Task: Look for space in Cartagena, Chile from 12th August, 2023 to 16th August, 2023 for 8 adults in price range Rs.10000 to Rs.16000. Place can be private room with 8 bedrooms having 8 beds and 8 bathrooms. Property type can be house, flat, guest house, hotel. Amenities needed are: wifi, TV, free parkinig on premises, gym, breakfast. Booking option can be shelf check-in. Required host language is English.
Action: Mouse moved to (457, 89)
Screenshot: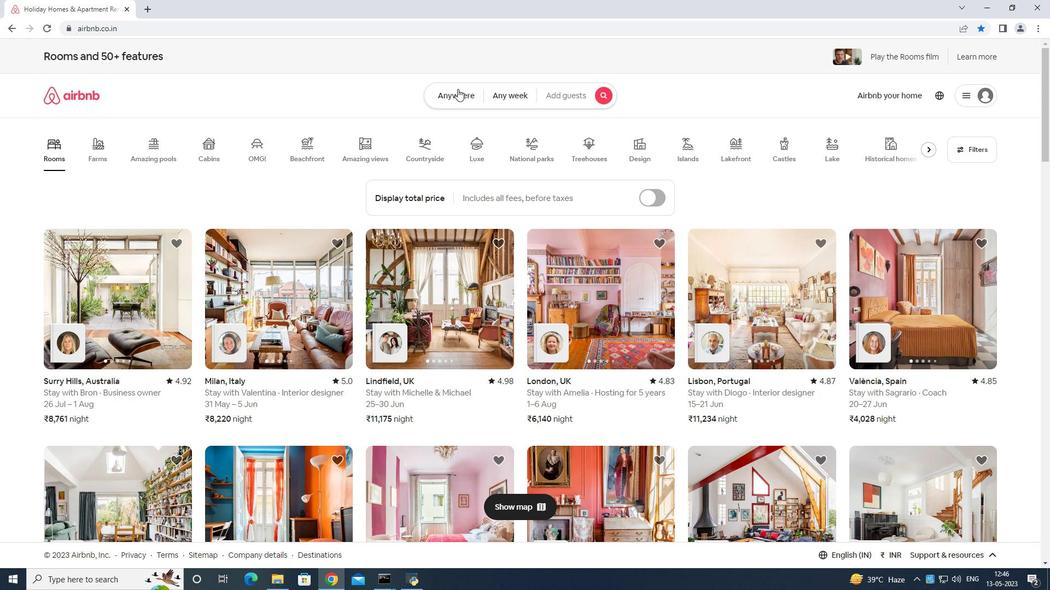 
Action: Mouse pressed left at (457, 89)
Screenshot: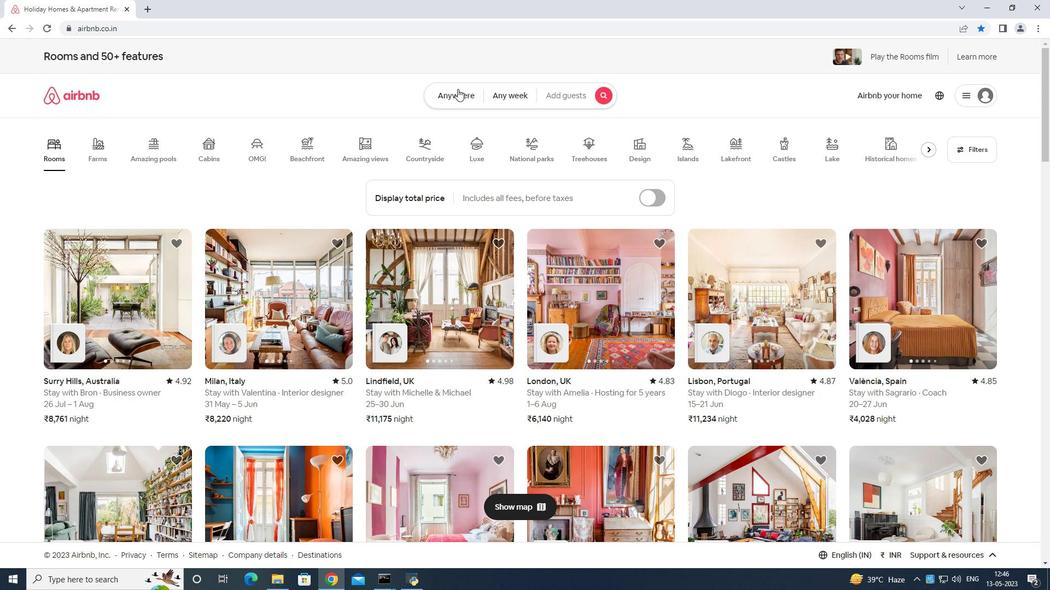 
Action: Mouse moved to (431, 131)
Screenshot: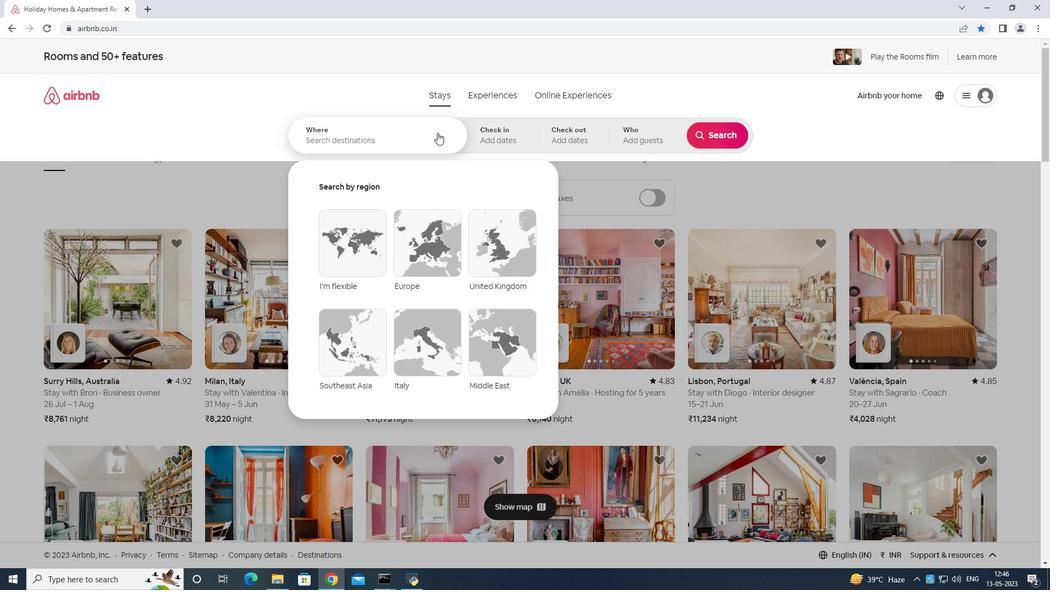 
Action: Mouse pressed left at (431, 131)
Screenshot: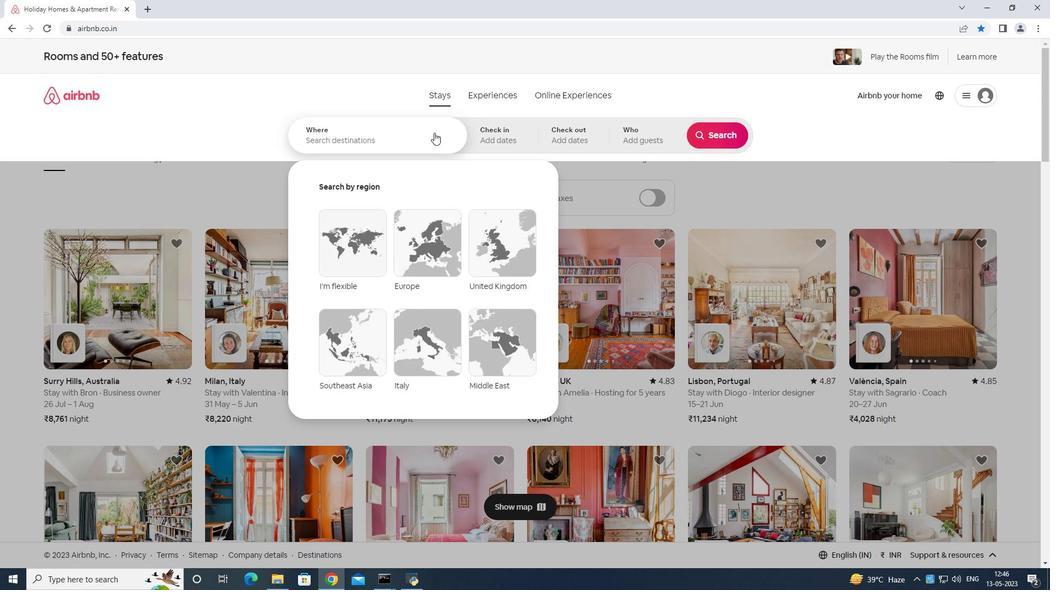 
Action: Mouse moved to (1049, 0)
Screenshot: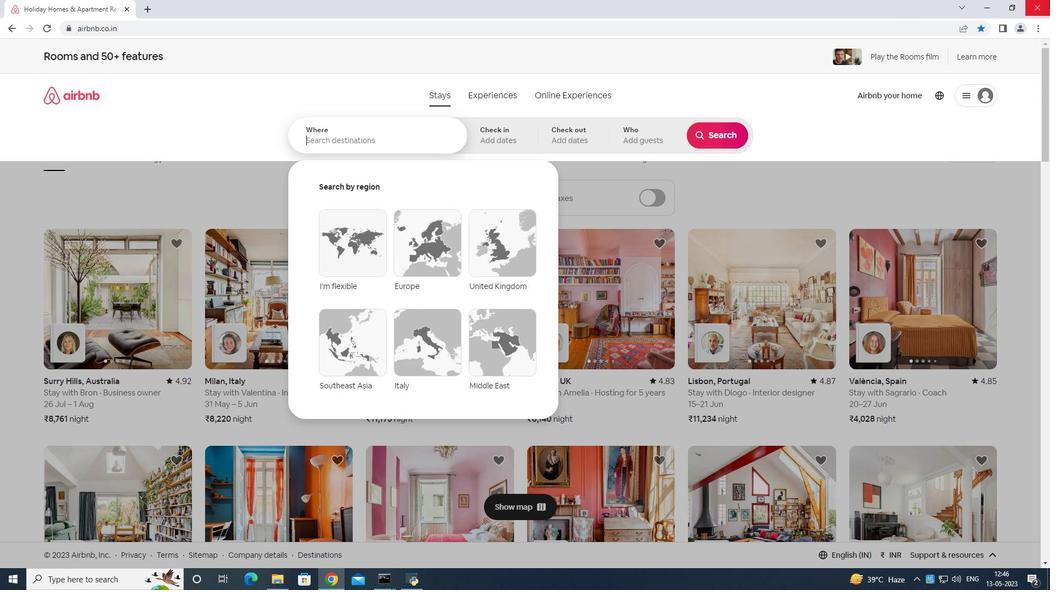 
Action: Key pressed <Key.shift>Cartega<Key.backspace>ena<Key.space>cj<Key.backspace>hile<Key.enter>
Screenshot: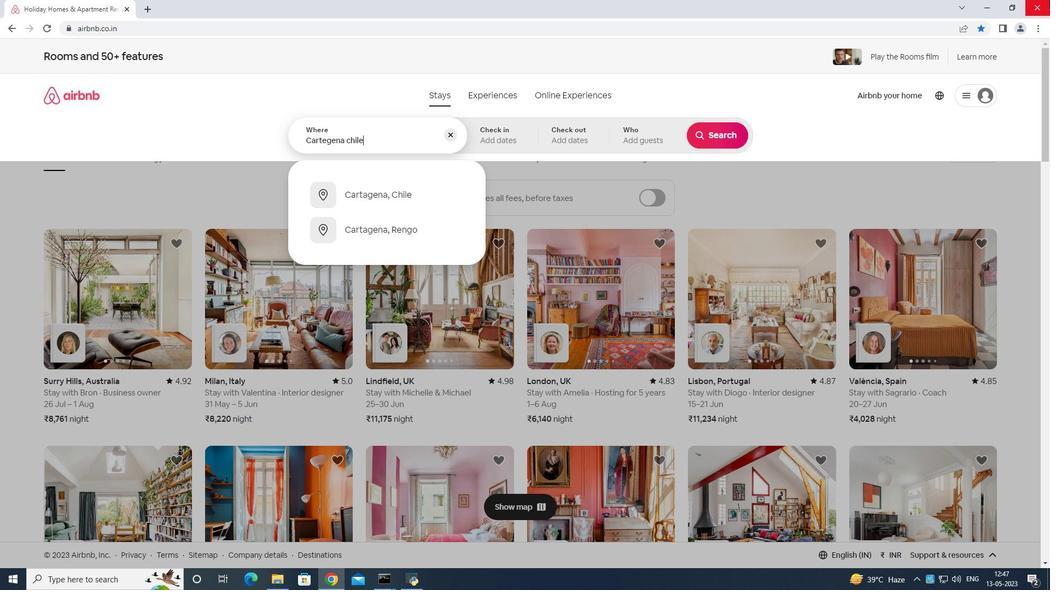 
Action: Mouse moved to (717, 225)
Screenshot: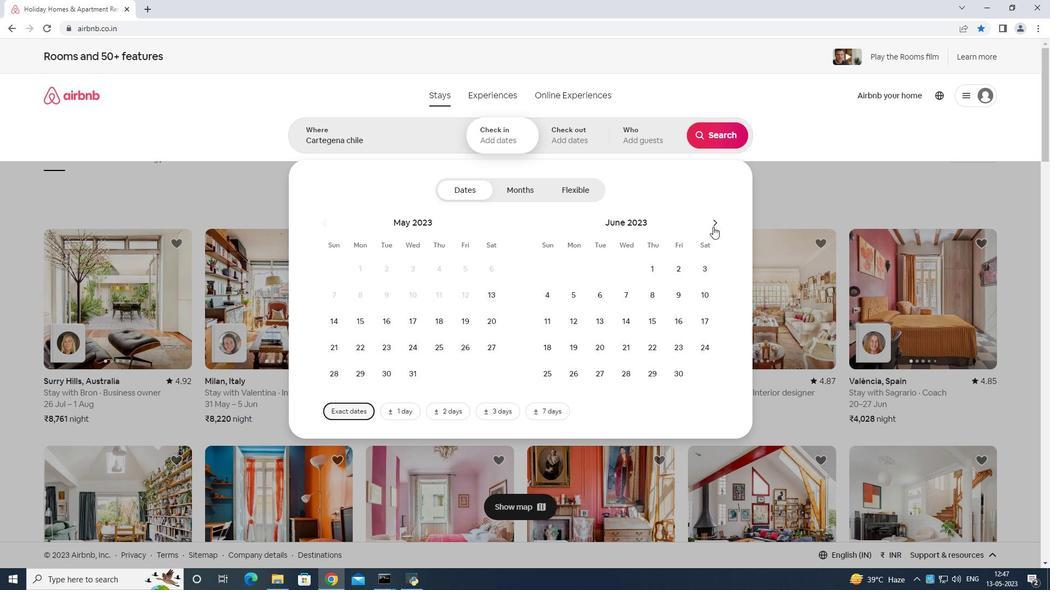 
Action: Mouse pressed left at (717, 225)
Screenshot: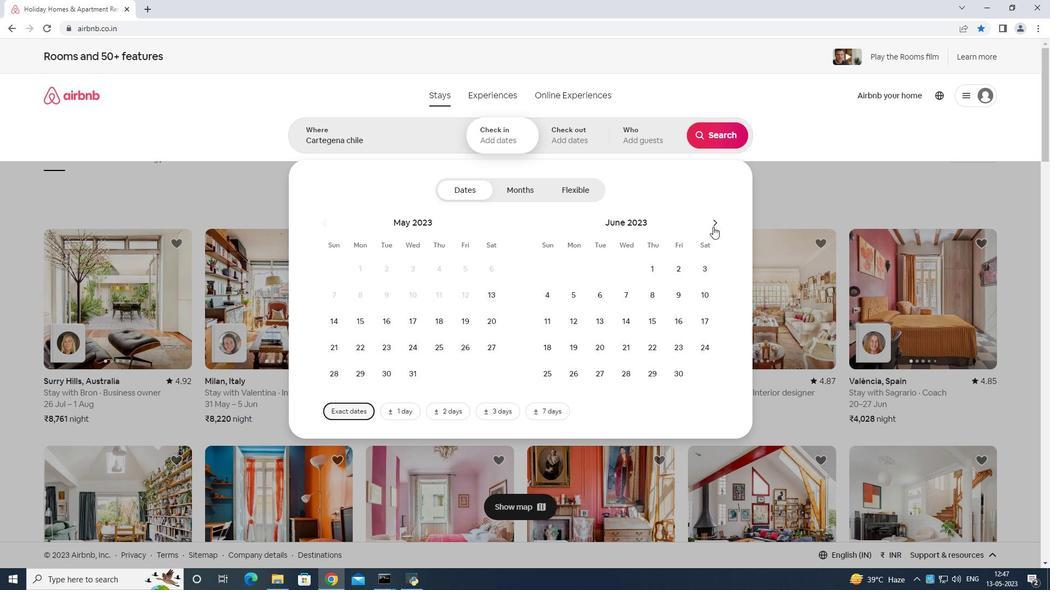 
Action: Mouse moved to (719, 222)
Screenshot: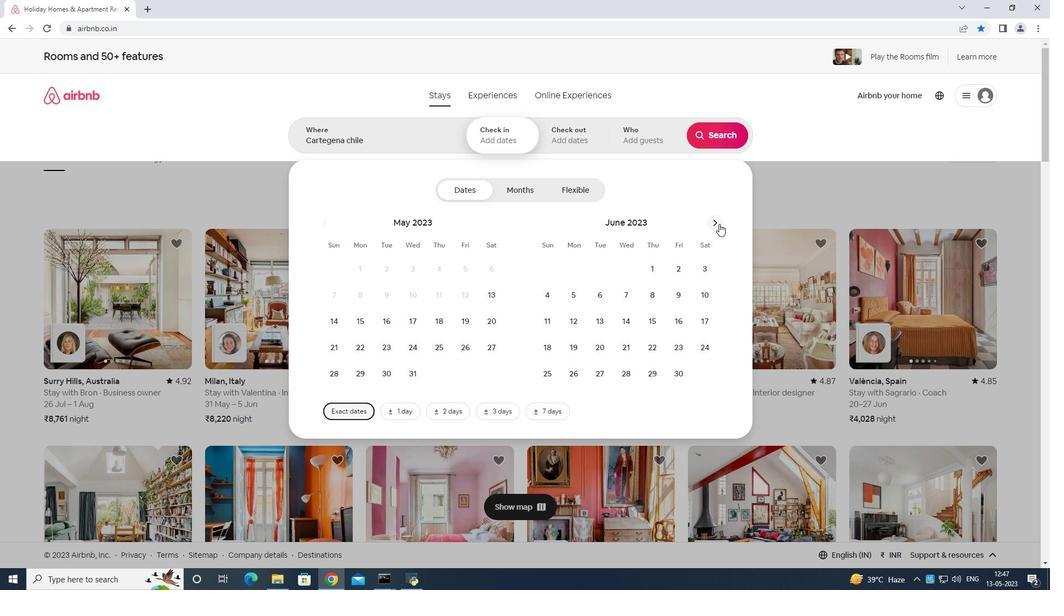 
Action: Mouse pressed left at (719, 222)
Screenshot: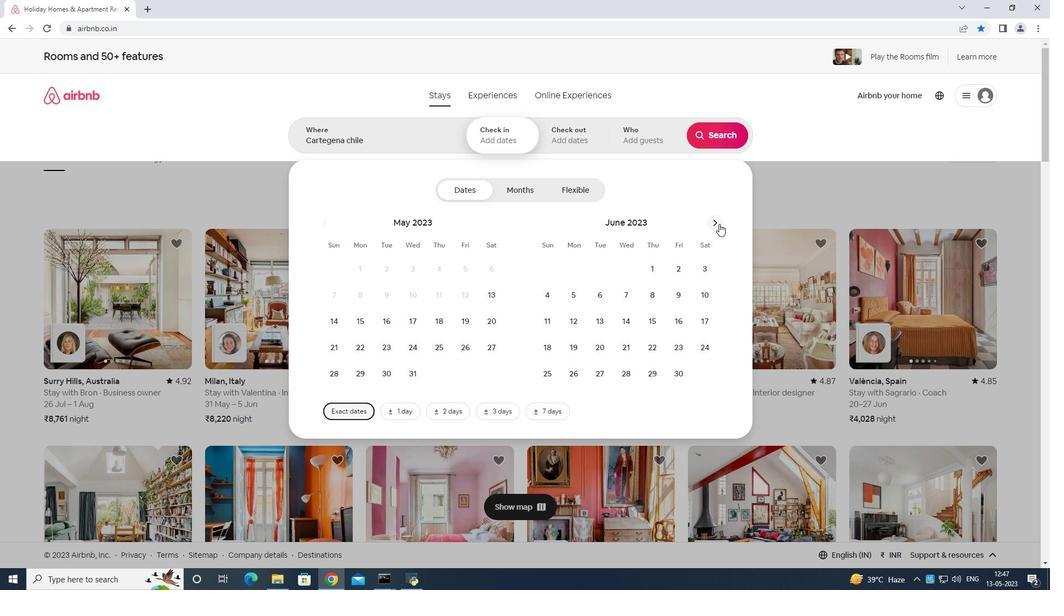 
Action: Mouse moved to (705, 287)
Screenshot: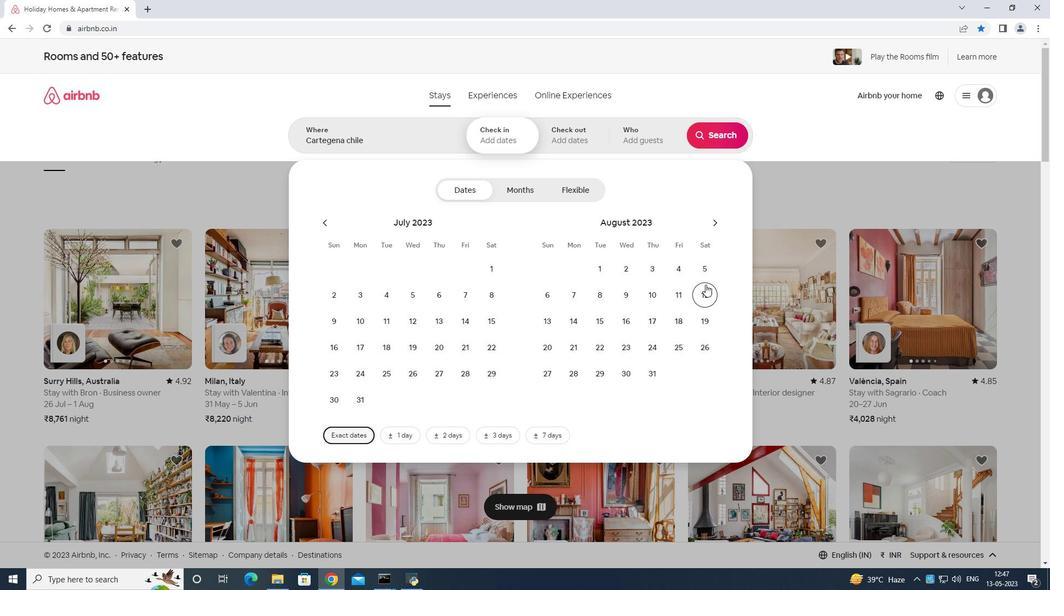 
Action: Mouse pressed left at (705, 287)
Screenshot: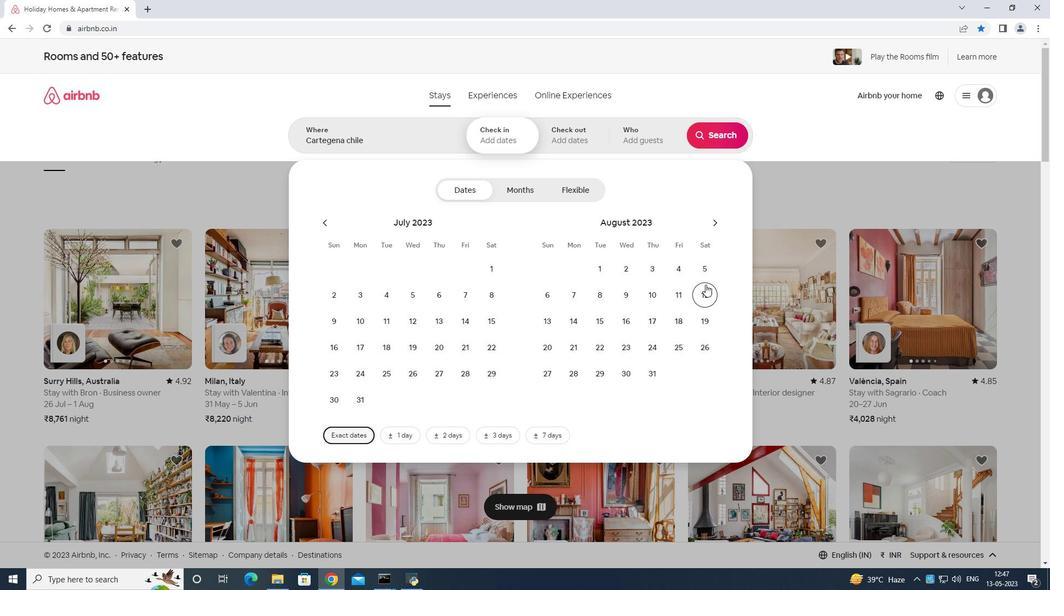 
Action: Mouse moved to (637, 316)
Screenshot: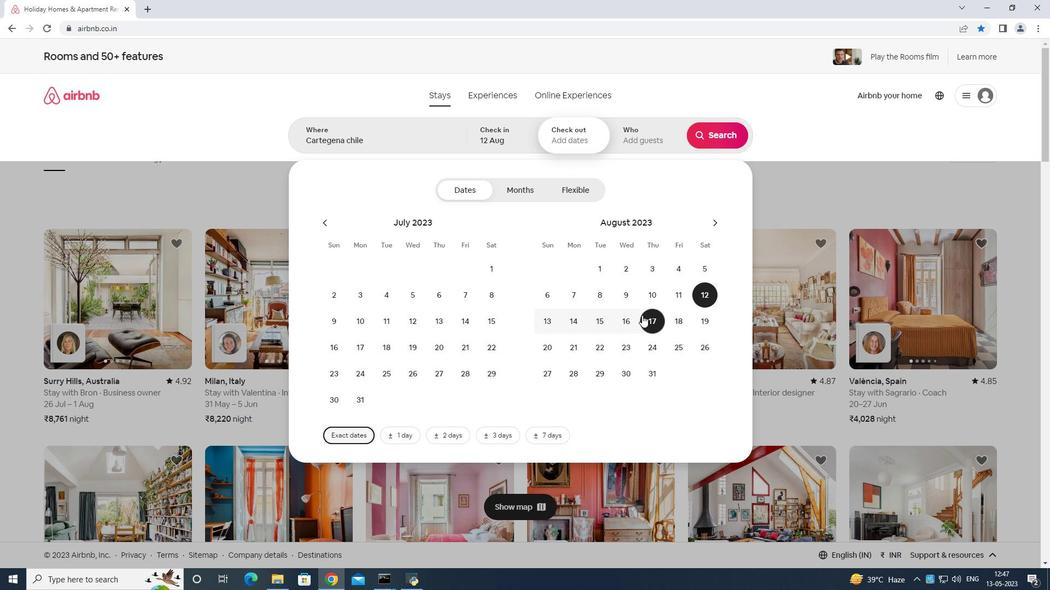 
Action: Mouse pressed left at (637, 316)
Screenshot: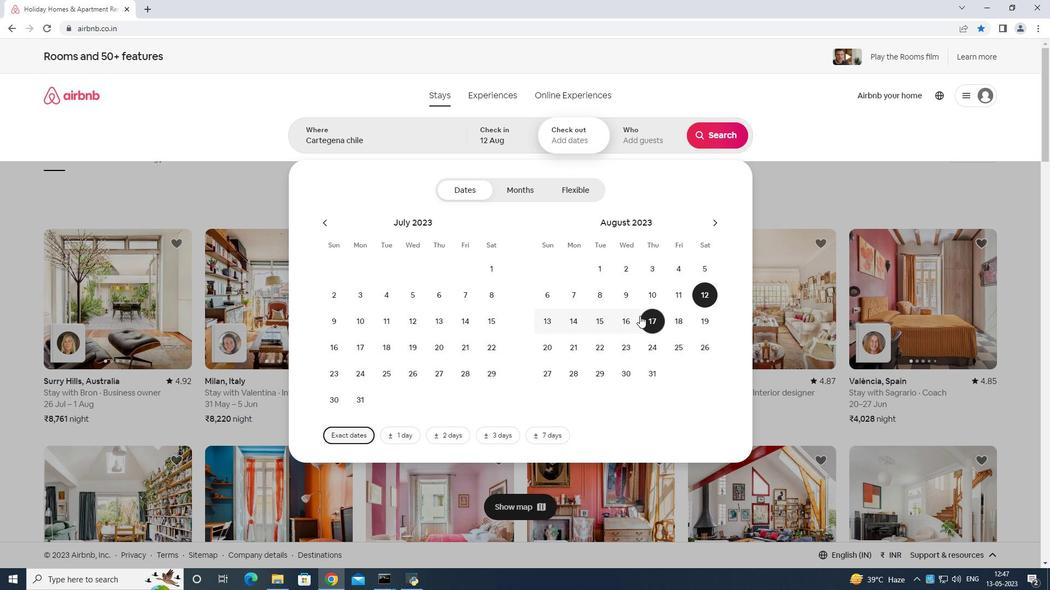 
Action: Mouse moved to (669, 133)
Screenshot: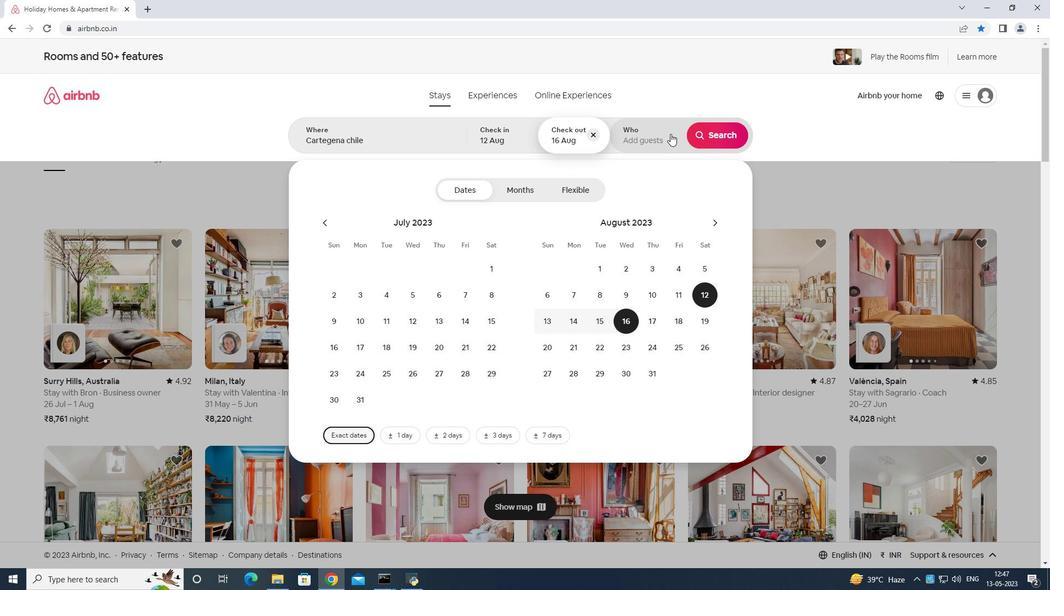 
Action: Mouse pressed left at (669, 133)
Screenshot: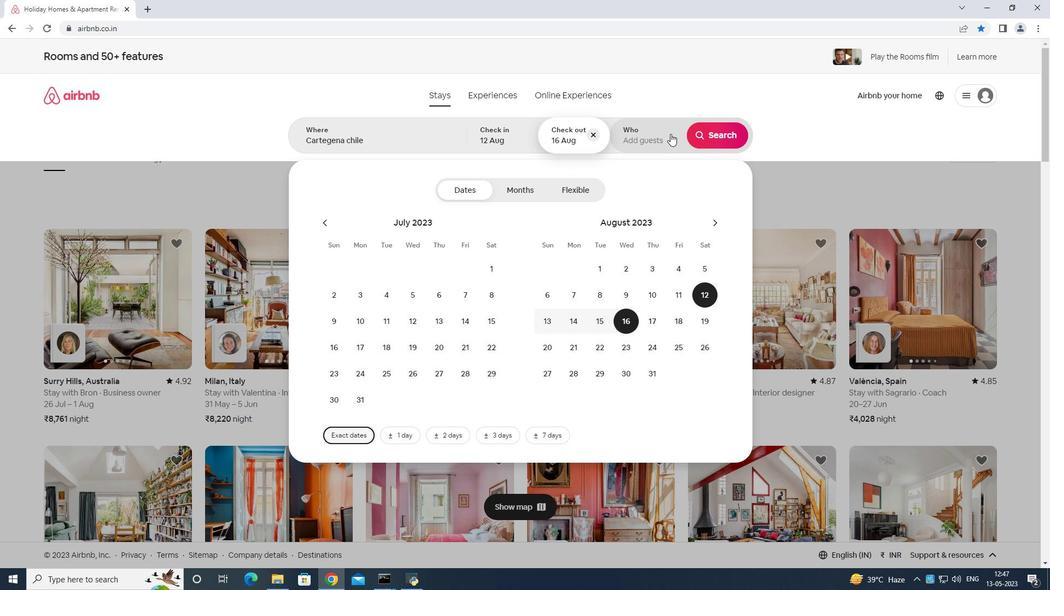 
Action: Mouse moved to (719, 189)
Screenshot: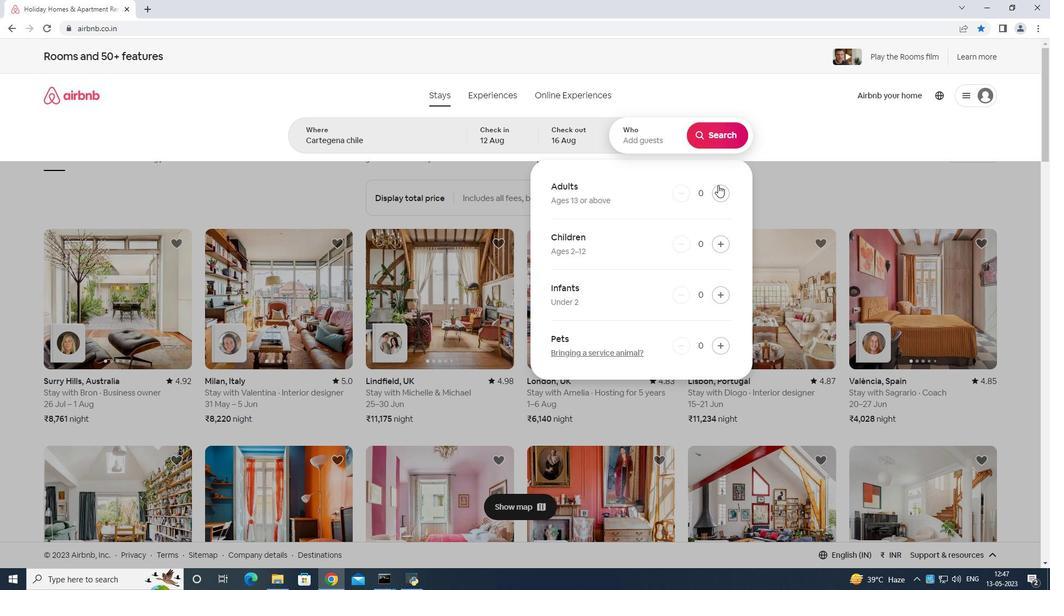
Action: Mouse pressed left at (719, 189)
Screenshot: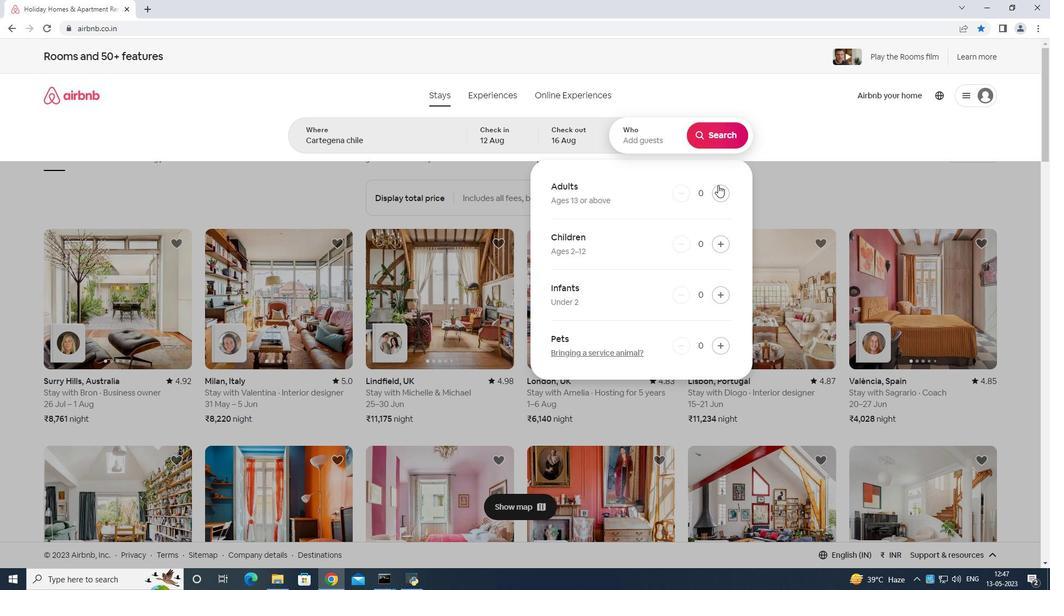 
Action: Mouse moved to (720, 189)
Screenshot: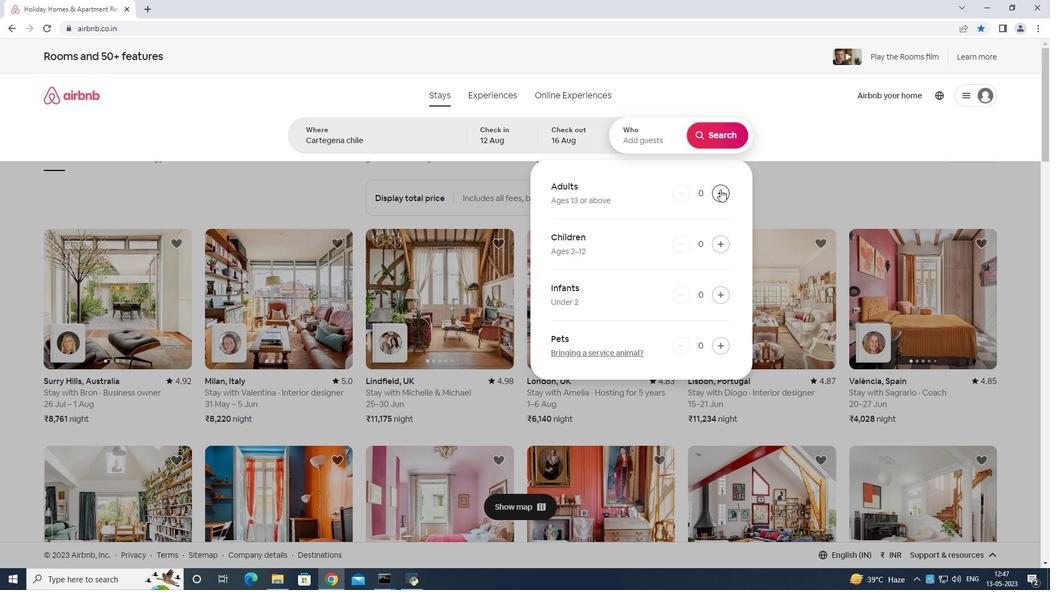 
Action: Mouse pressed left at (720, 189)
Screenshot: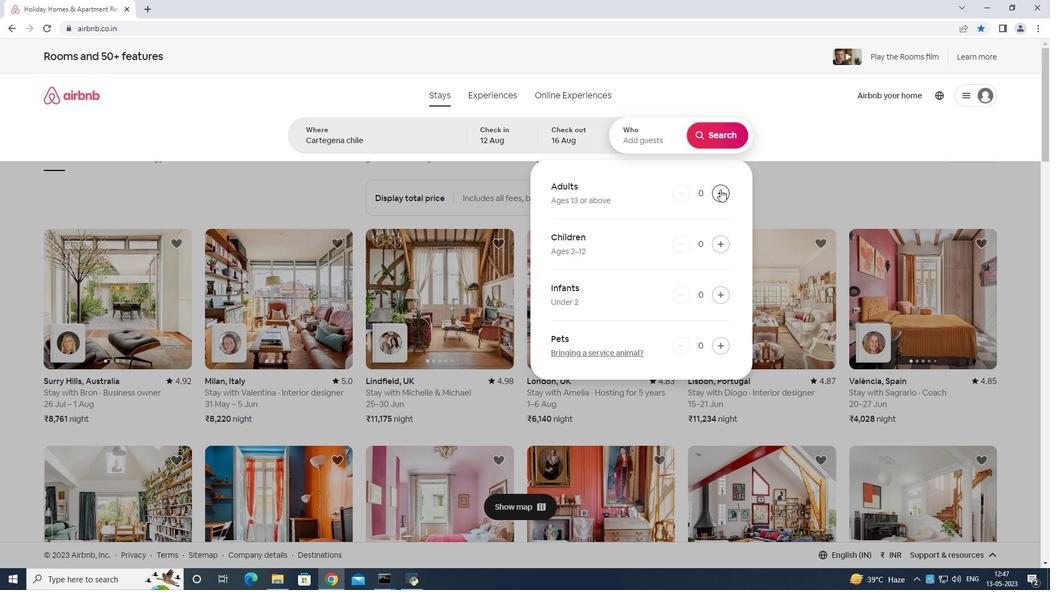 
Action: Mouse moved to (722, 191)
Screenshot: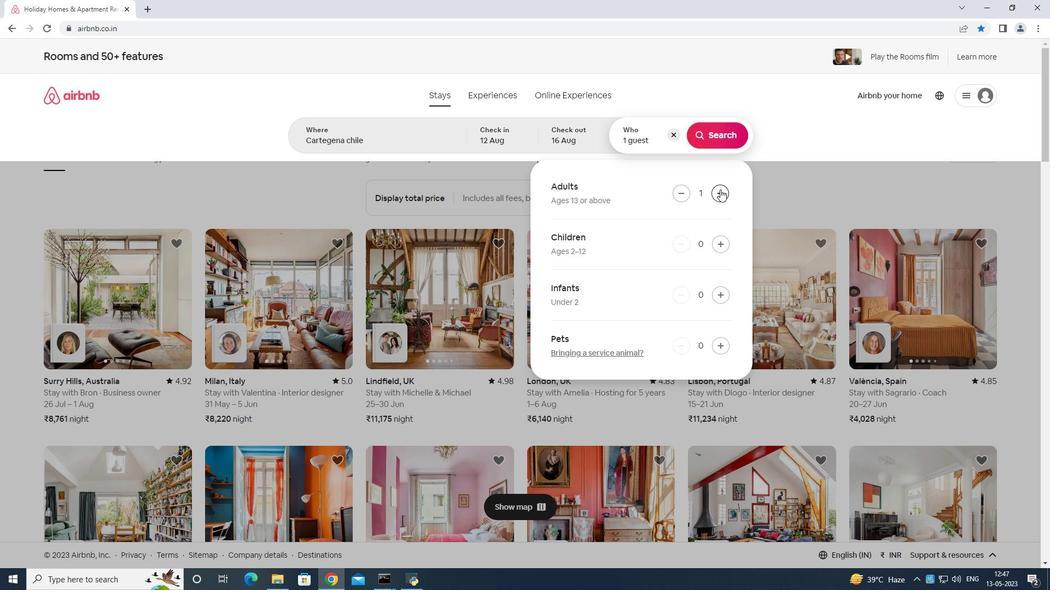
Action: Mouse pressed left at (722, 191)
Screenshot: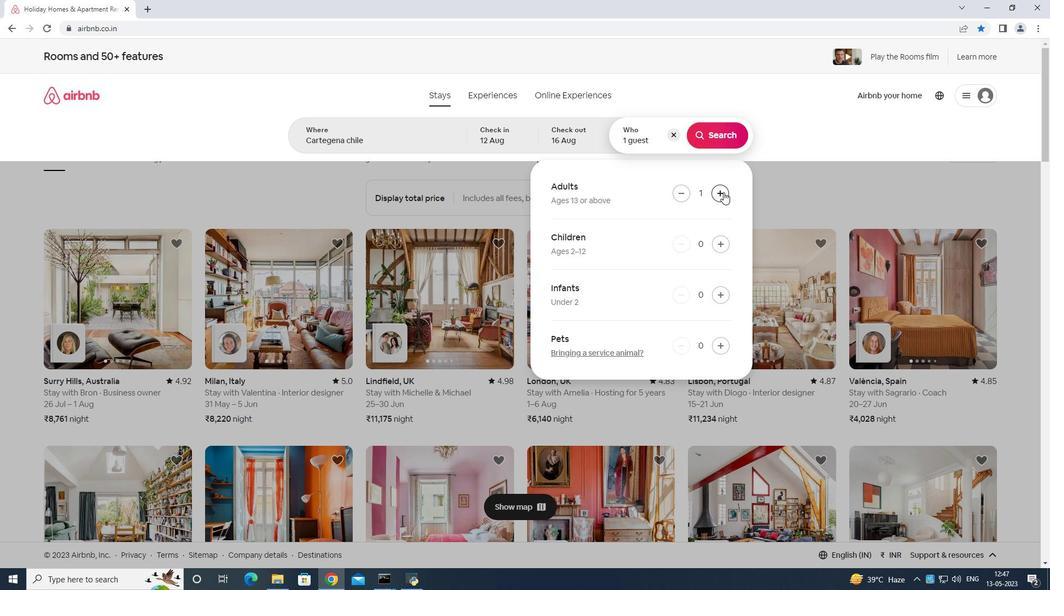 
Action: Mouse moved to (721, 190)
Screenshot: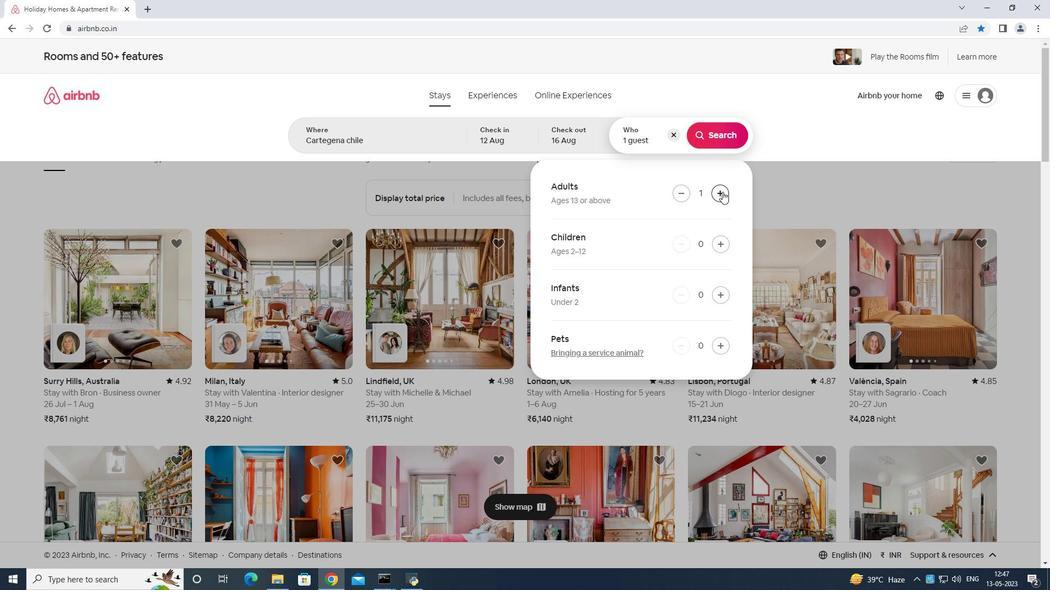 
Action: Mouse pressed left at (721, 190)
Screenshot: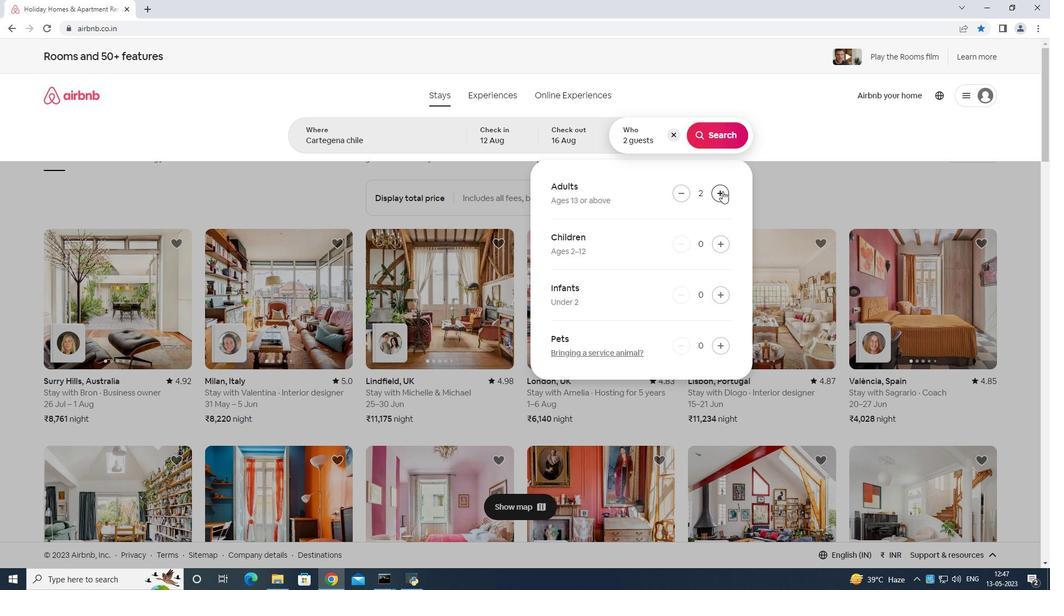
Action: Mouse pressed left at (721, 190)
Screenshot: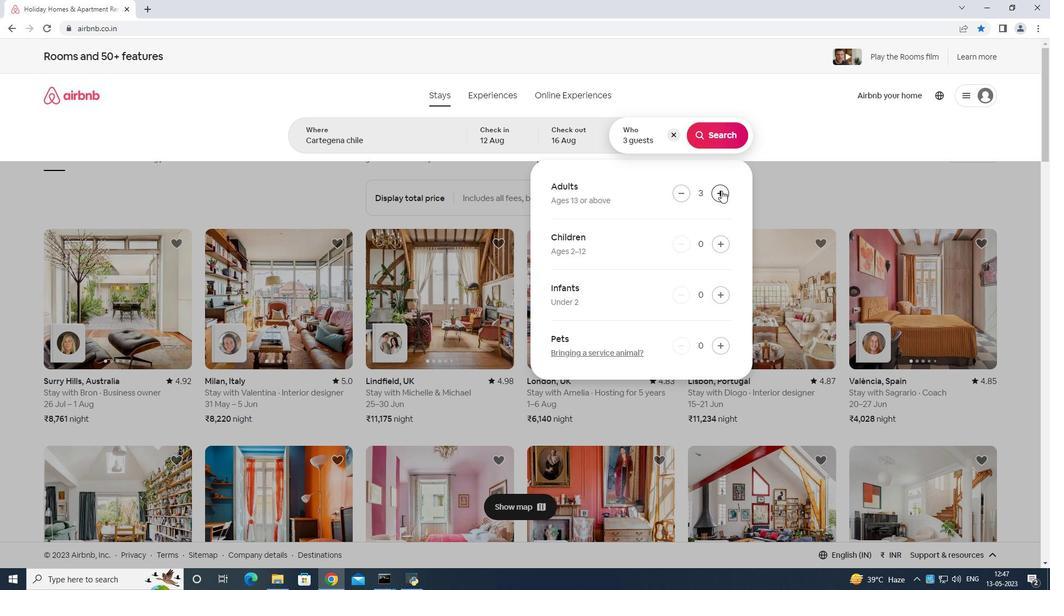 
Action: Mouse pressed left at (721, 190)
Screenshot: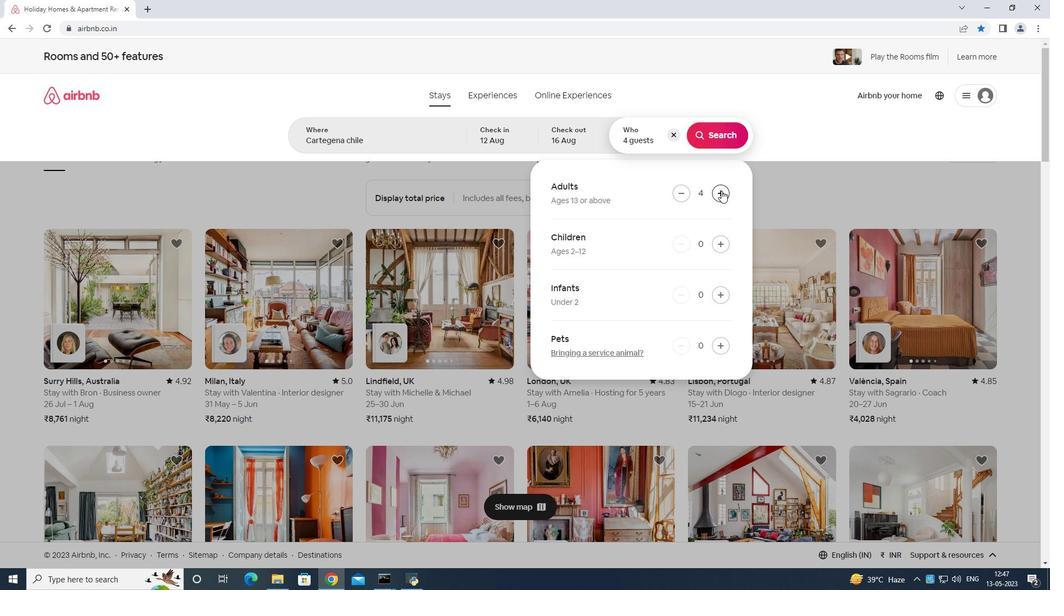 
Action: Mouse moved to (721, 190)
Screenshot: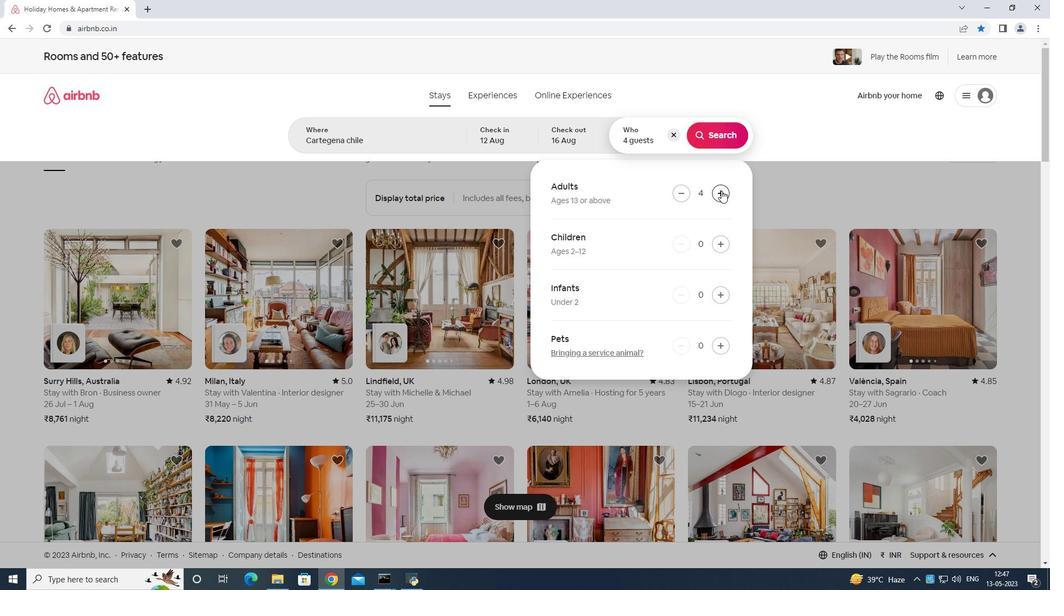 
Action: Mouse pressed left at (721, 190)
Screenshot: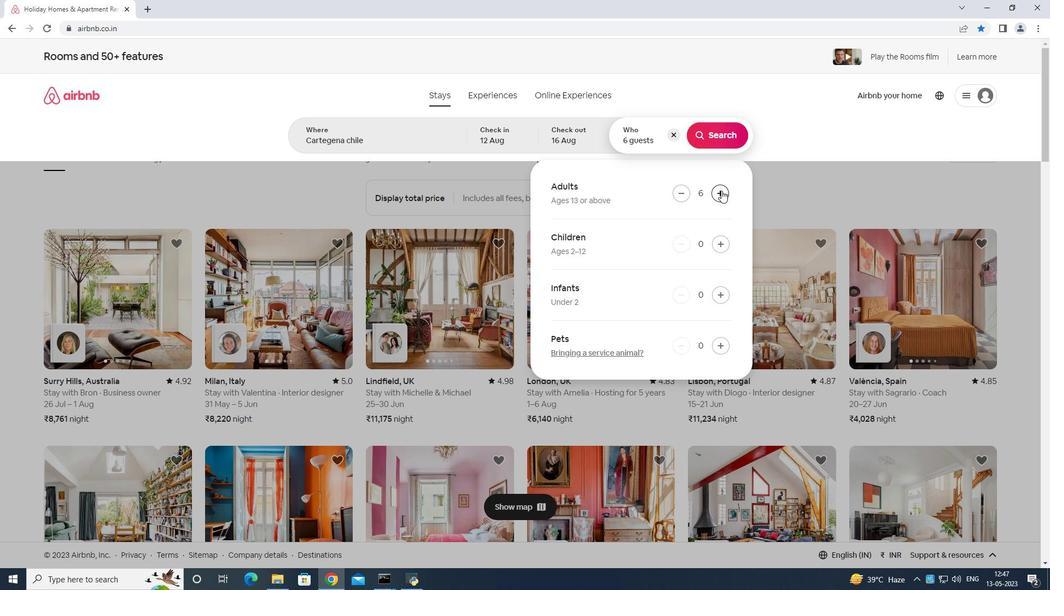 
Action: Mouse moved to (722, 184)
Screenshot: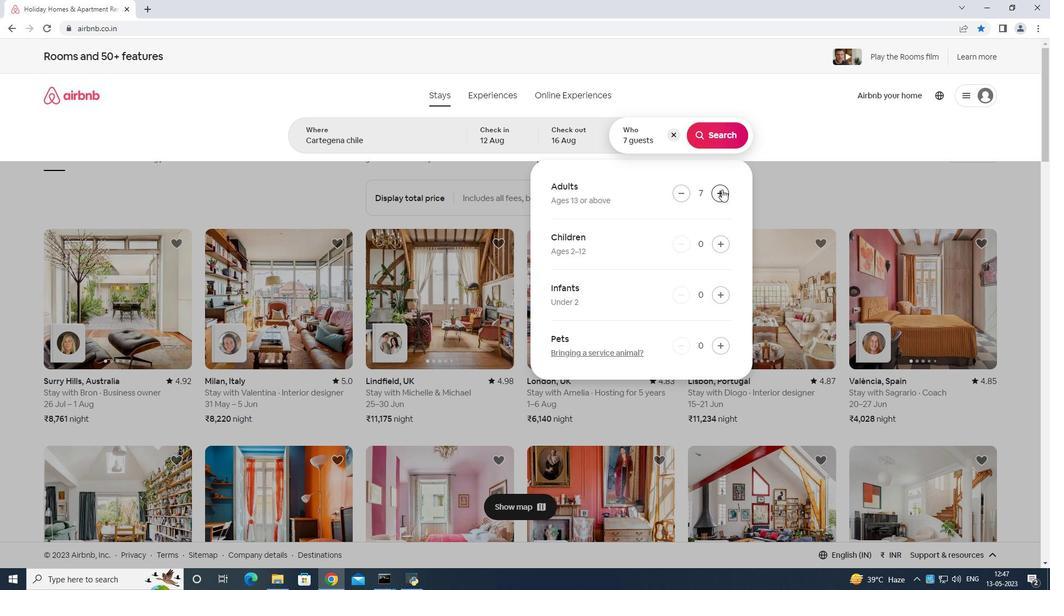 
Action: Mouse pressed left at (722, 184)
Screenshot: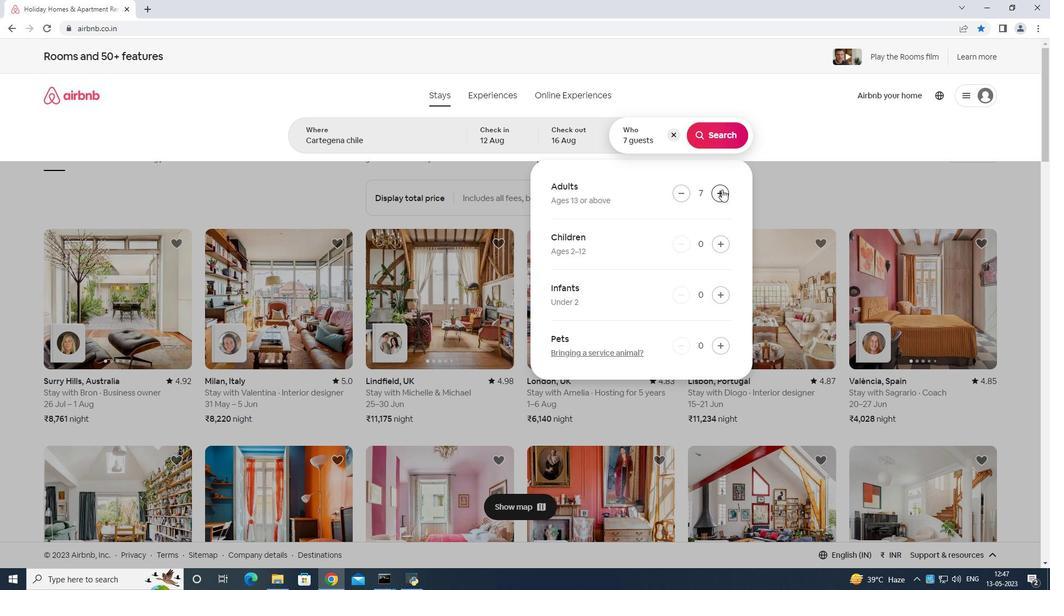 
Action: Mouse moved to (714, 130)
Screenshot: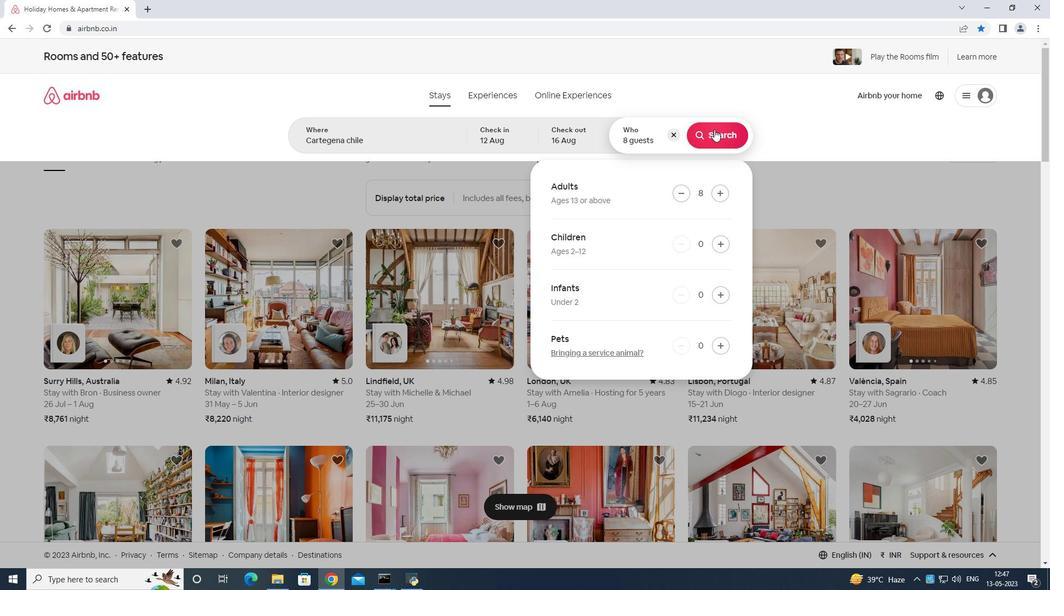 
Action: Mouse pressed left at (714, 130)
Screenshot: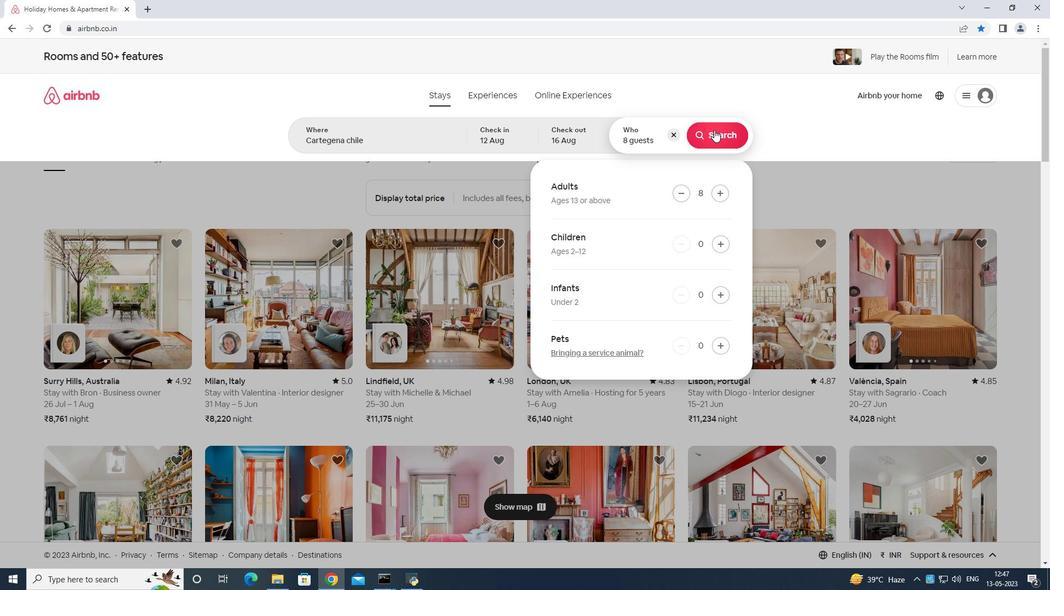 
Action: Mouse moved to (1004, 111)
Screenshot: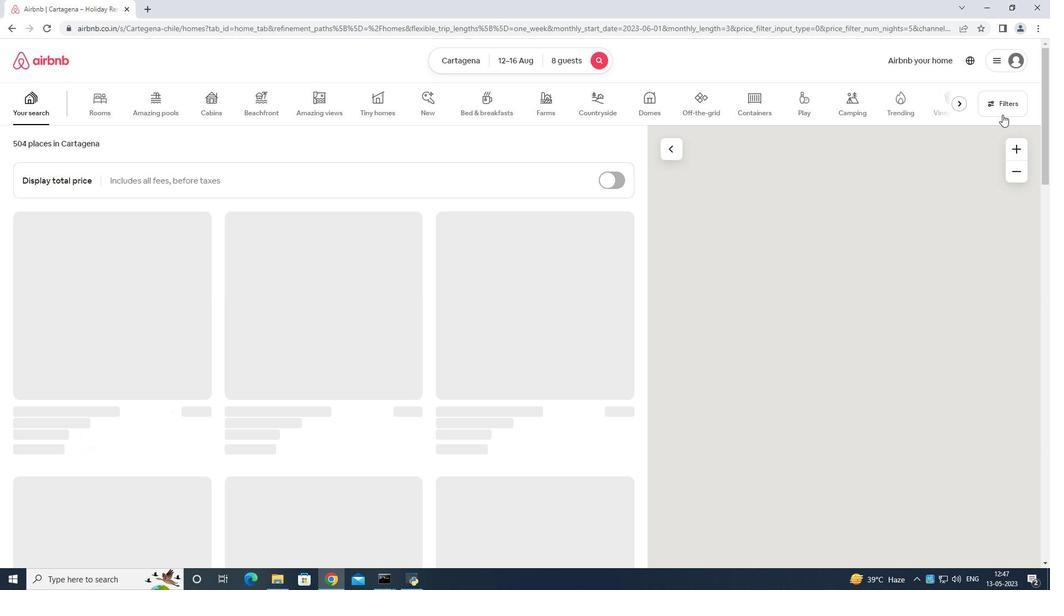 
Action: Mouse pressed left at (1004, 111)
Screenshot: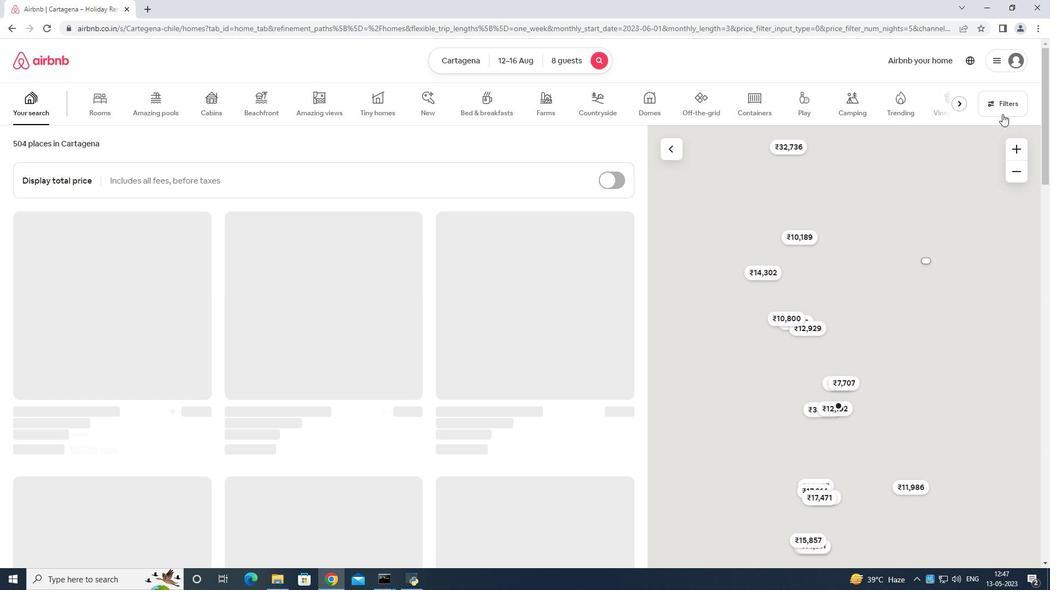 
Action: Mouse moved to (479, 364)
Screenshot: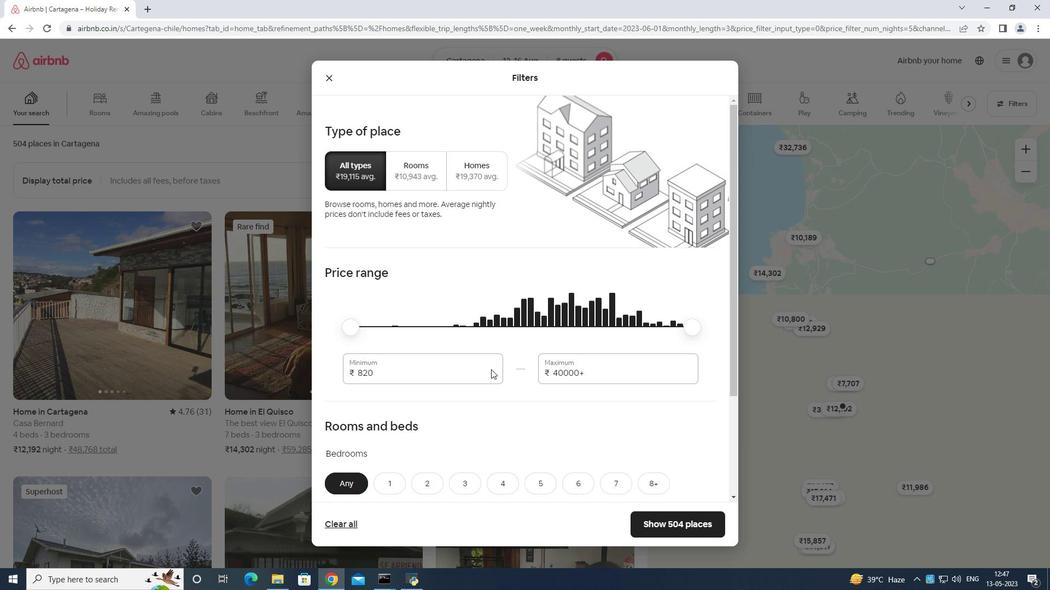 
Action: Mouse pressed left at (479, 364)
Screenshot: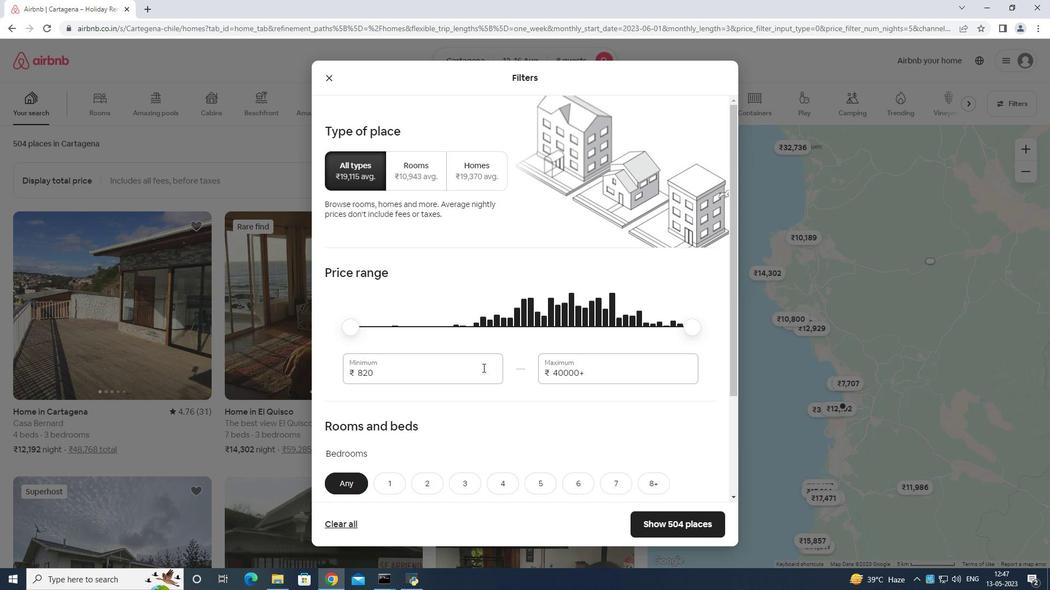 
Action: Mouse moved to (478, 363)
Screenshot: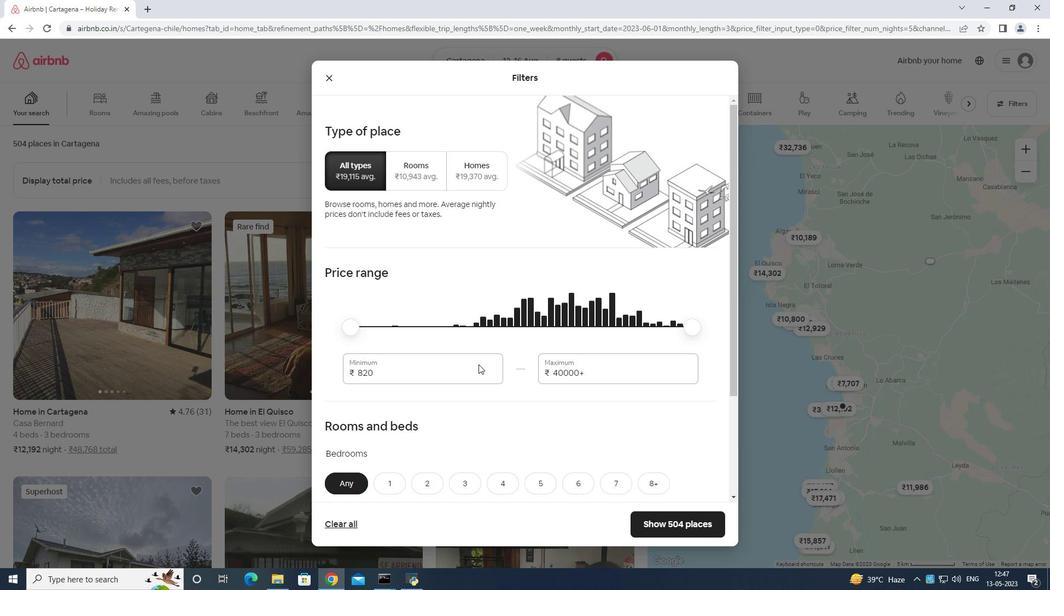 
Action: Key pressed <Key.backspace>
Screenshot: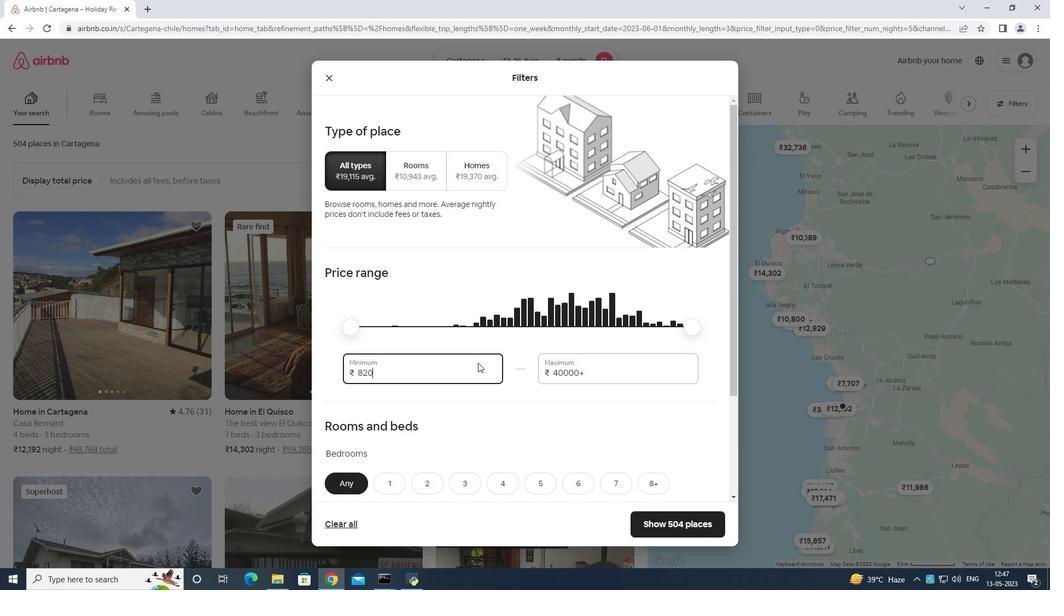 
Action: Mouse moved to (480, 358)
Screenshot: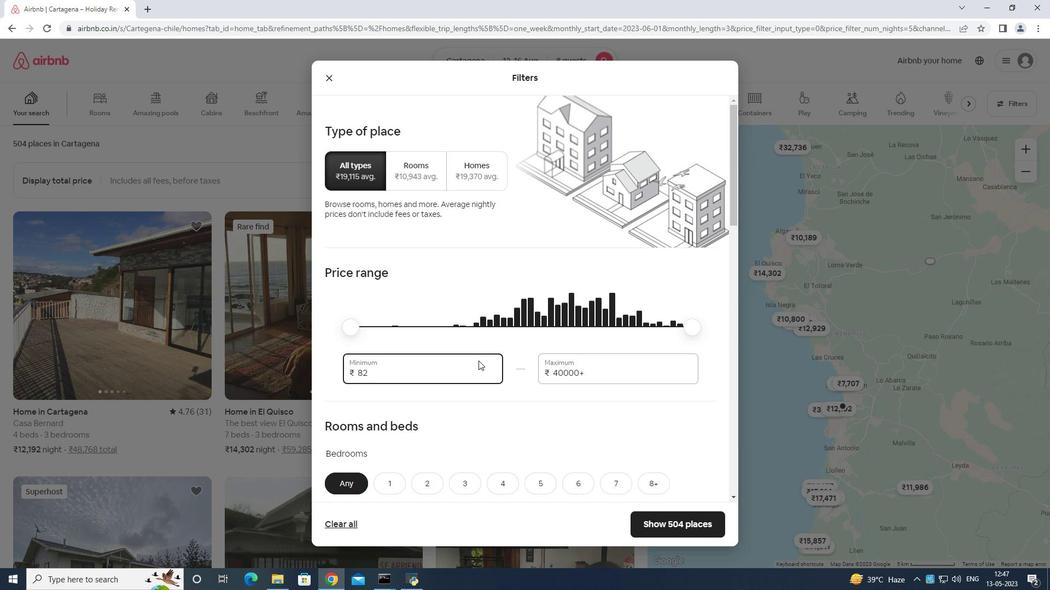 
Action: Key pressed <Key.backspace><Key.backspace>
Screenshot: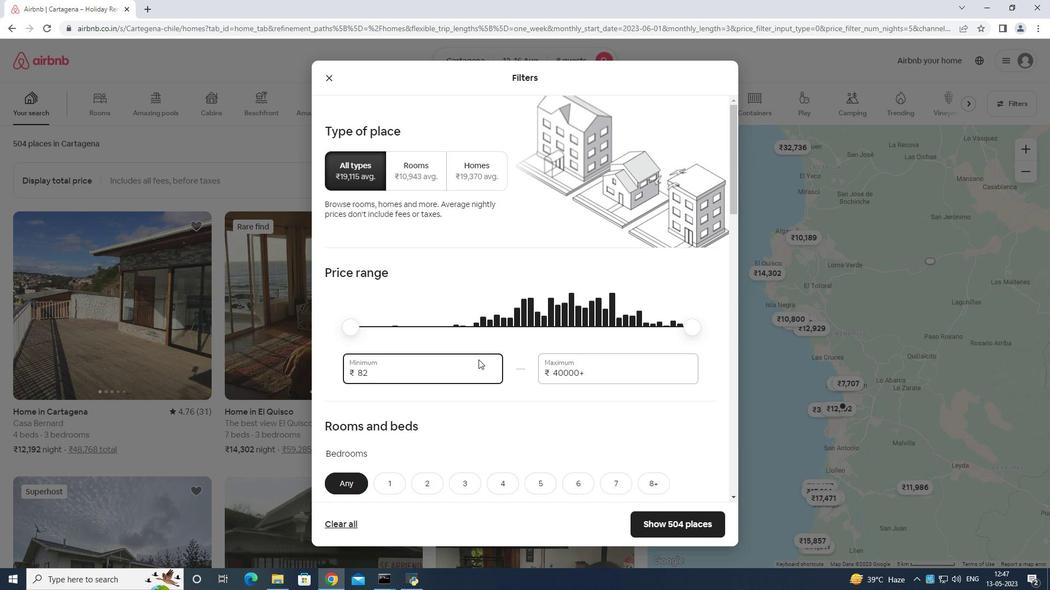 
Action: Mouse moved to (480, 358)
Screenshot: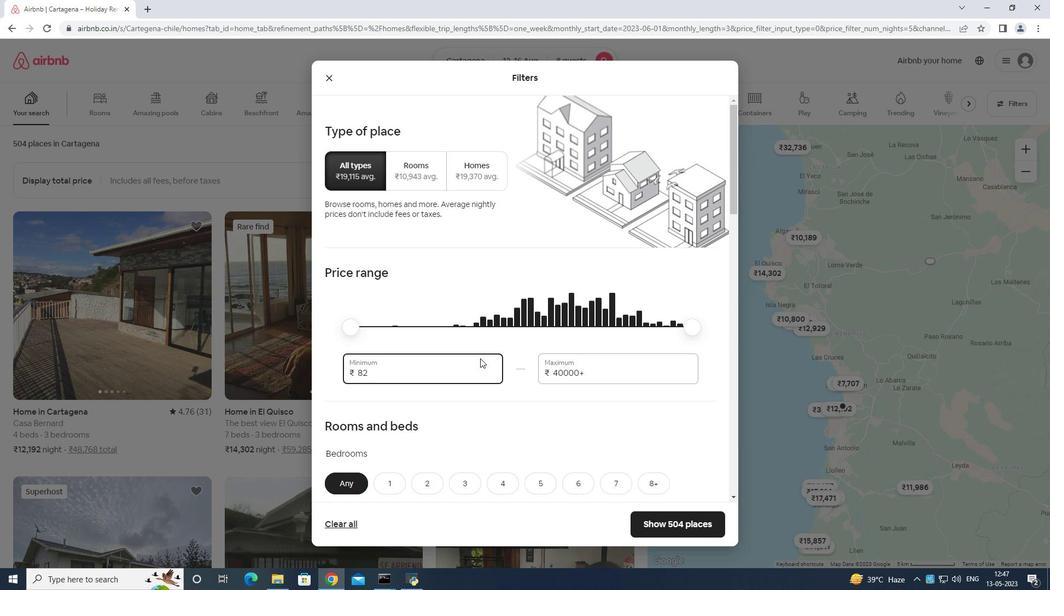 
Action: Key pressed <Key.backspace>
Screenshot: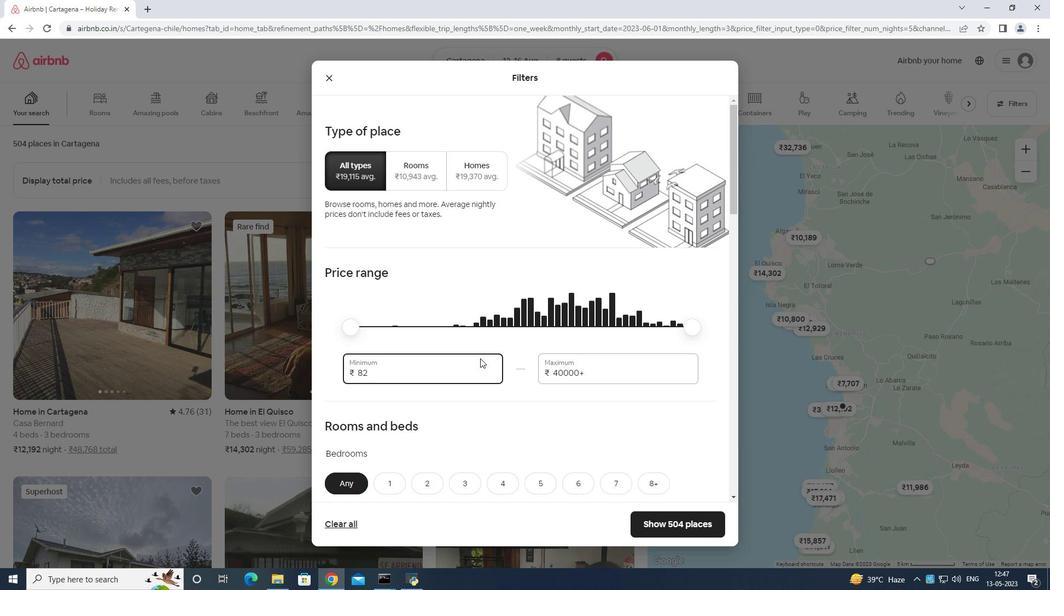 
Action: Mouse moved to (480, 358)
Screenshot: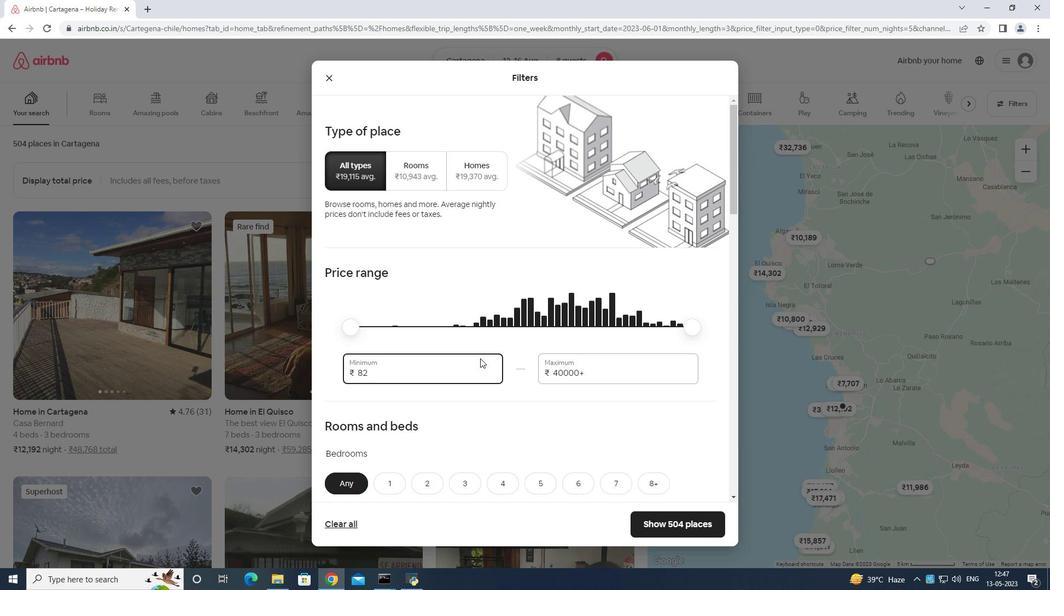 
Action: Key pressed <Key.backspace>
Screenshot: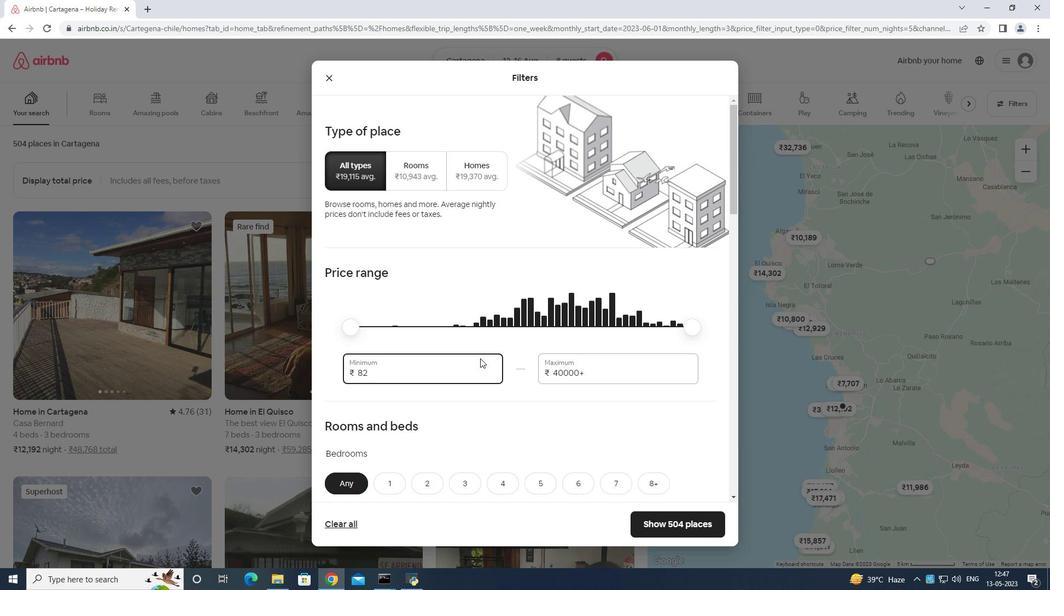 
Action: Mouse moved to (481, 358)
Screenshot: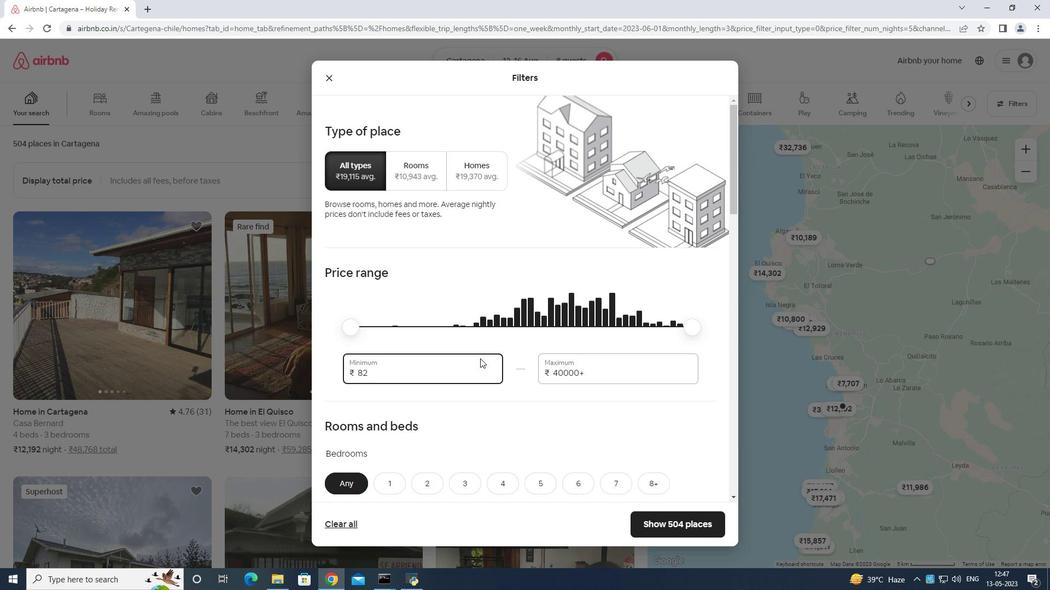 
Action: Key pressed <Key.backspace>
Screenshot: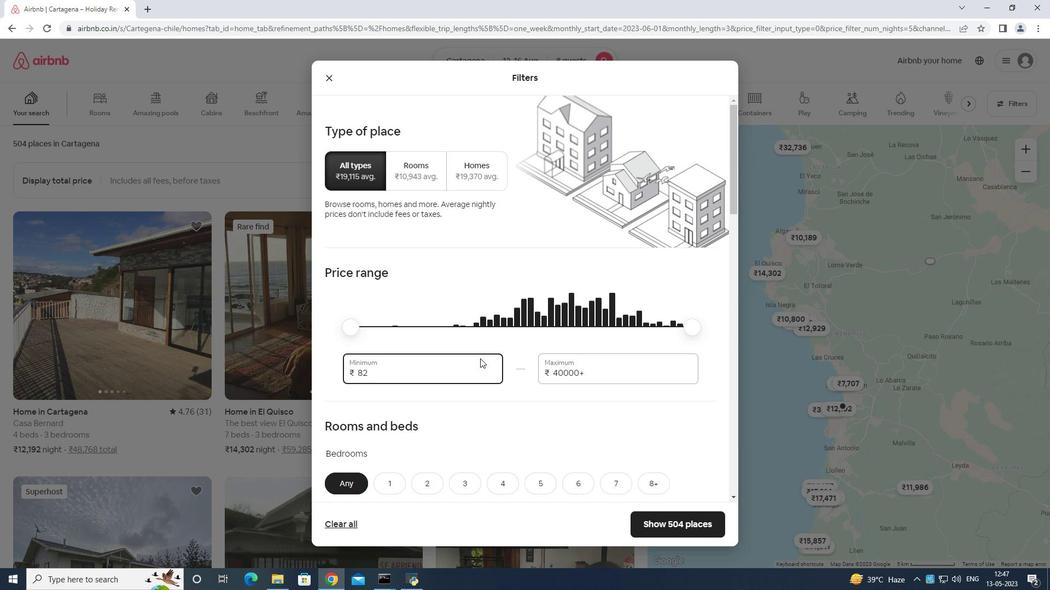 
Action: Mouse moved to (489, 358)
Screenshot: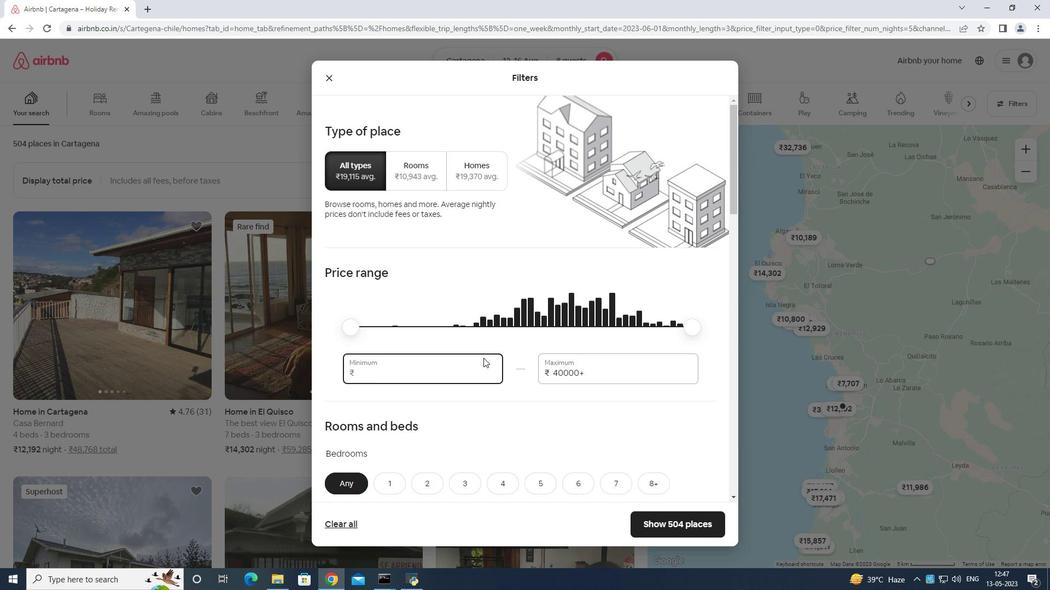 
Action: Key pressed 1
Screenshot: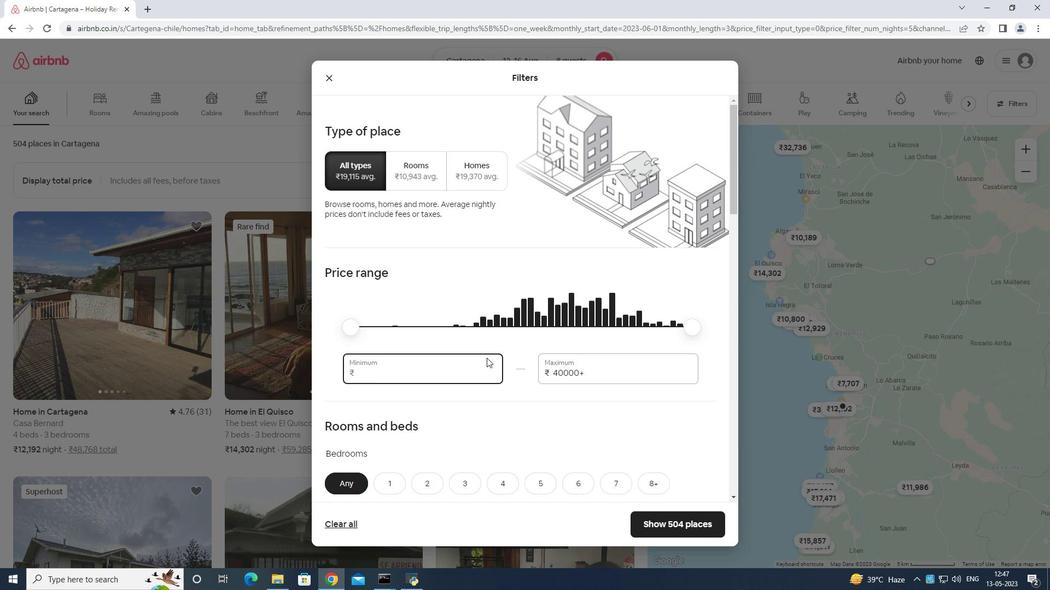 
Action: Mouse moved to (492, 359)
Screenshot: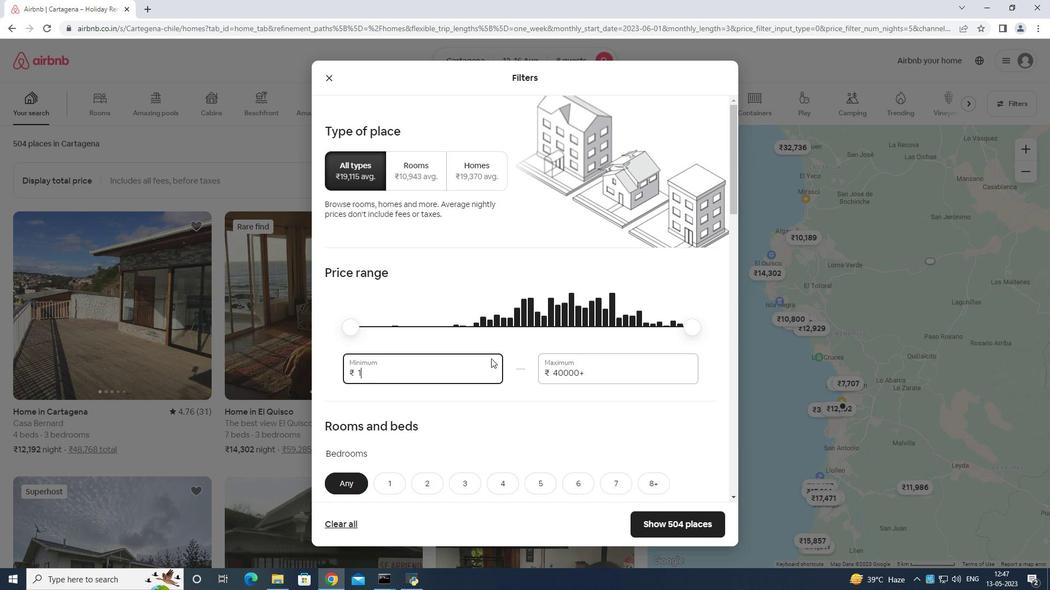 
Action: Key pressed 0
Screenshot: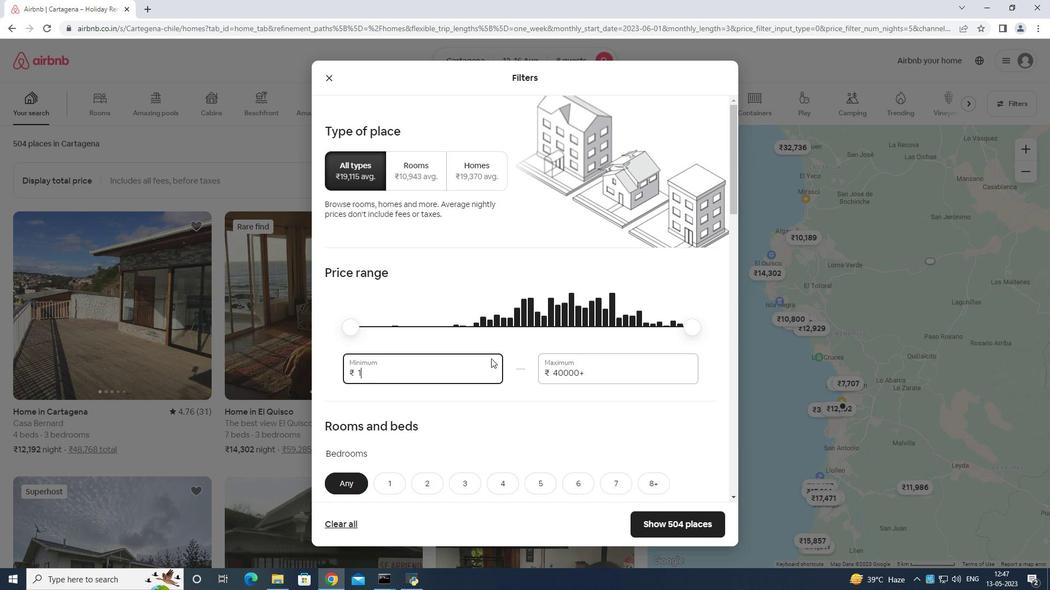
Action: Mouse moved to (493, 359)
Screenshot: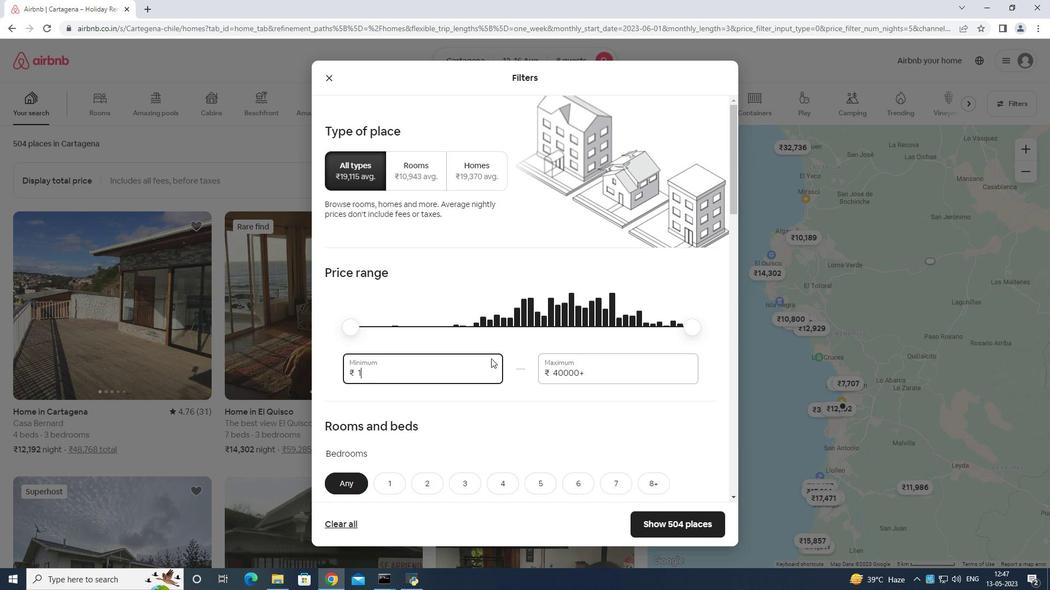 
Action: Key pressed 00
Screenshot: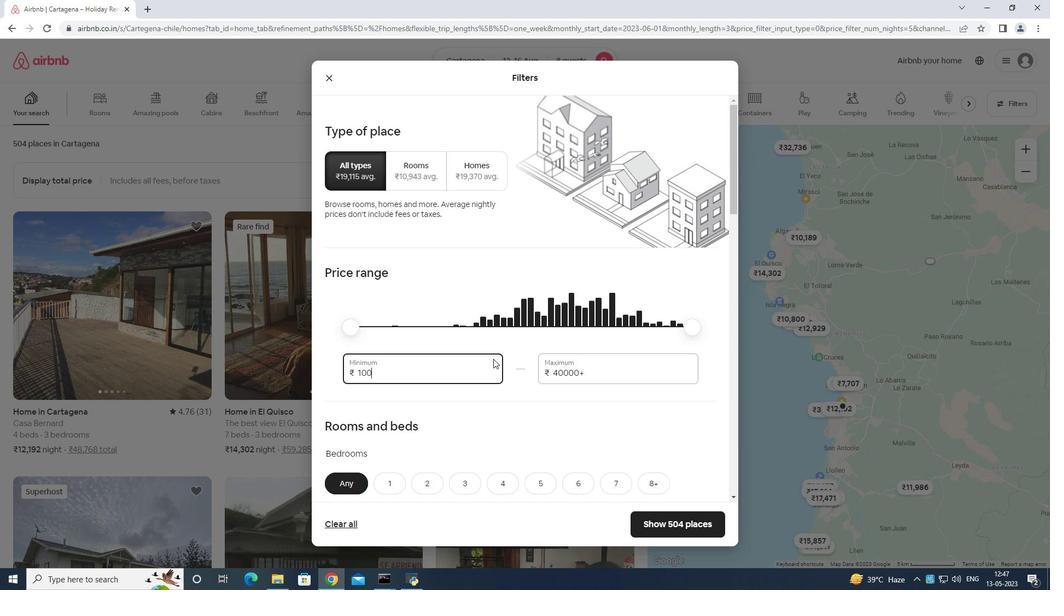 
Action: Mouse moved to (497, 359)
Screenshot: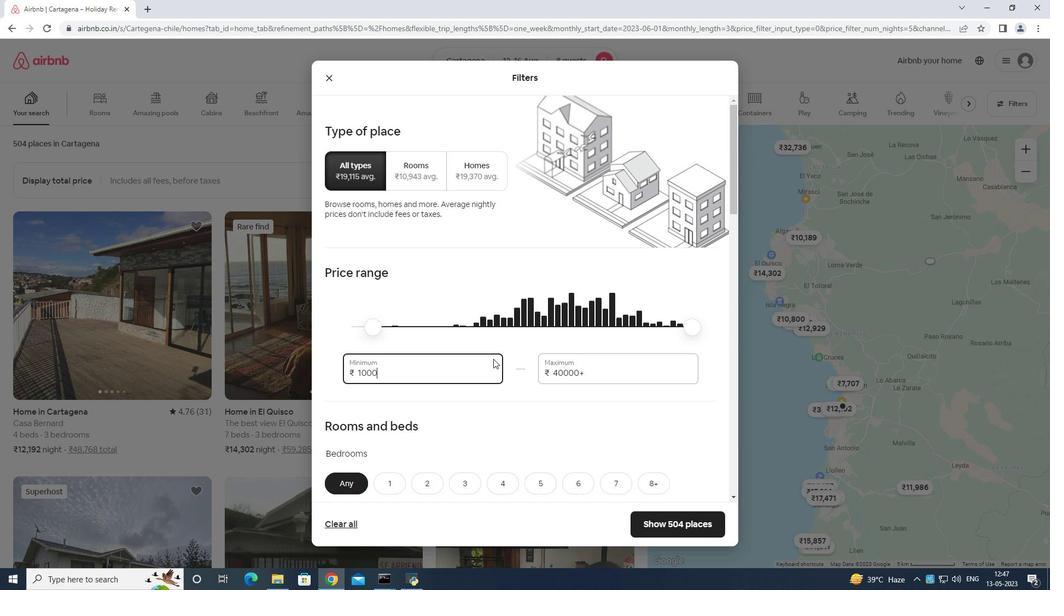 
Action: Key pressed 0
Screenshot: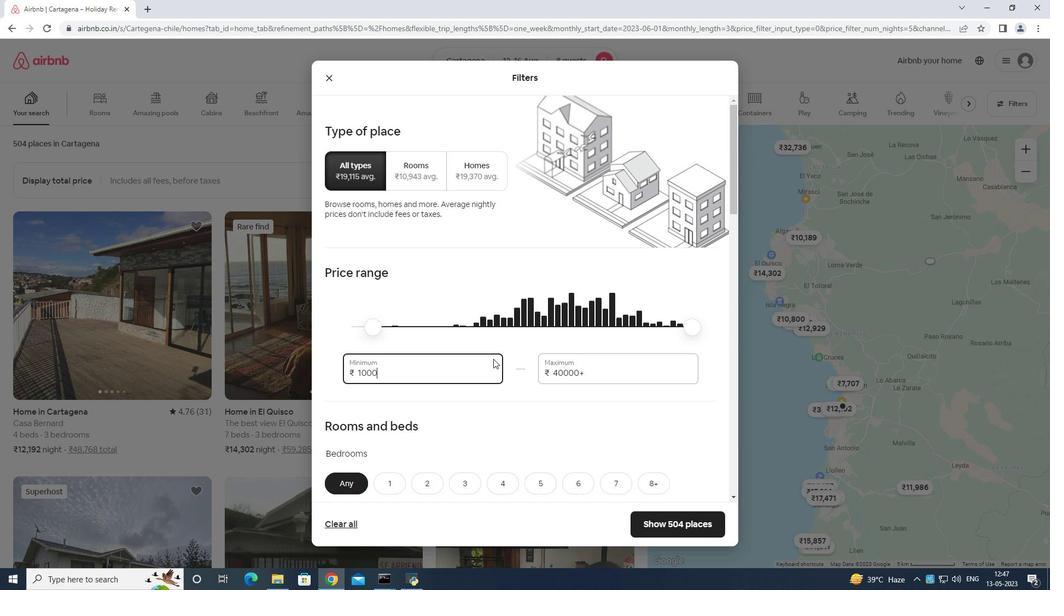 
Action: Mouse moved to (618, 368)
Screenshot: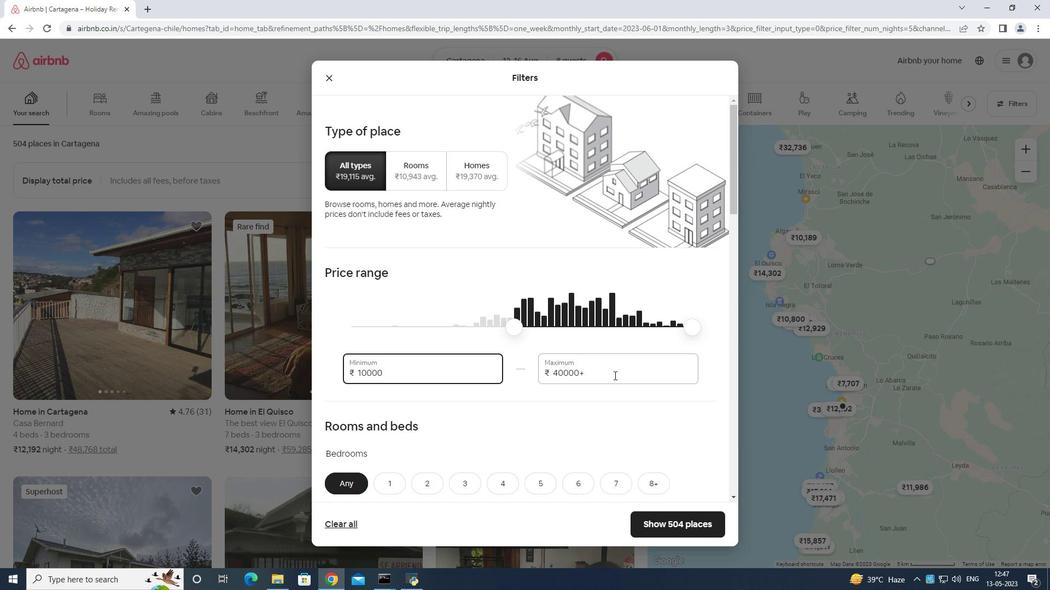 
Action: Mouse pressed left at (618, 368)
Screenshot: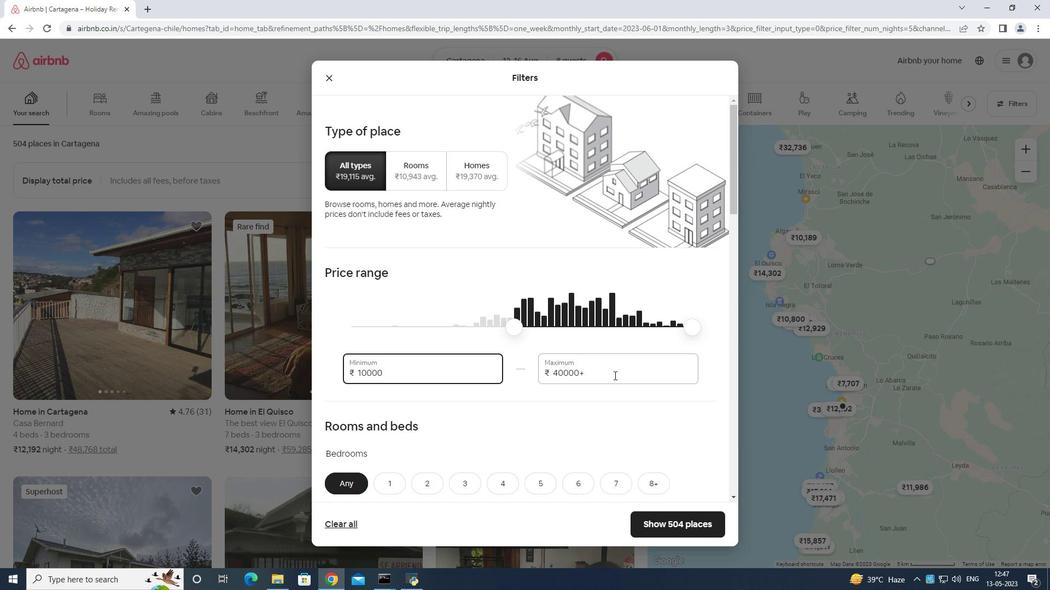 
Action: Mouse moved to (618, 365)
Screenshot: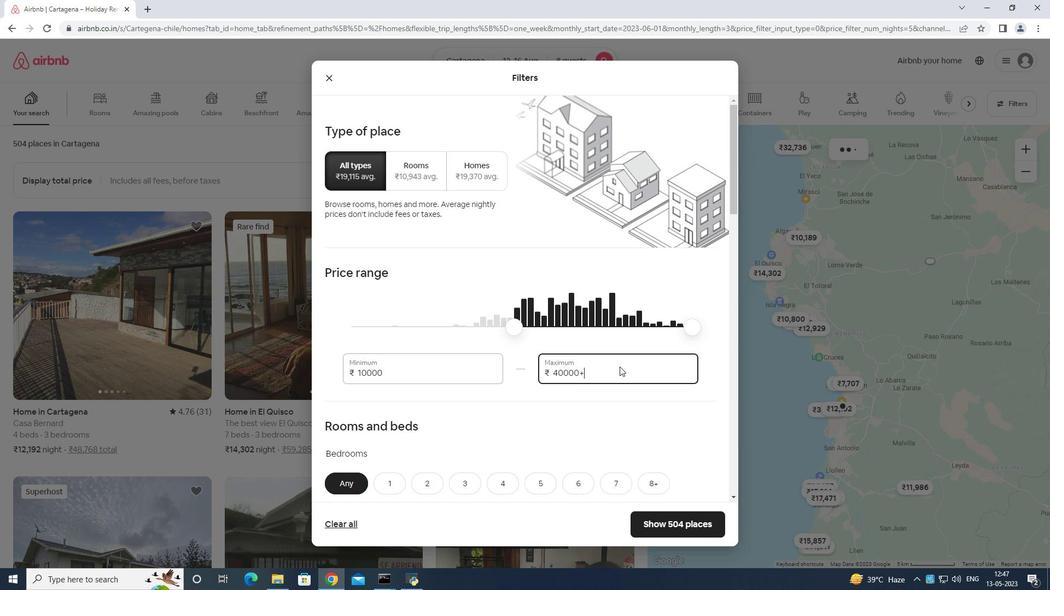 
Action: Key pressed <Key.backspace>
Screenshot: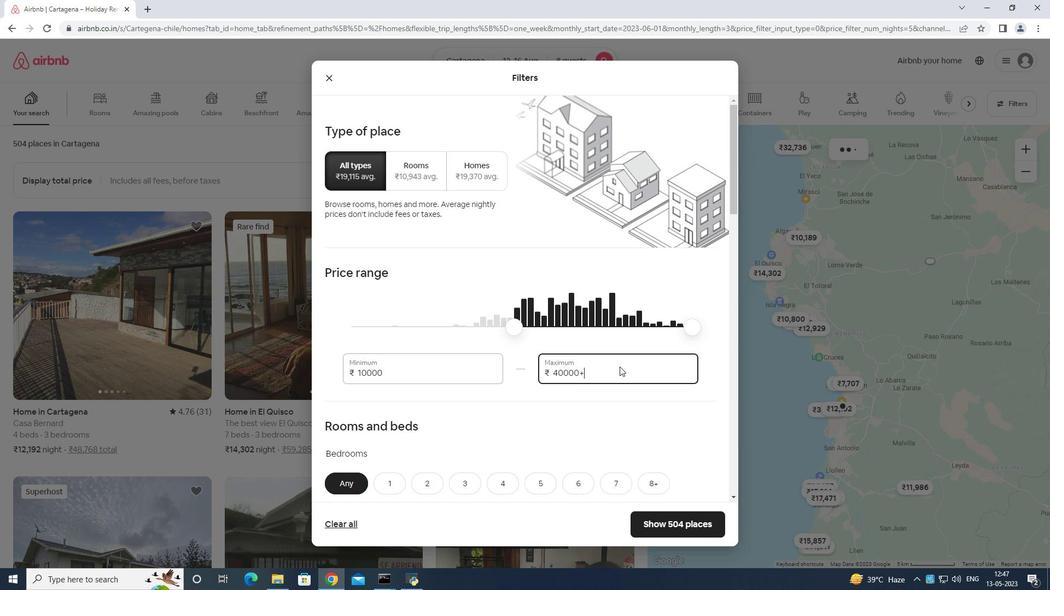 
Action: Mouse moved to (610, 364)
Screenshot: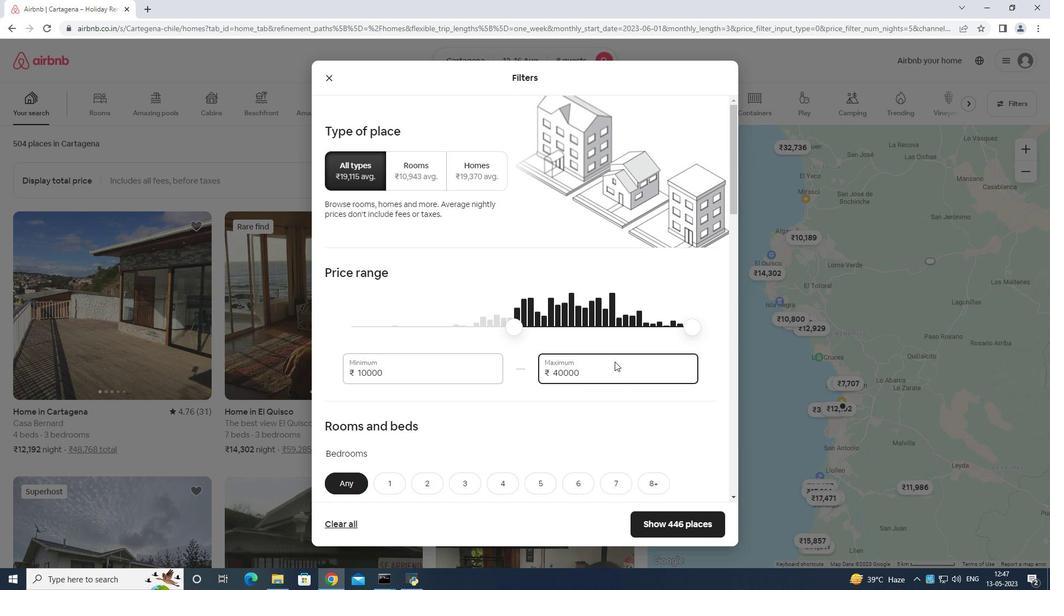 
Action: Key pressed <Key.backspace>
Screenshot: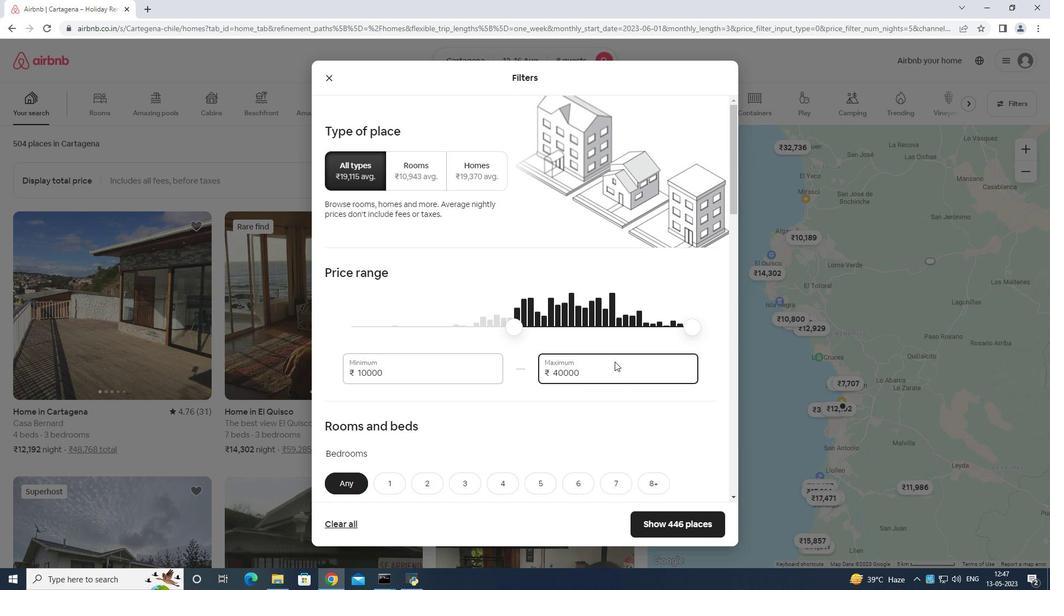 
Action: Mouse moved to (610, 364)
Screenshot: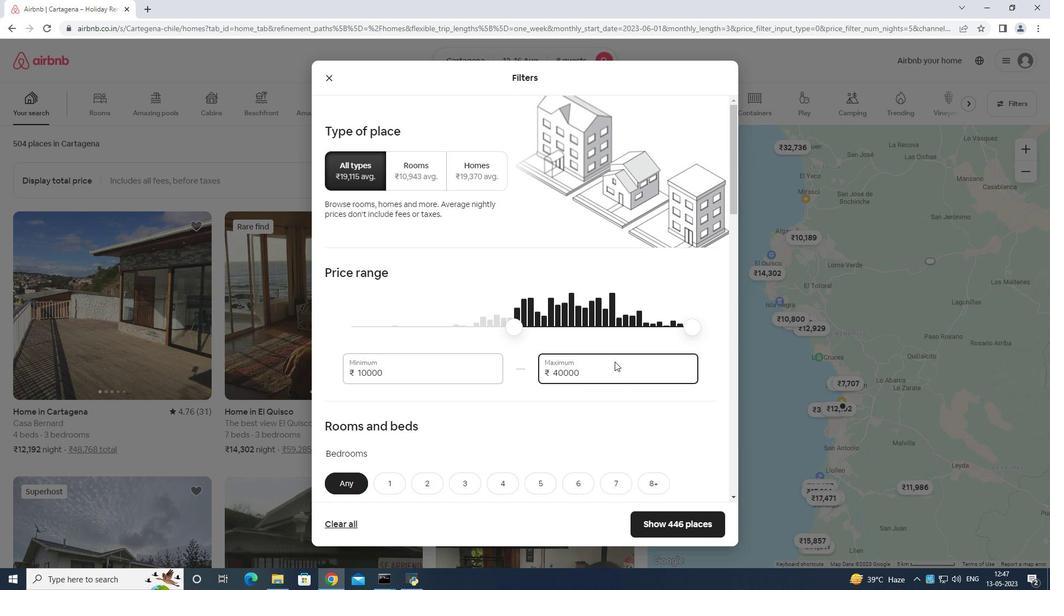 
Action: Key pressed <Key.backspace><Key.backspace>
Screenshot: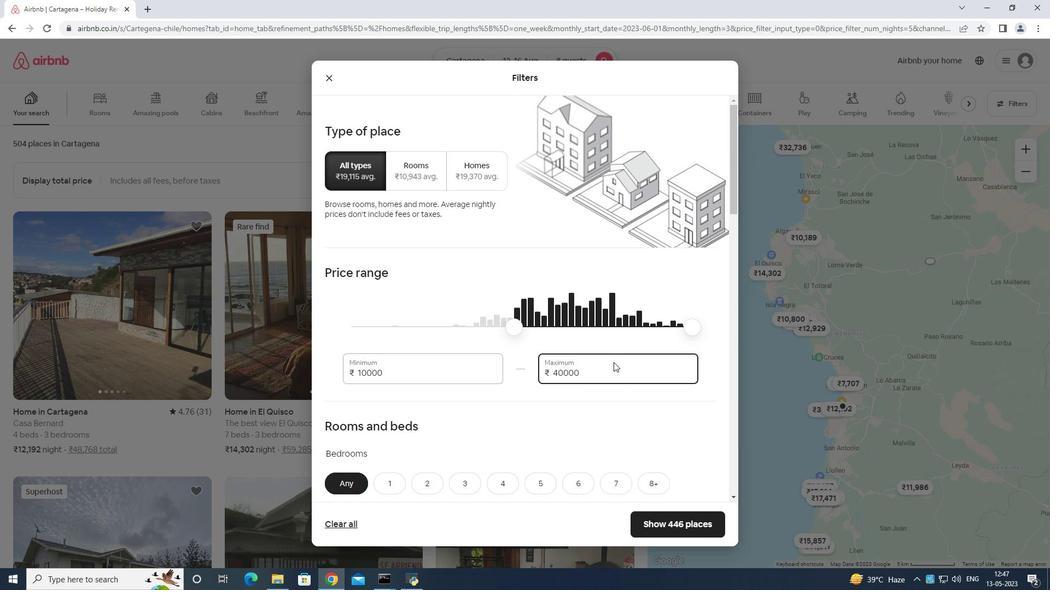 
Action: Mouse moved to (609, 364)
Screenshot: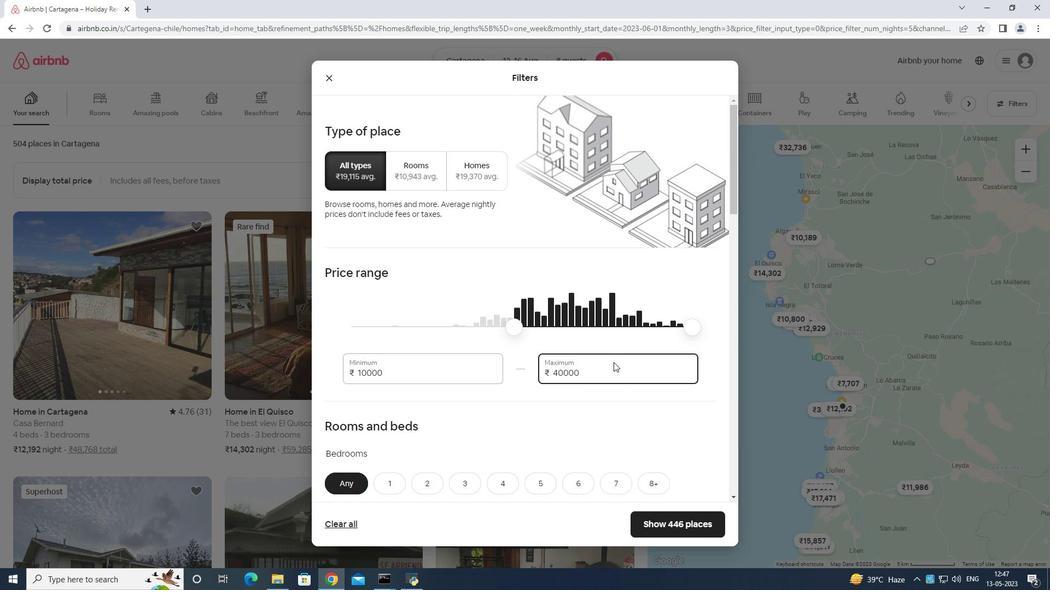 
Action: Key pressed <Key.backspace>
Screenshot: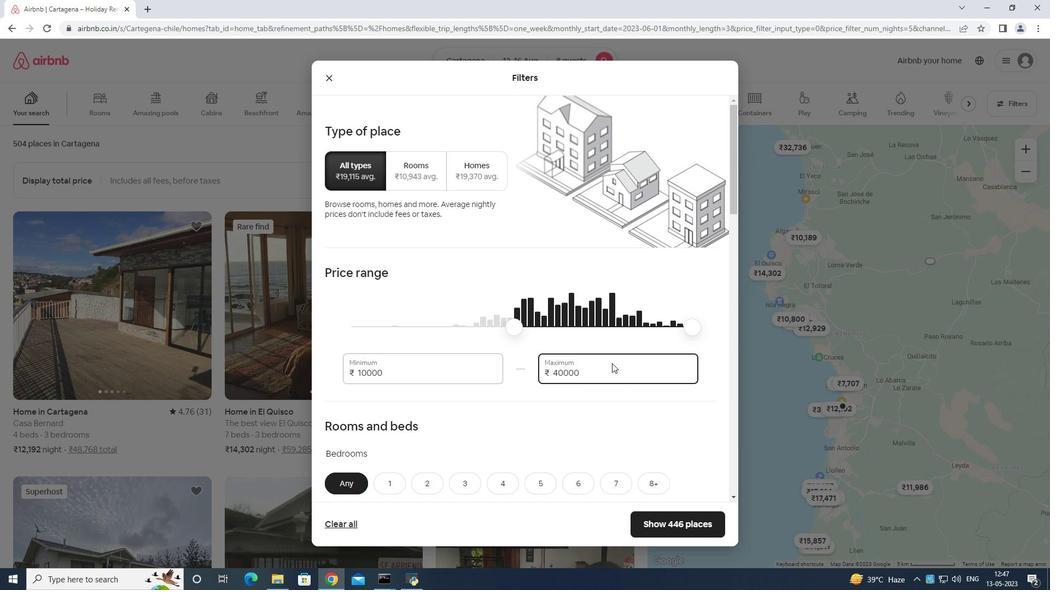 
Action: Mouse moved to (609, 364)
Screenshot: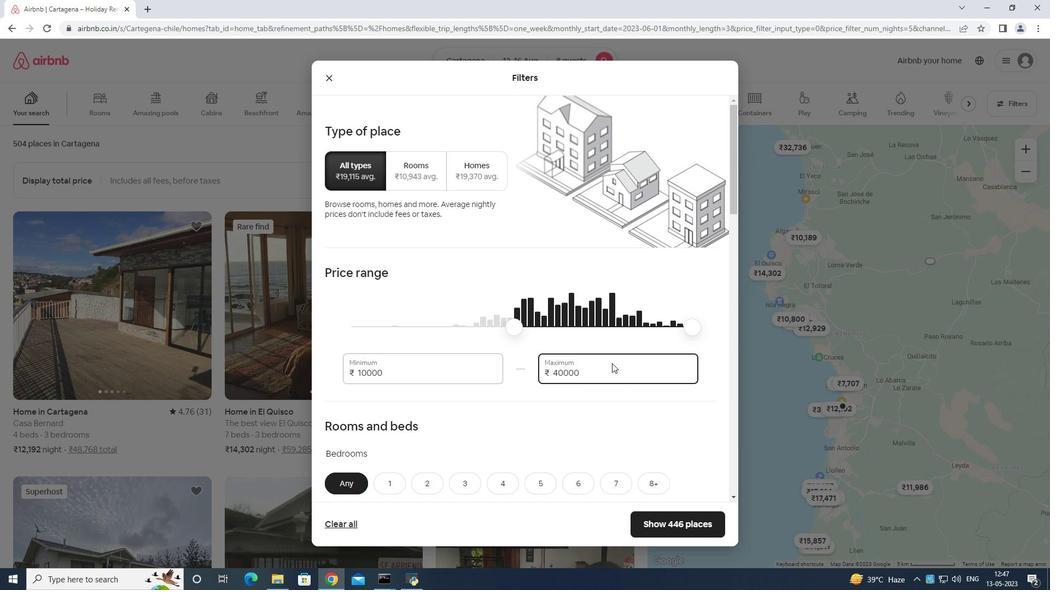 
Action: Key pressed <Key.backspace>
Screenshot: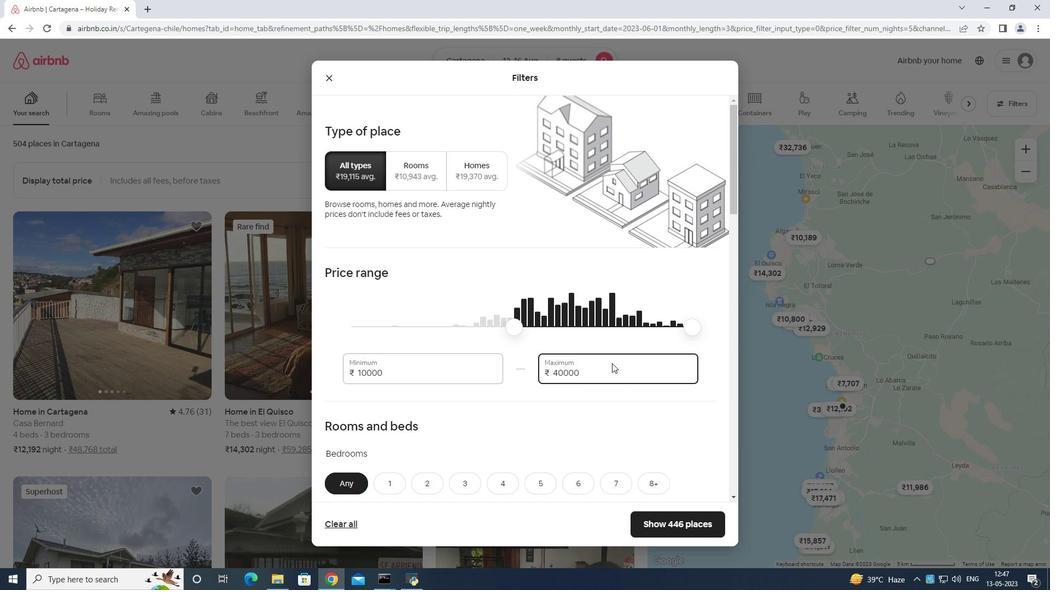 
Action: Mouse moved to (609, 363)
Screenshot: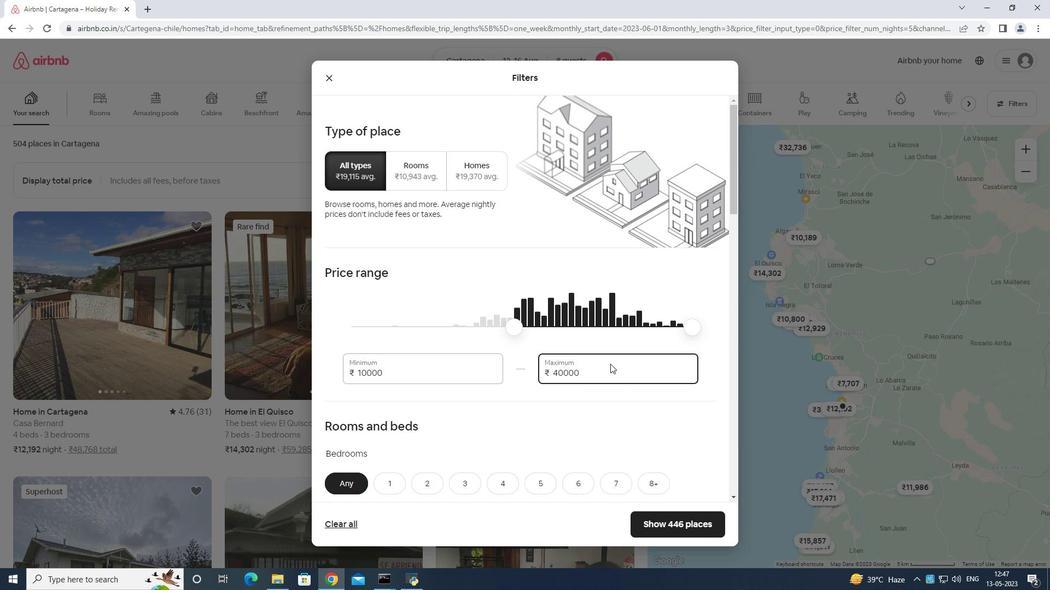 
Action: Key pressed <Key.backspace>
Screenshot: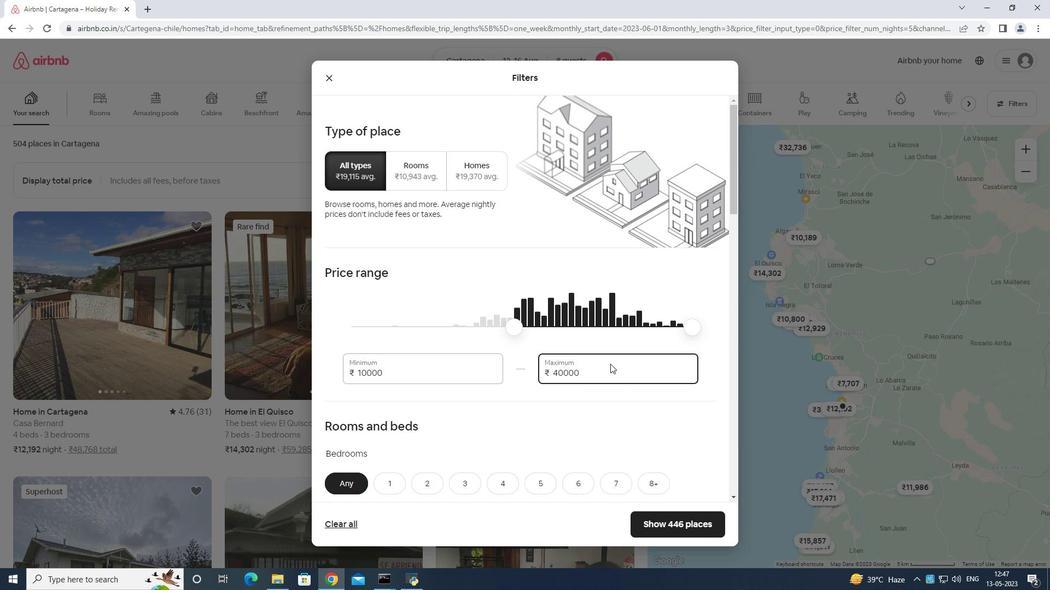 
Action: Mouse moved to (608, 363)
Screenshot: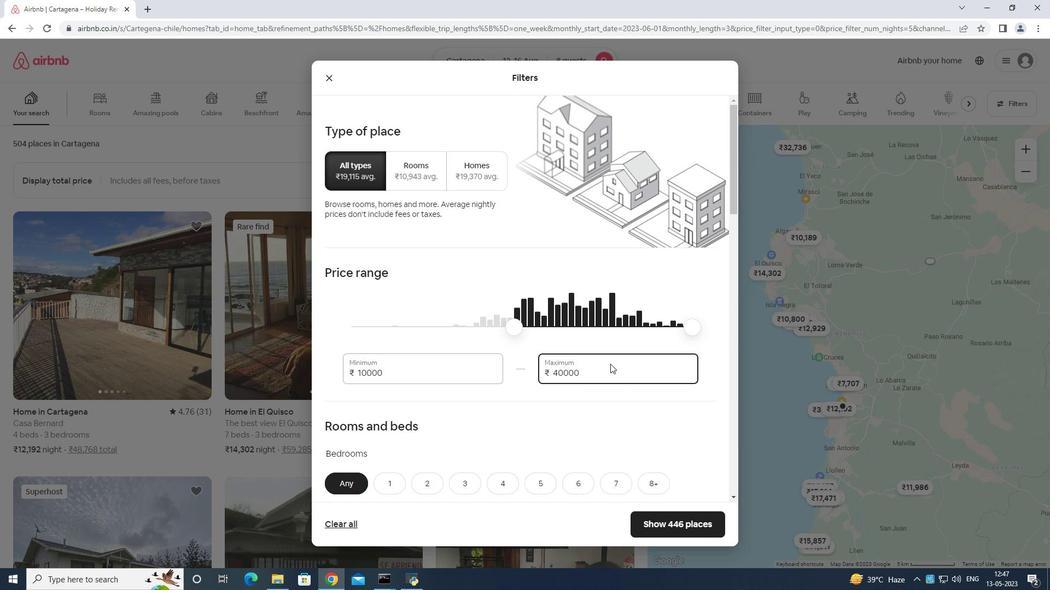 
Action: Key pressed <Key.backspace><Key.backspace>
Screenshot: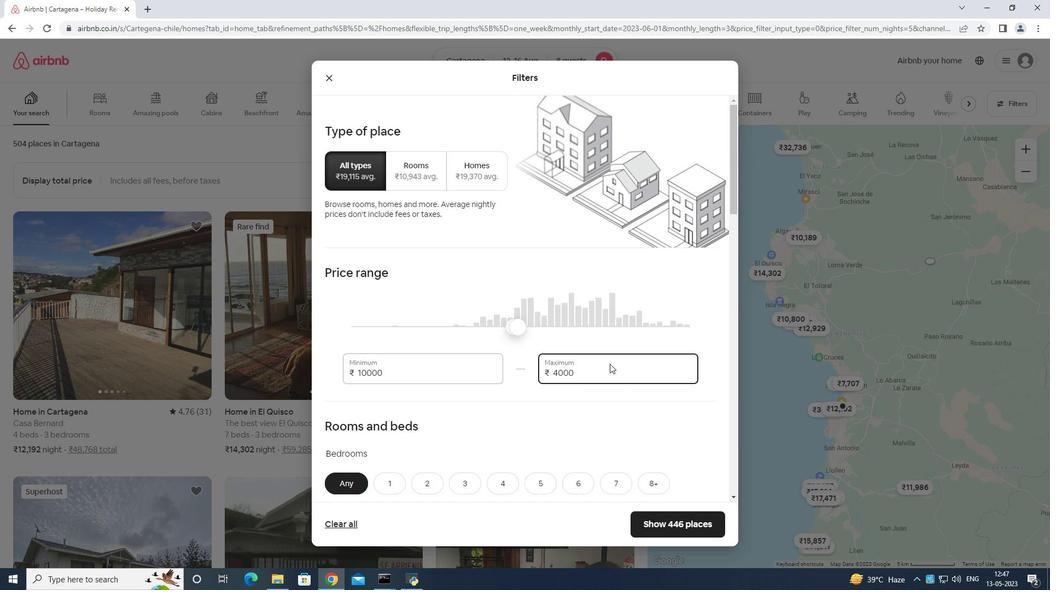 
Action: Mouse moved to (607, 363)
Screenshot: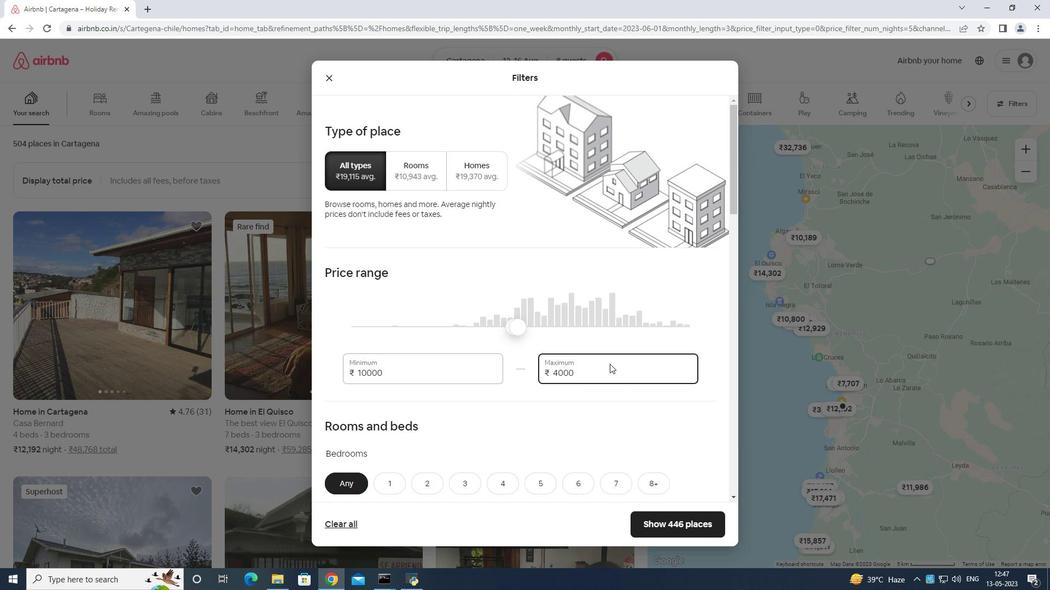 
Action: Key pressed <Key.backspace>
Screenshot: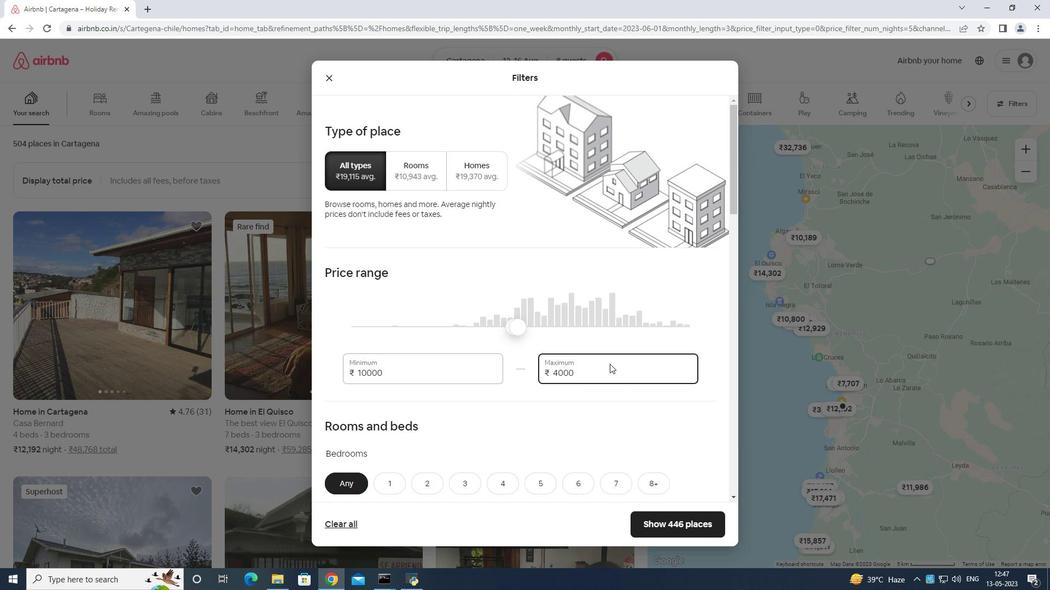 
Action: Mouse moved to (607, 363)
Screenshot: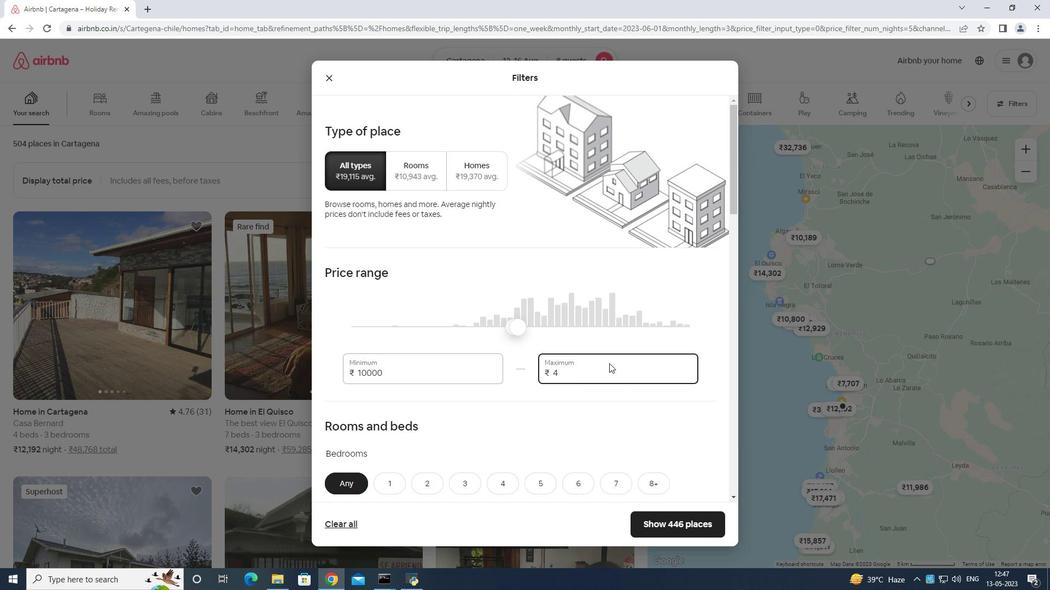
Action: Key pressed <Key.backspace><Key.backspace><Key.backspace><Key.backspace>
Screenshot: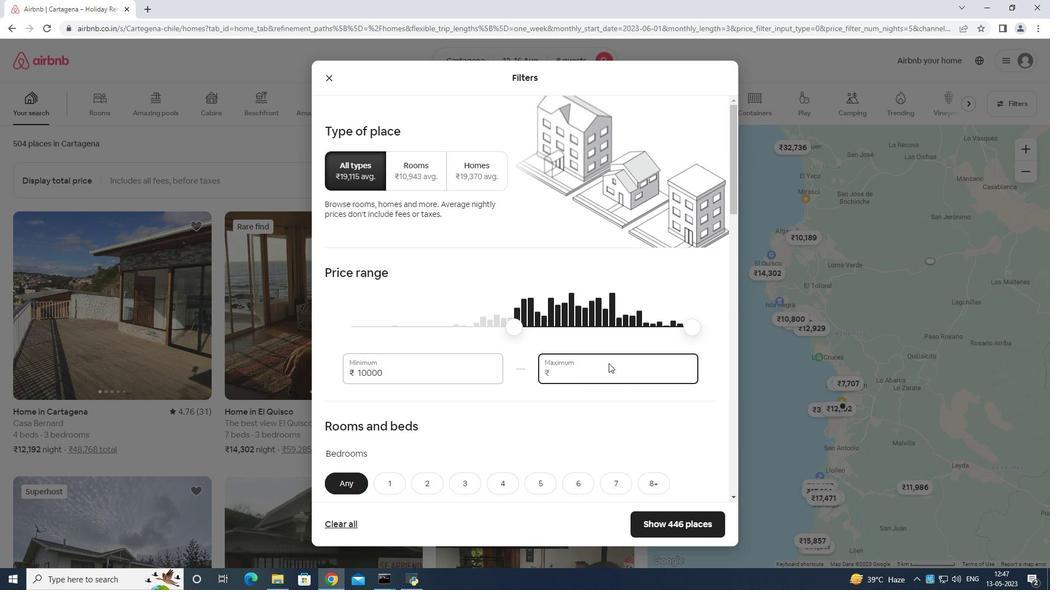 
Action: Mouse moved to (608, 370)
Screenshot: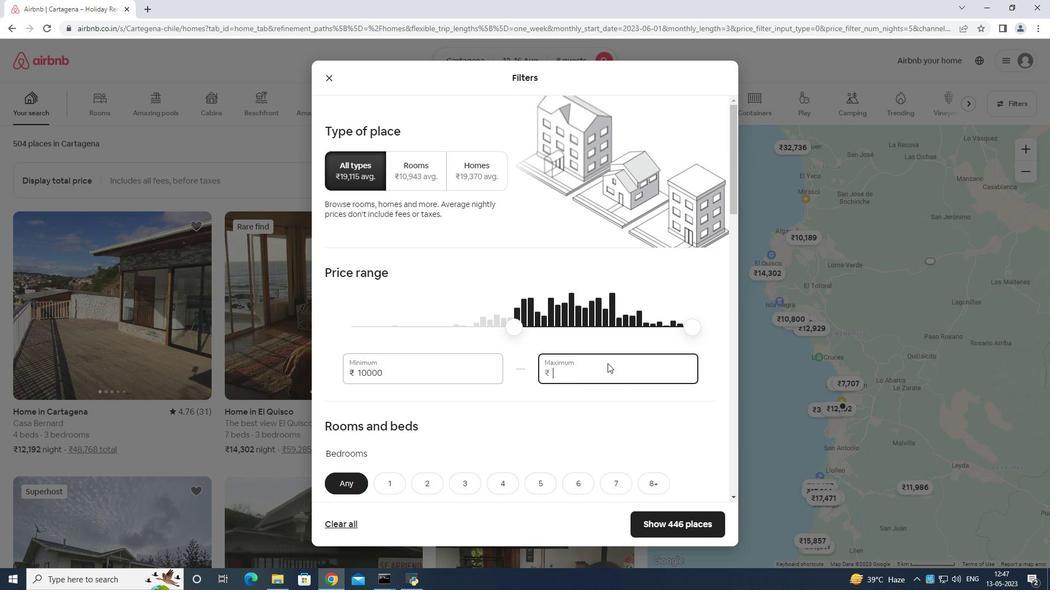 
Action: Key pressed 1
Screenshot: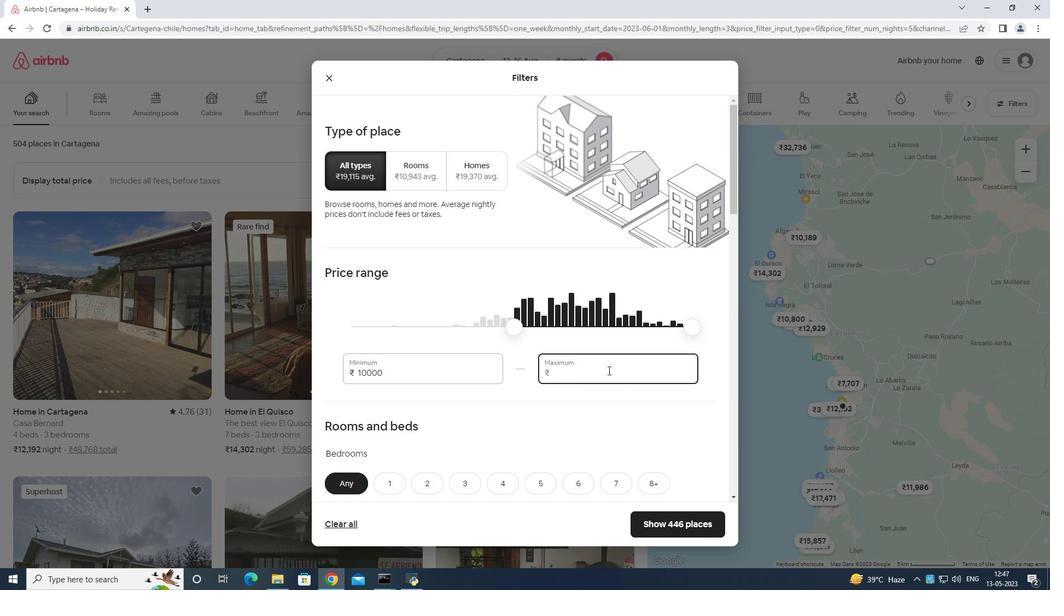 
Action: Mouse moved to (608, 370)
Screenshot: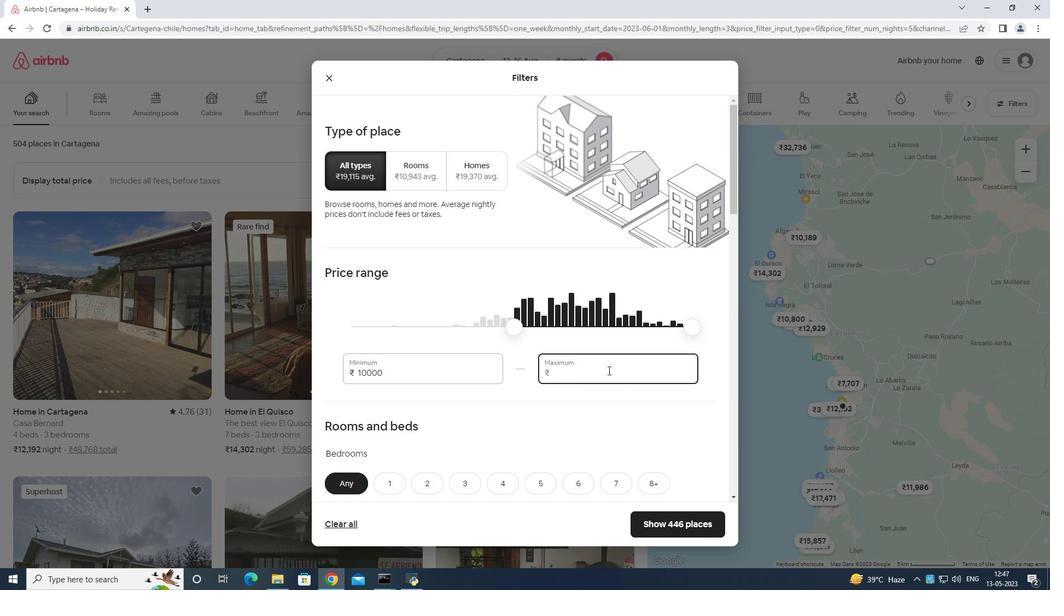 
Action: Key pressed 1
Screenshot: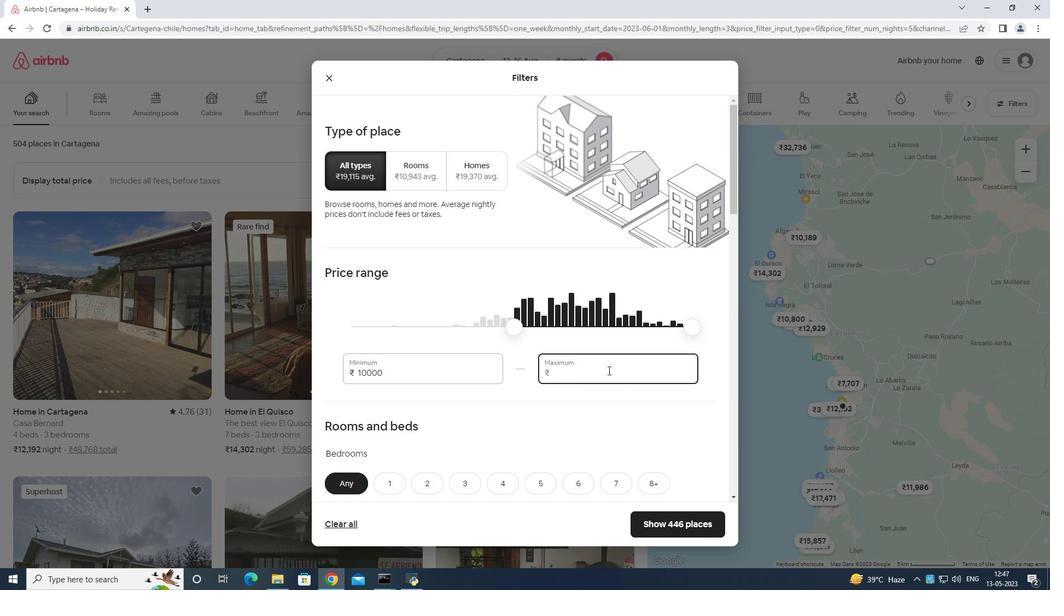 
Action: Mouse moved to (619, 371)
Screenshot: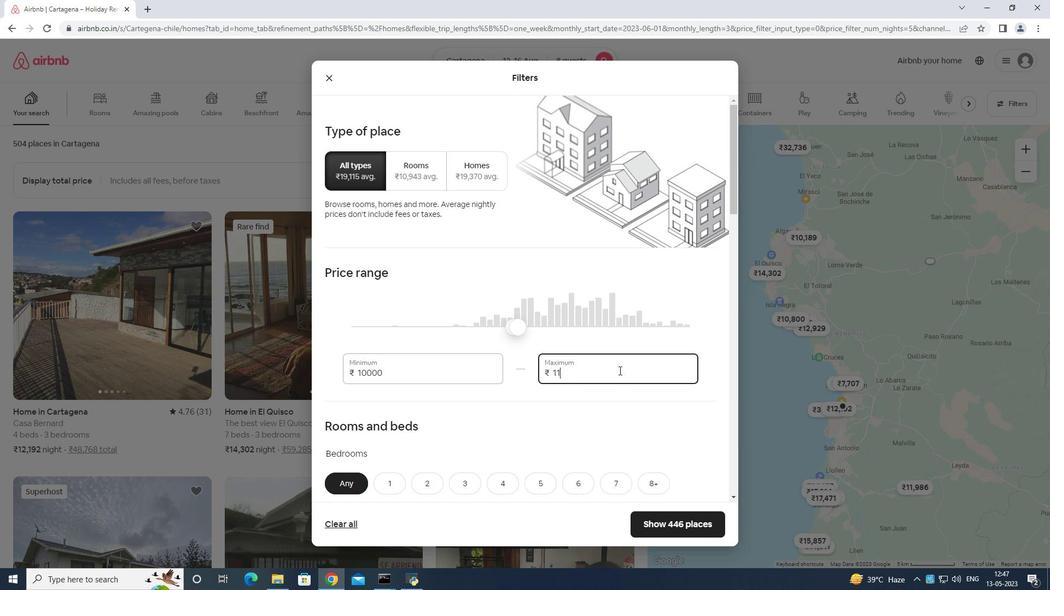 
Action: Key pressed <Key.backspace>
Screenshot: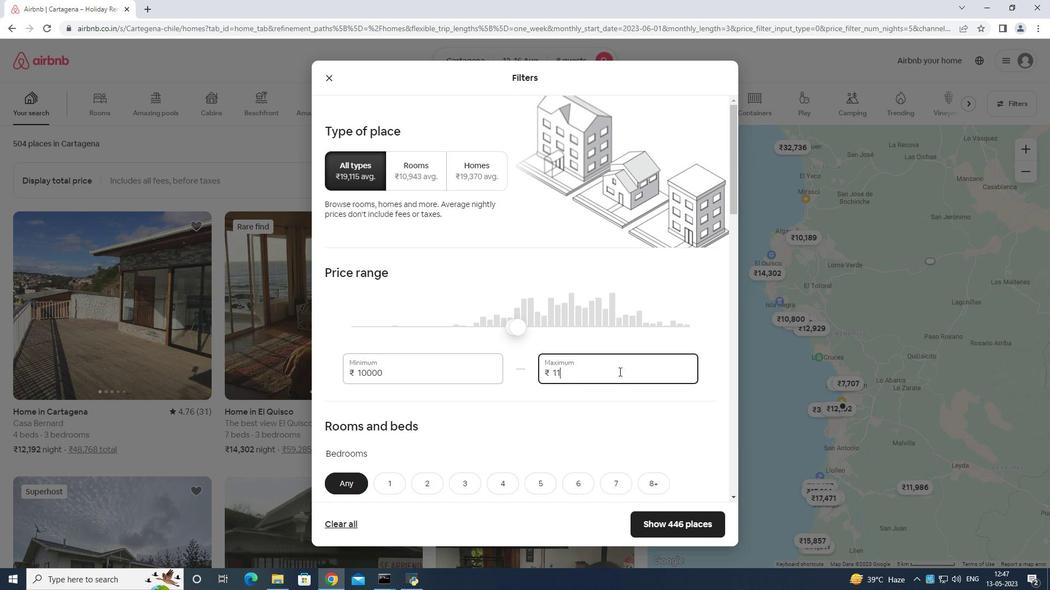 
Action: Mouse moved to (620, 371)
Screenshot: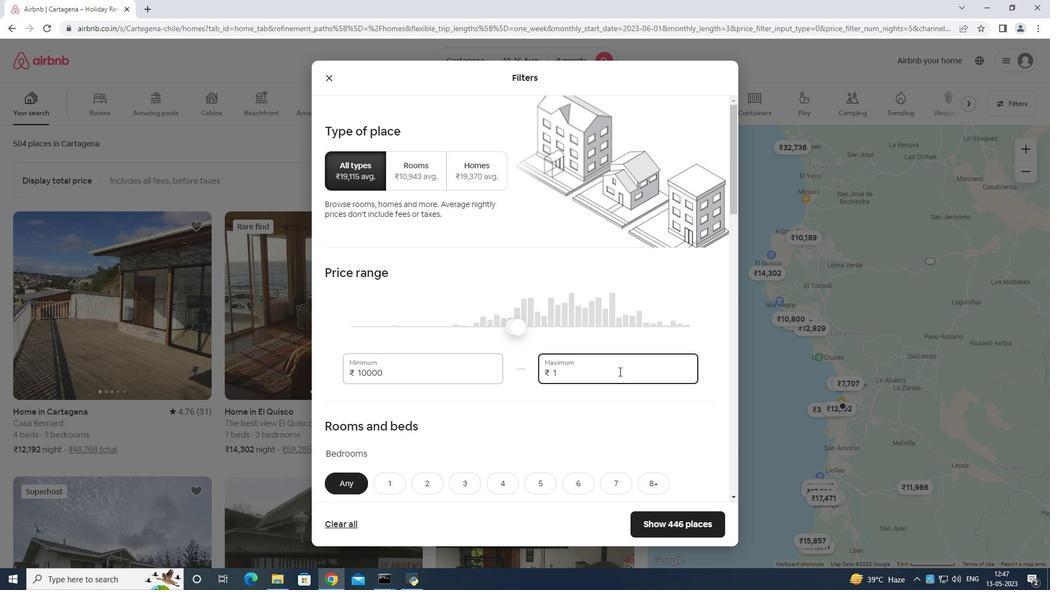 
Action: Key pressed 6
Screenshot: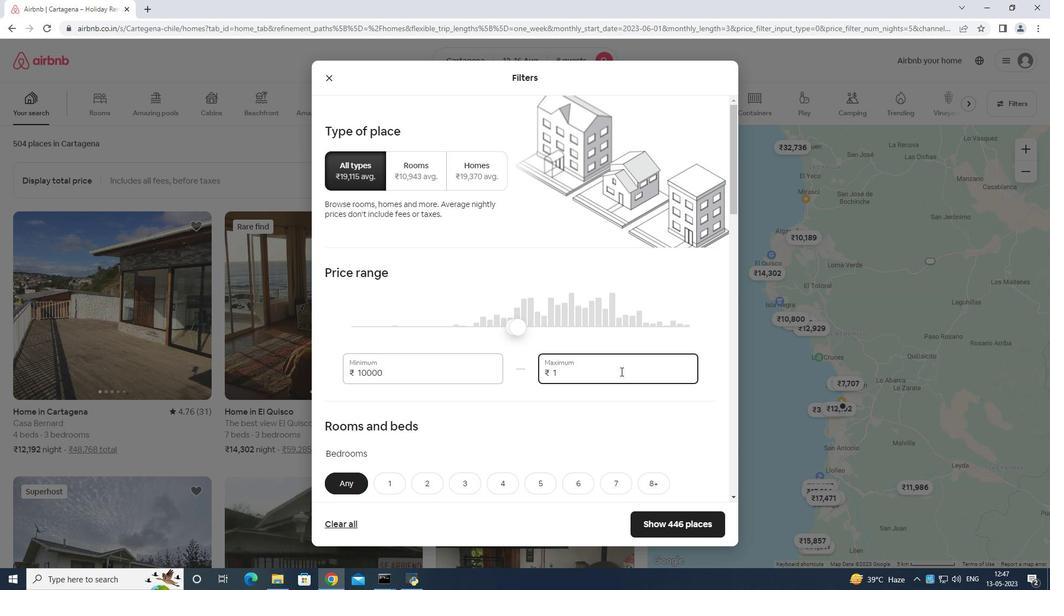 
Action: Mouse moved to (621, 371)
Screenshot: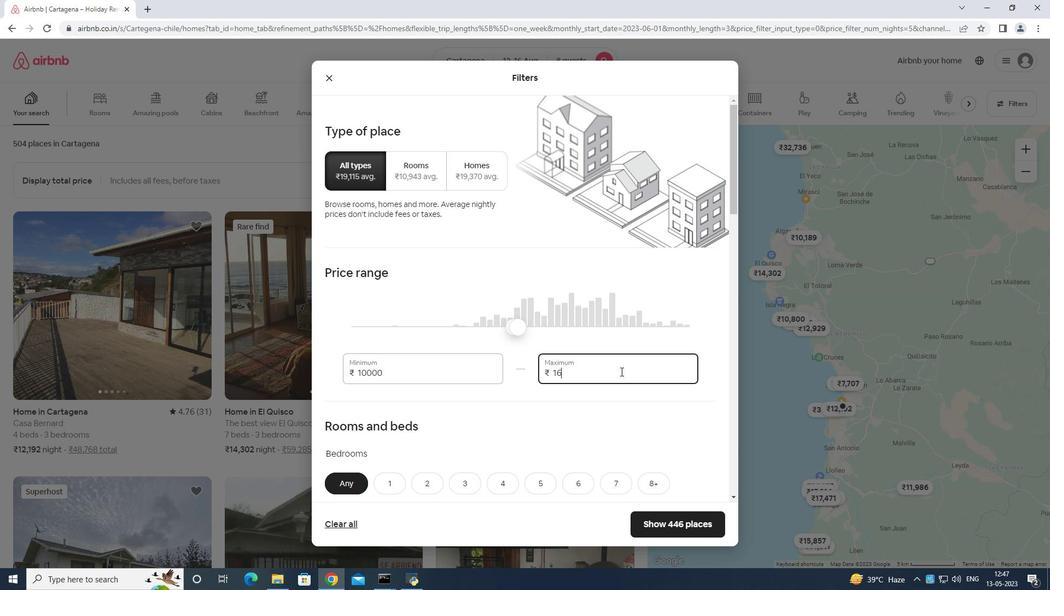 
Action: Key pressed 00
Screenshot: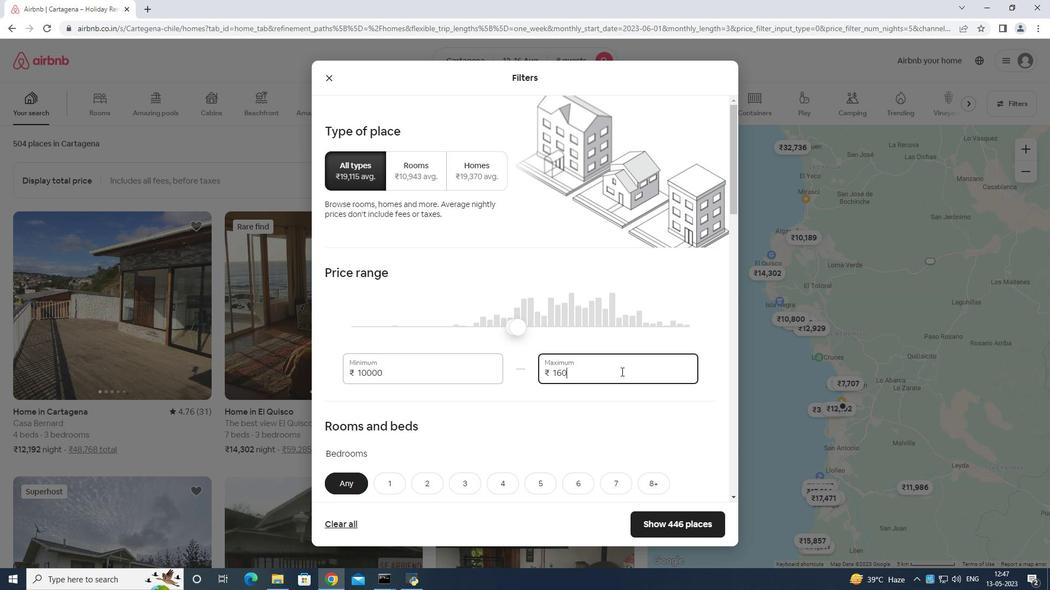 
Action: Mouse moved to (620, 372)
Screenshot: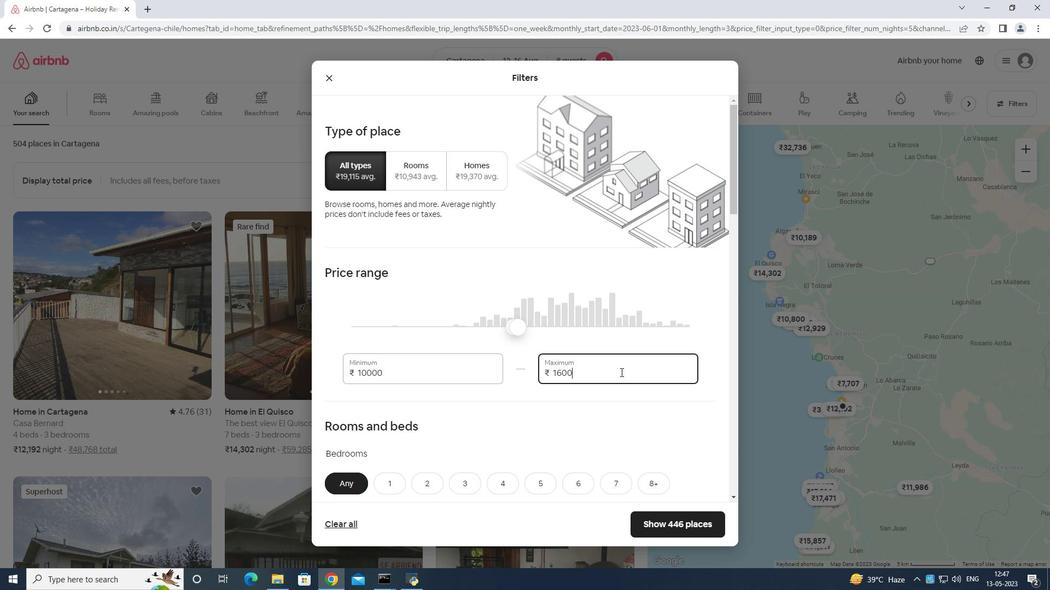 
Action: Key pressed 0
Screenshot: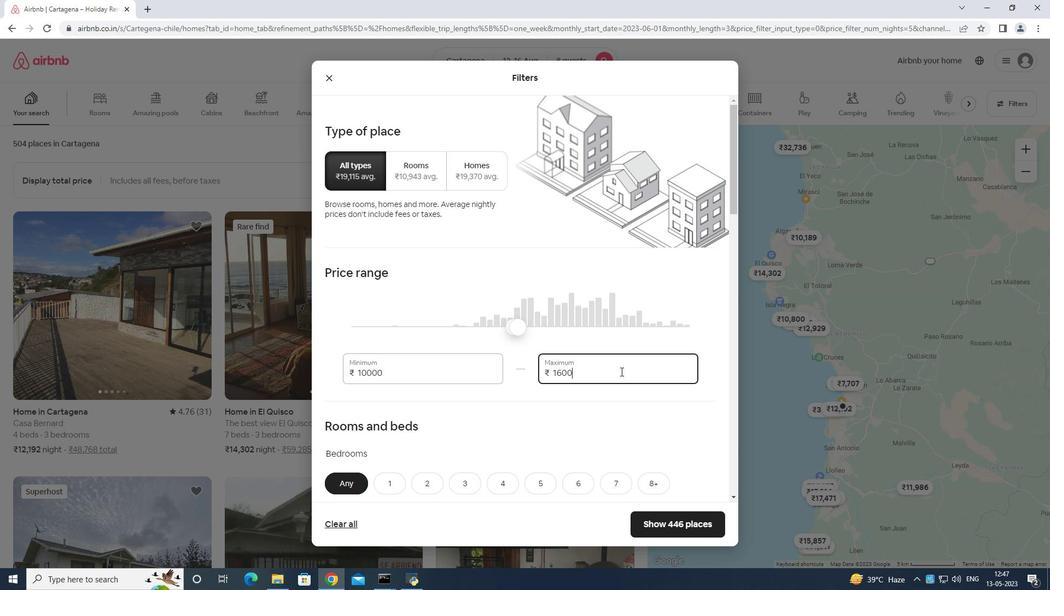 
Action: Mouse moved to (628, 350)
Screenshot: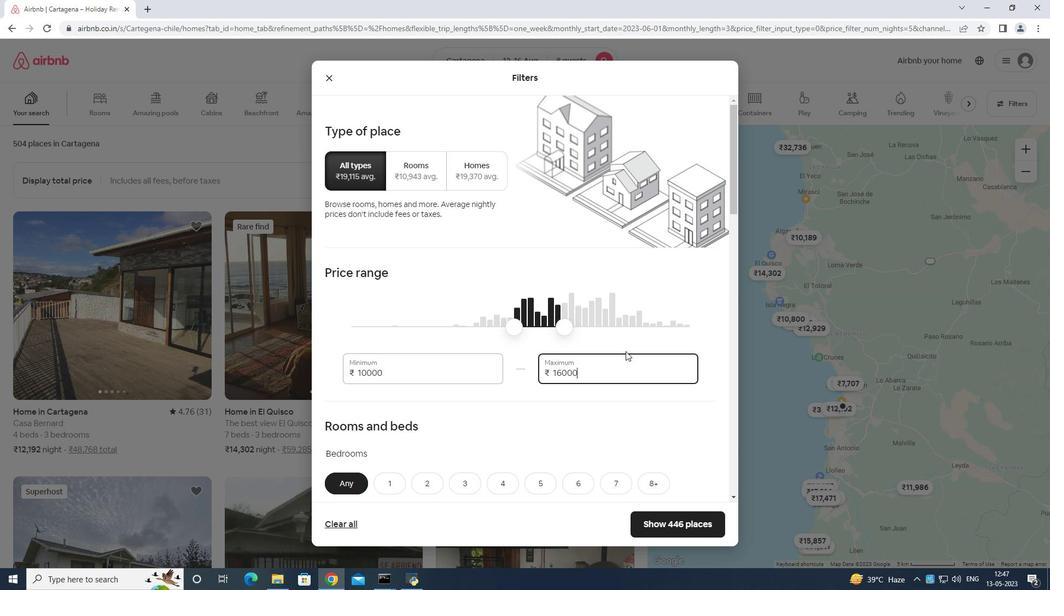 
Action: Mouse scrolled (628, 349) with delta (0, 0)
Screenshot: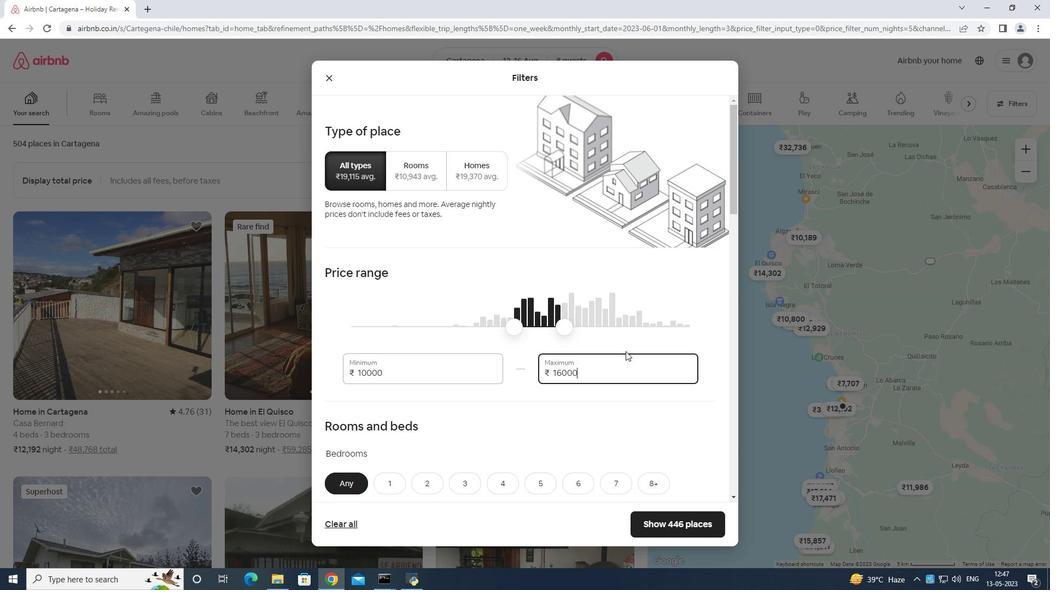 
Action: Mouse moved to (620, 310)
Screenshot: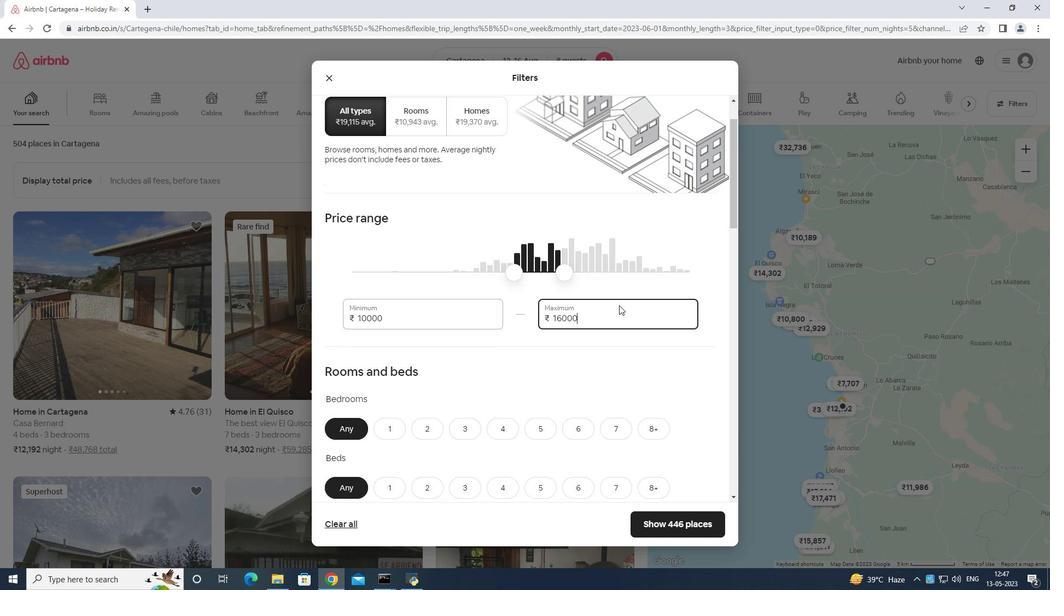 
Action: Mouse scrolled (620, 310) with delta (0, 0)
Screenshot: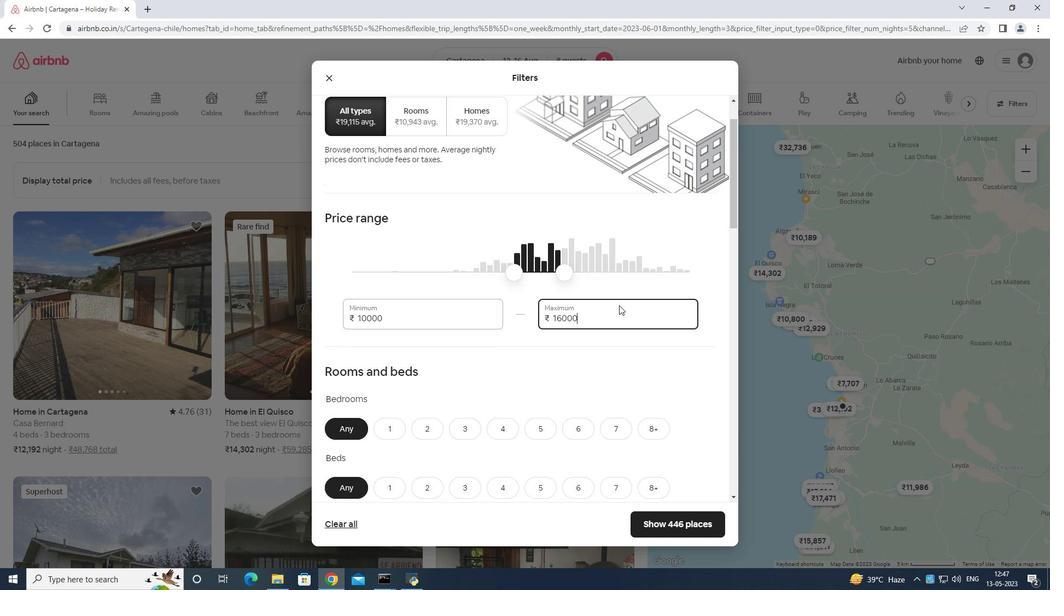
Action: Mouse moved to (518, 293)
Screenshot: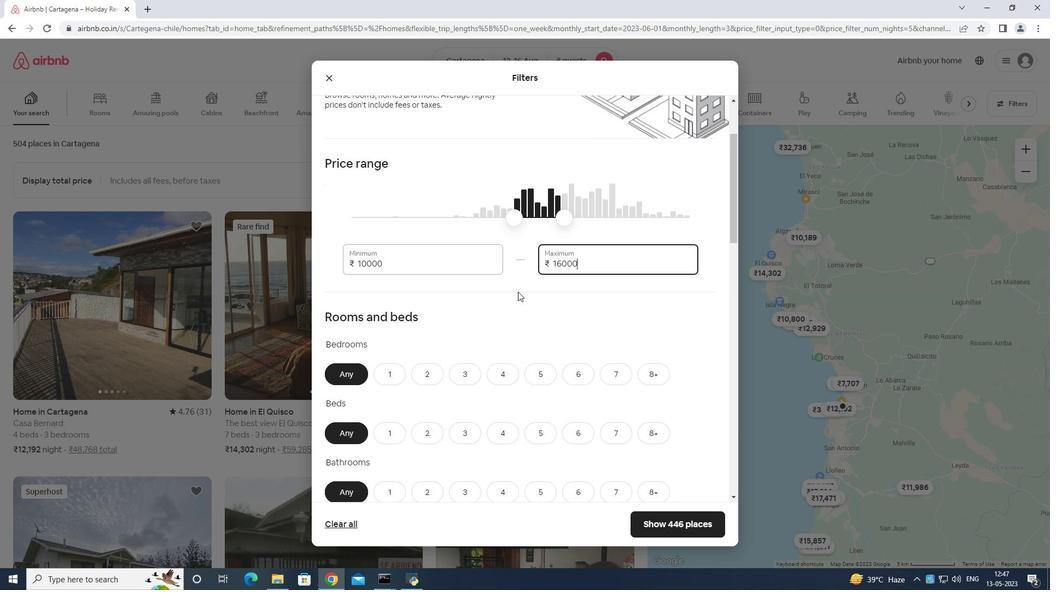 
Action: Mouse scrolled (518, 293) with delta (0, 0)
Screenshot: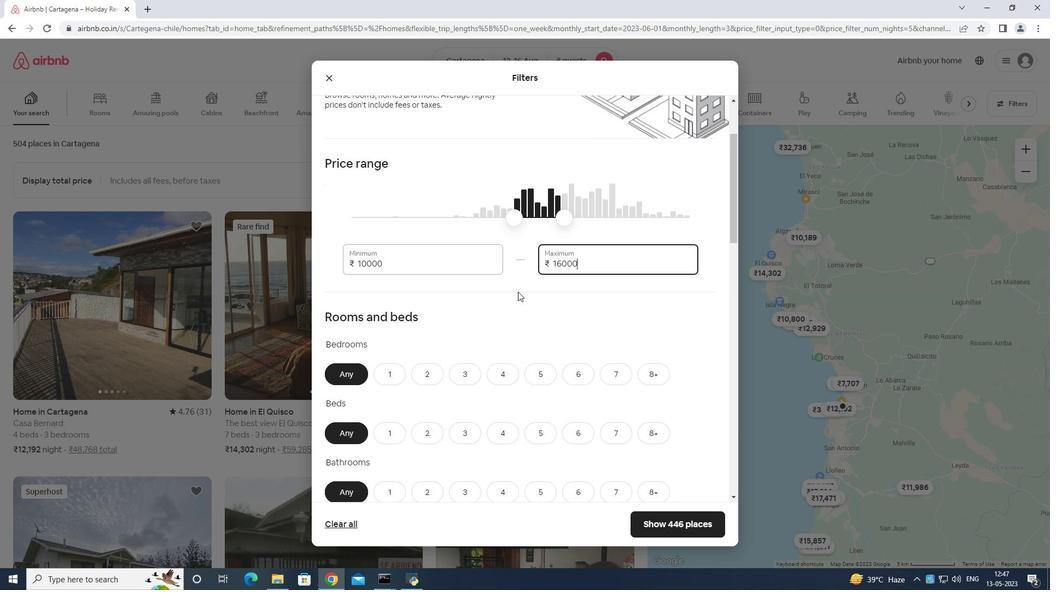 
Action: Mouse moved to (655, 317)
Screenshot: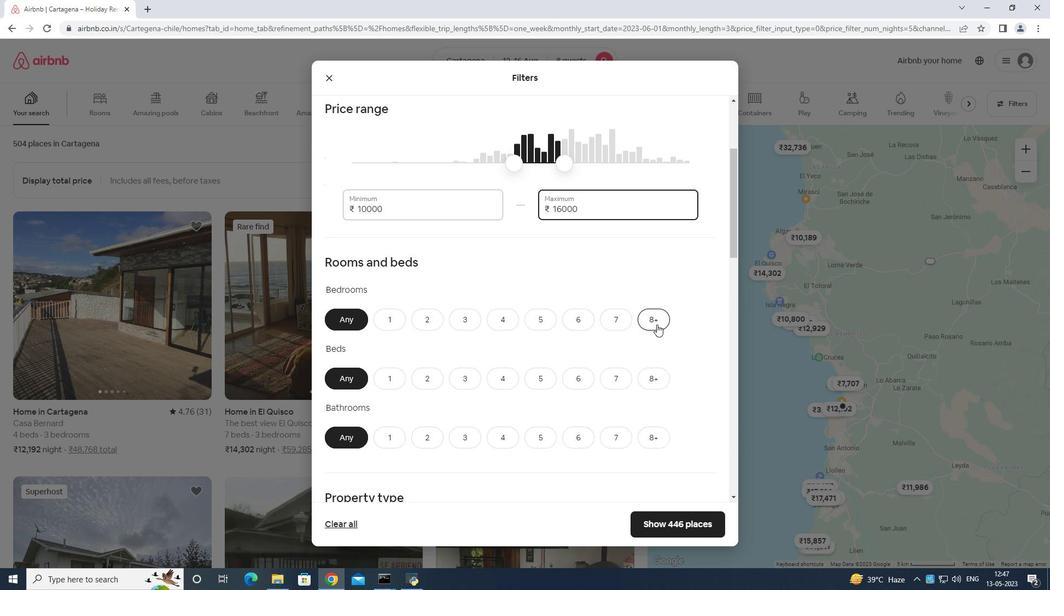 
Action: Mouse pressed left at (655, 317)
Screenshot: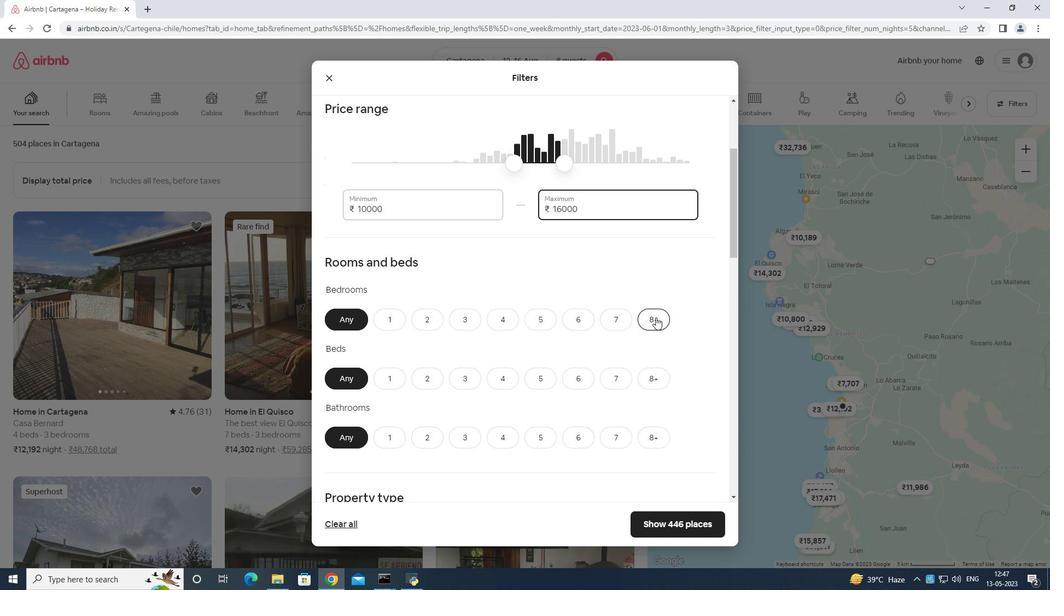 
Action: Mouse moved to (649, 383)
Screenshot: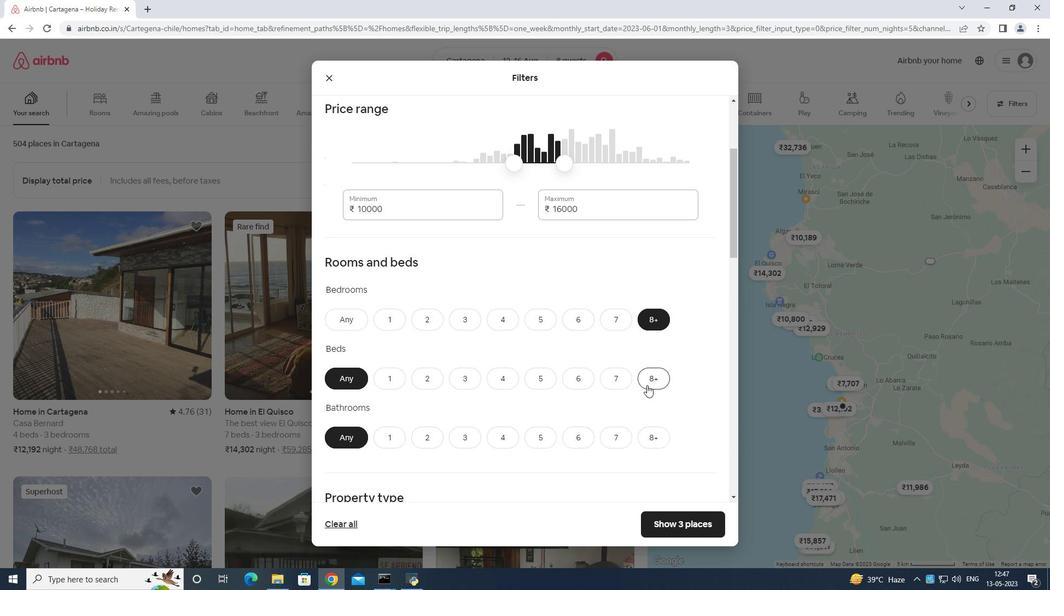 
Action: Mouse pressed left at (649, 383)
Screenshot: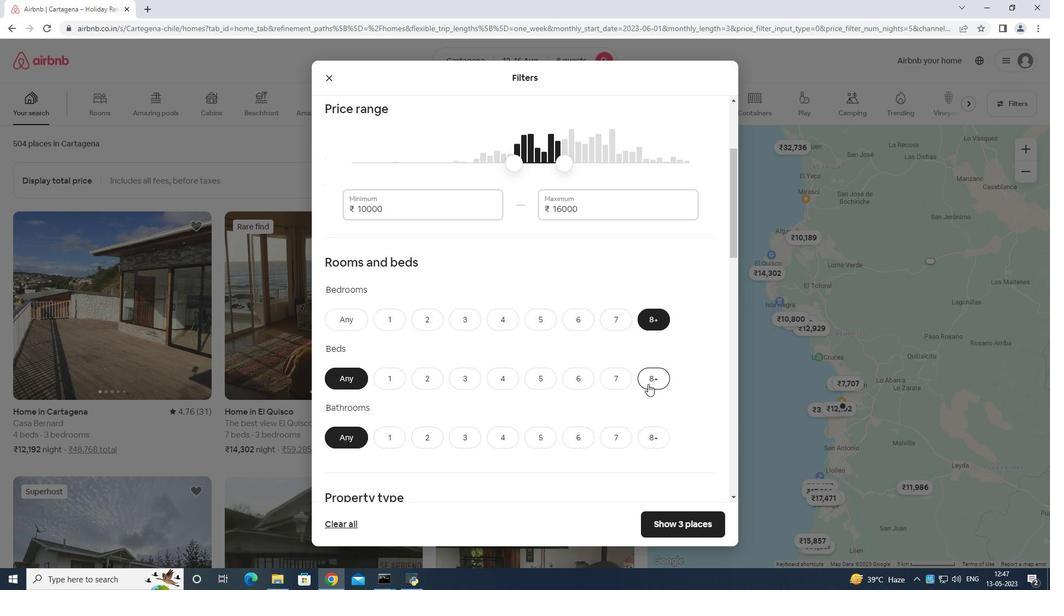 
Action: Mouse moved to (647, 427)
Screenshot: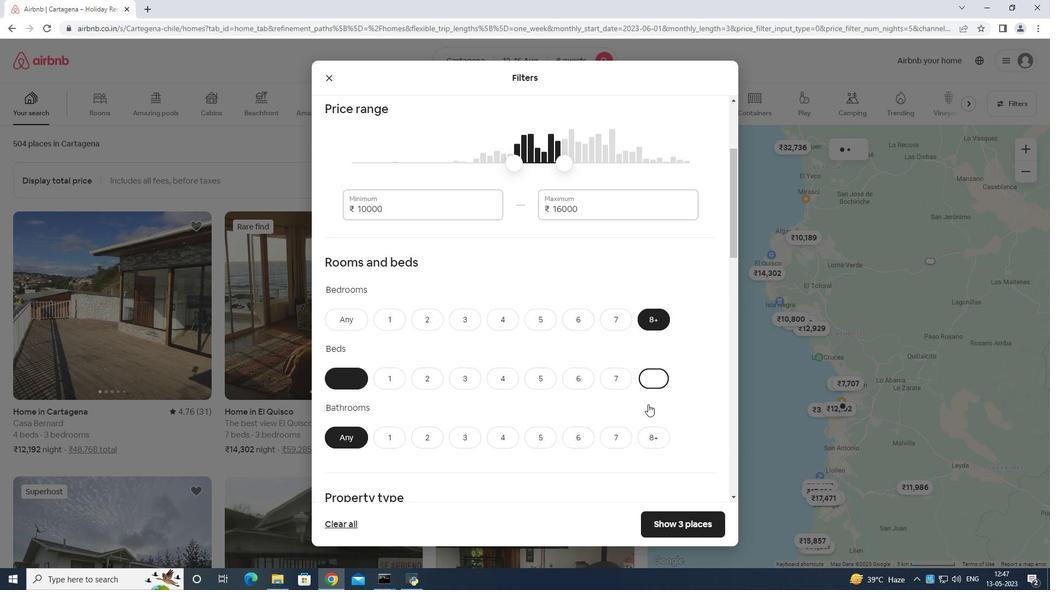 
Action: Mouse pressed left at (647, 427)
Screenshot: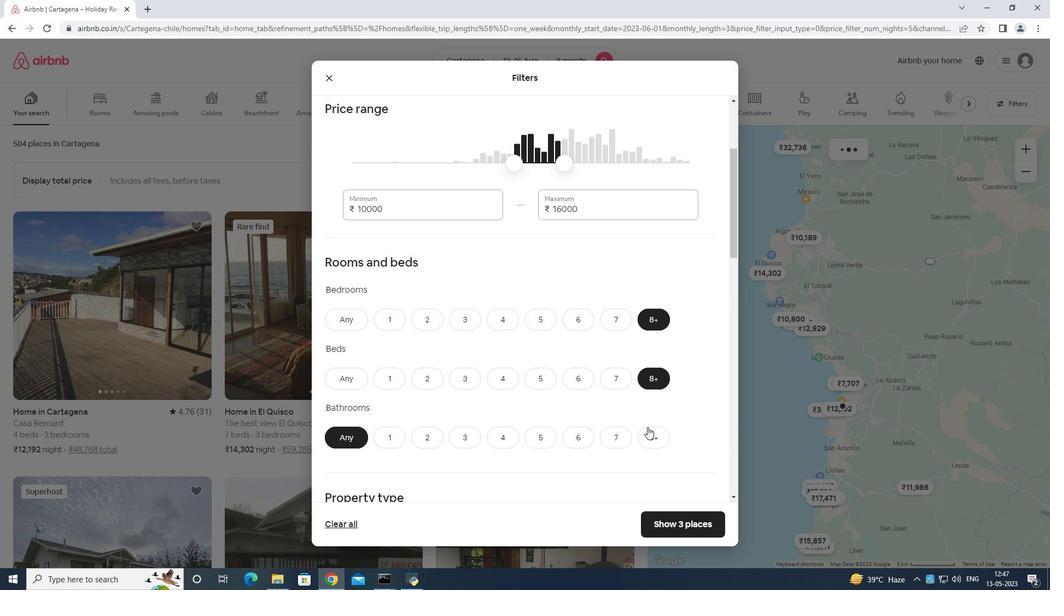 
Action: Mouse moved to (658, 414)
Screenshot: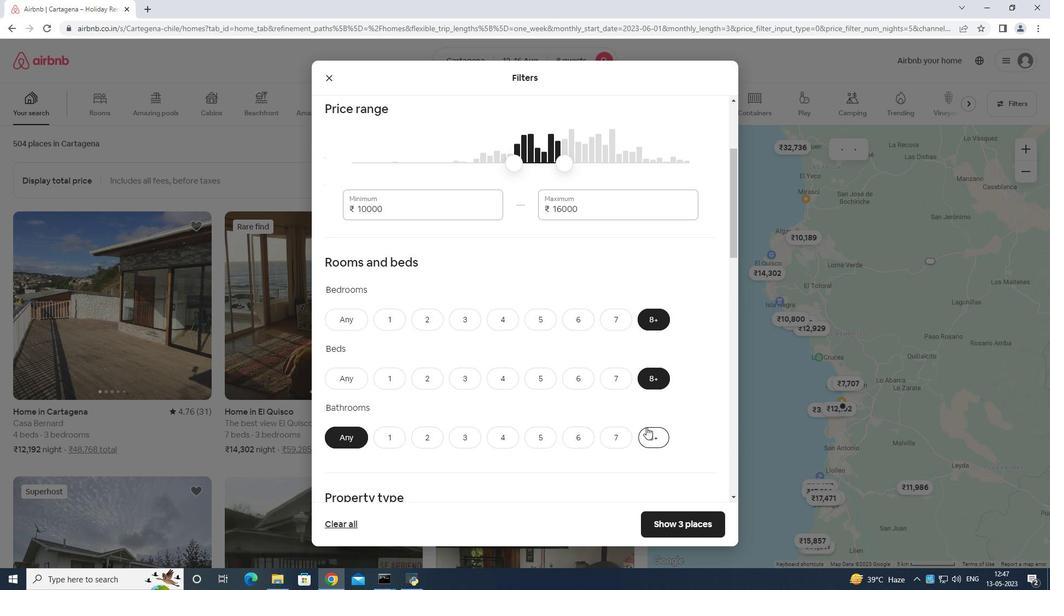 
Action: Mouse scrolled (658, 413) with delta (0, 0)
Screenshot: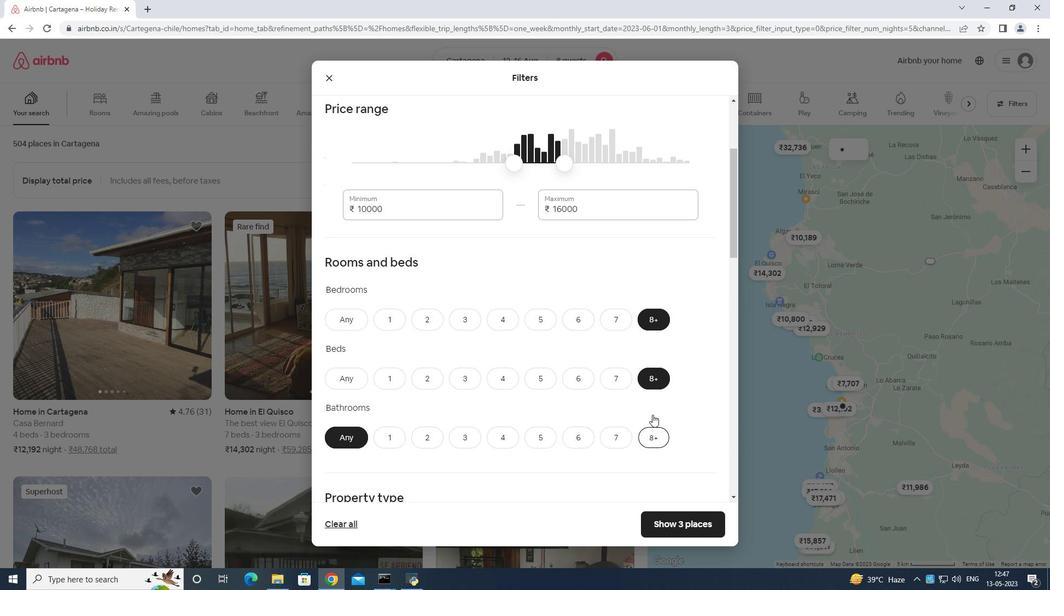 
Action: Mouse moved to (643, 352)
Screenshot: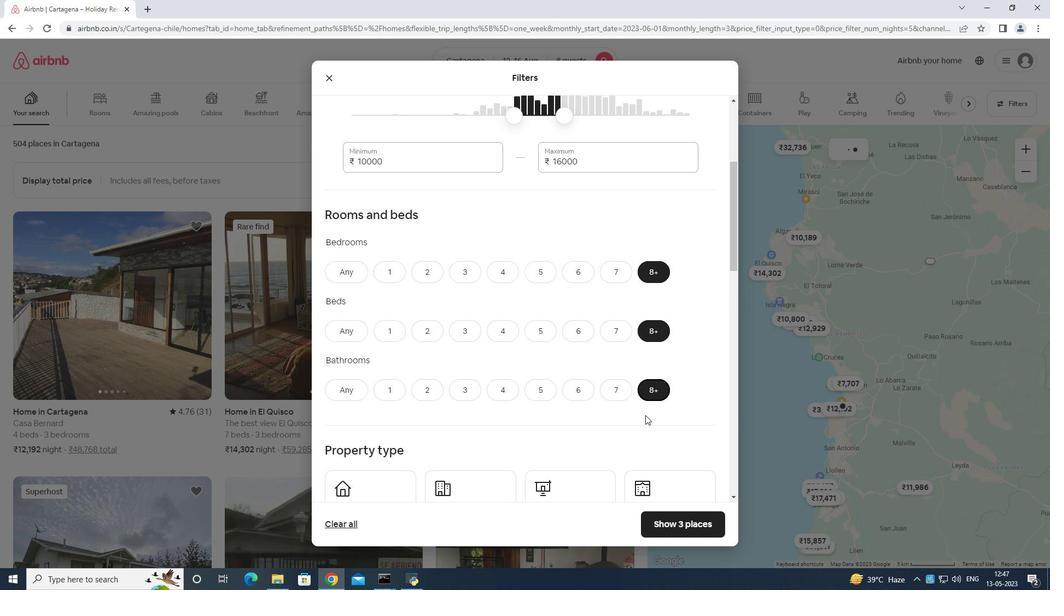 
Action: Mouse scrolled (643, 352) with delta (0, 0)
Screenshot: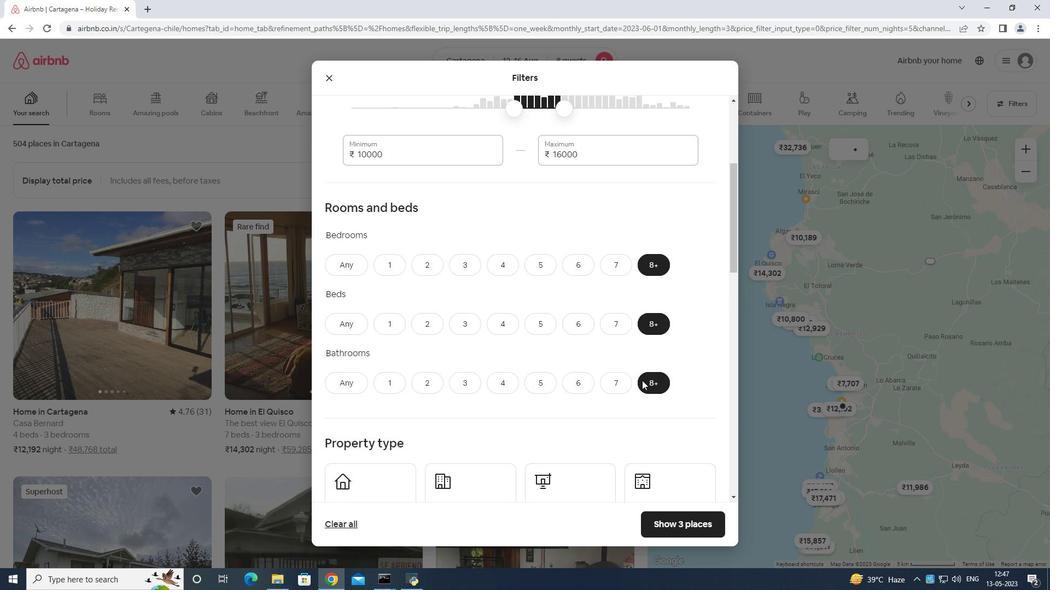 
Action: Mouse moved to (643, 357)
Screenshot: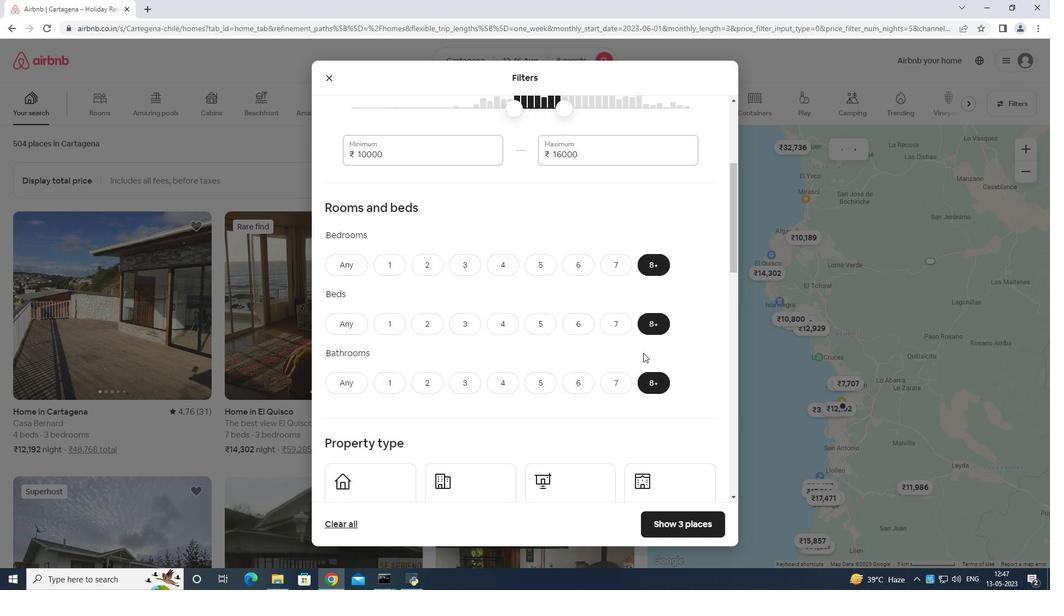 
Action: Mouse scrolled (643, 356) with delta (0, 0)
Screenshot: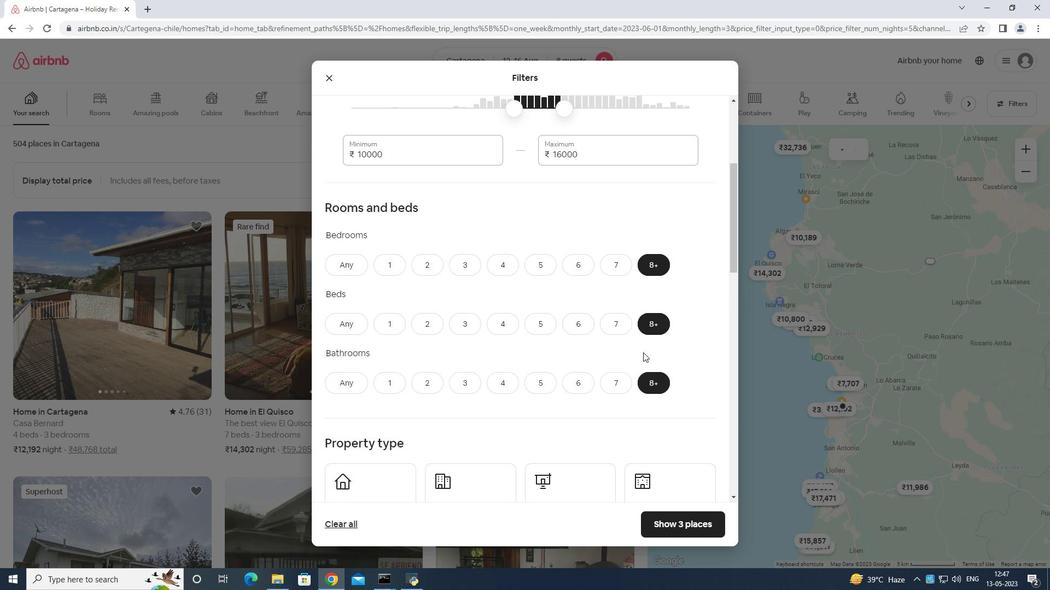 
Action: Mouse moved to (368, 391)
Screenshot: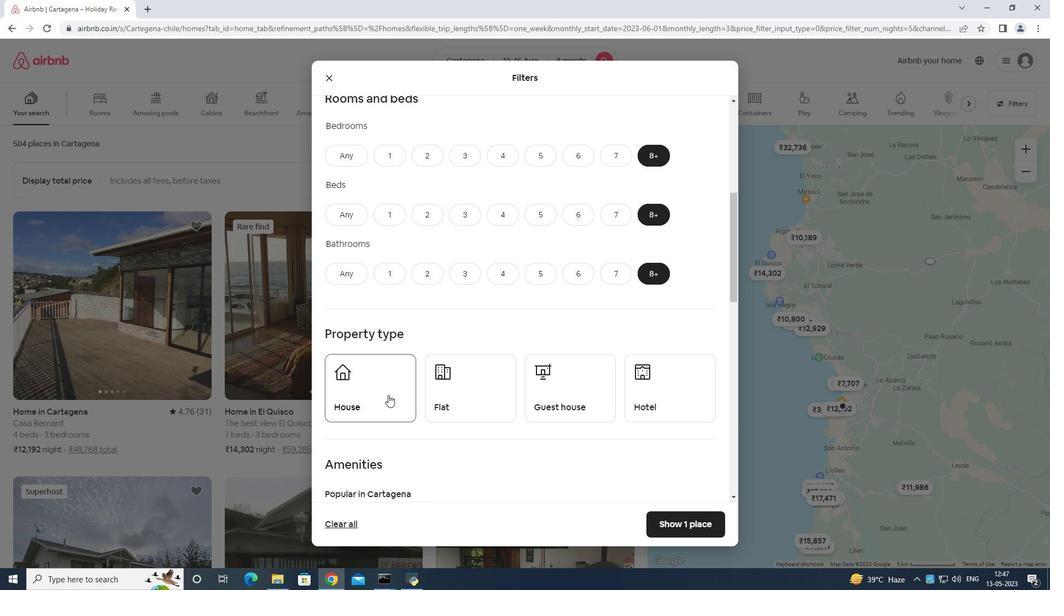 
Action: Mouse pressed left at (368, 391)
Screenshot: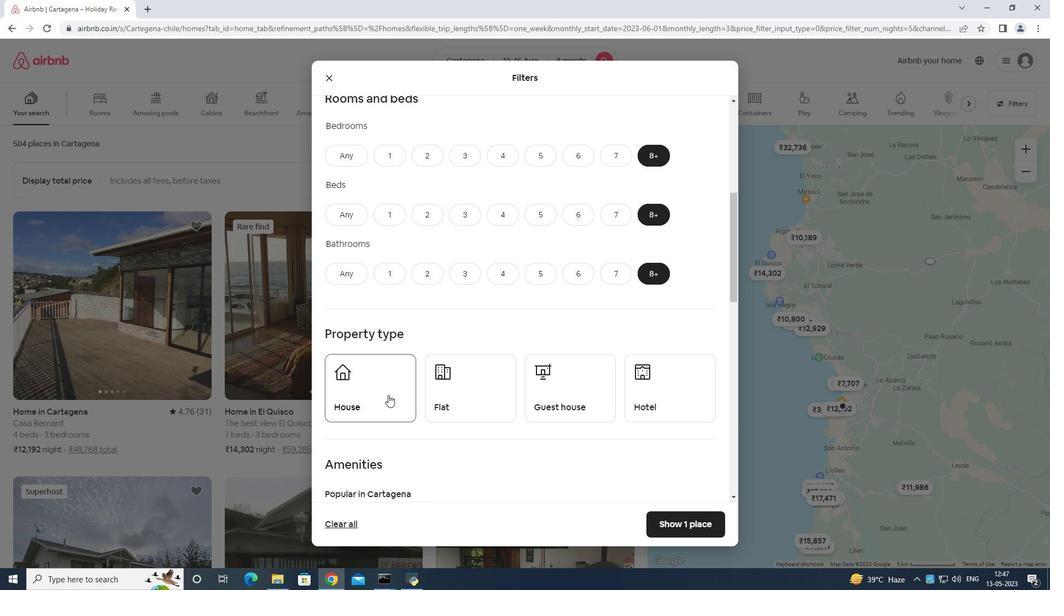 
Action: Mouse moved to (536, 374)
Screenshot: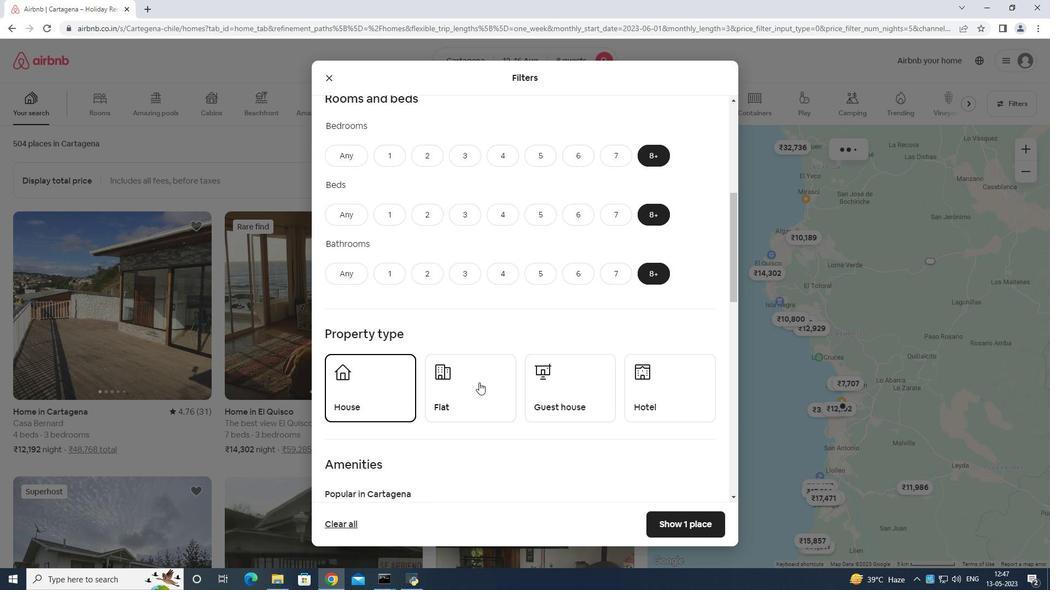 
Action: Mouse pressed left at (479, 382)
Screenshot: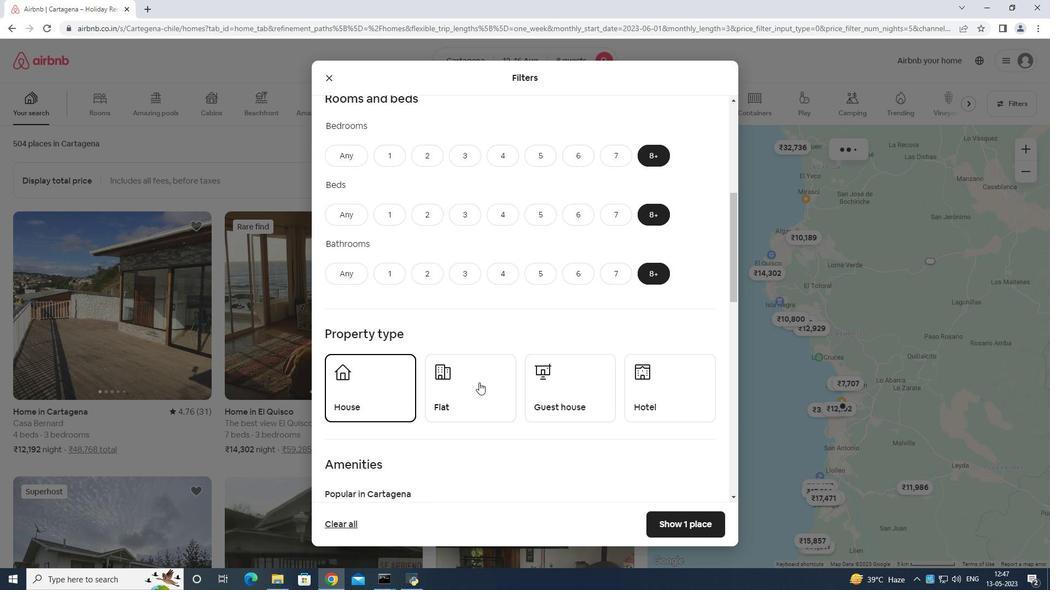 
Action: Mouse moved to (561, 373)
Screenshot: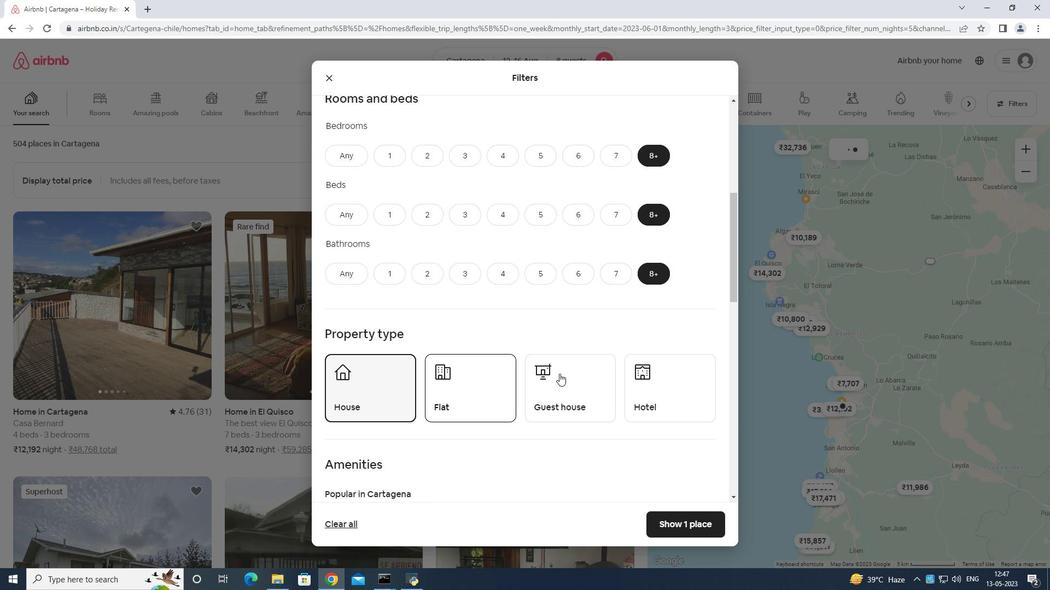 
Action: Mouse pressed left at (561, 373)
Screenshot: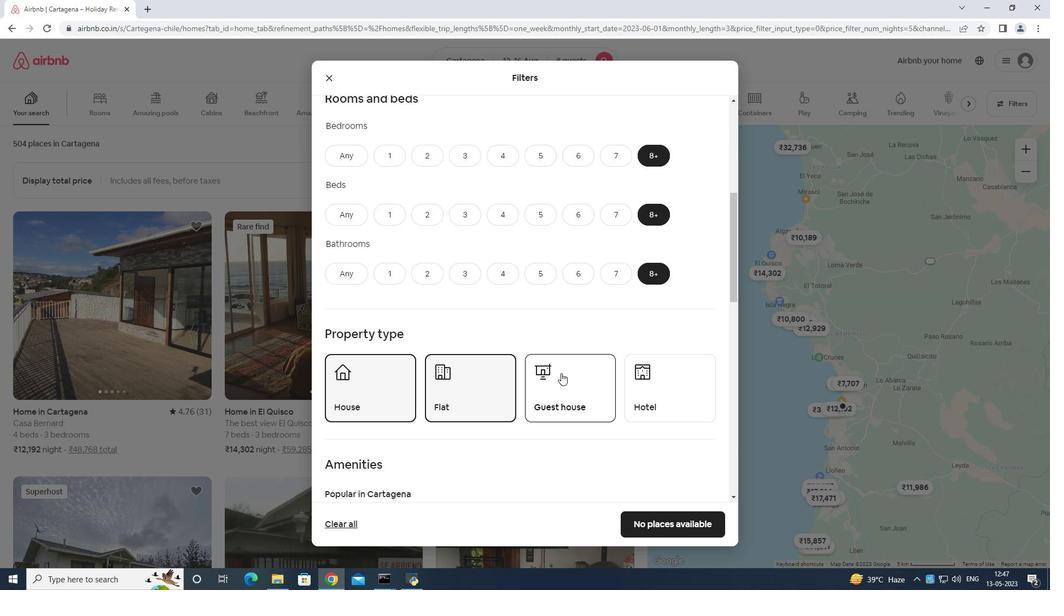 
Action: Mouse moved to (662, 377)
Screenshot: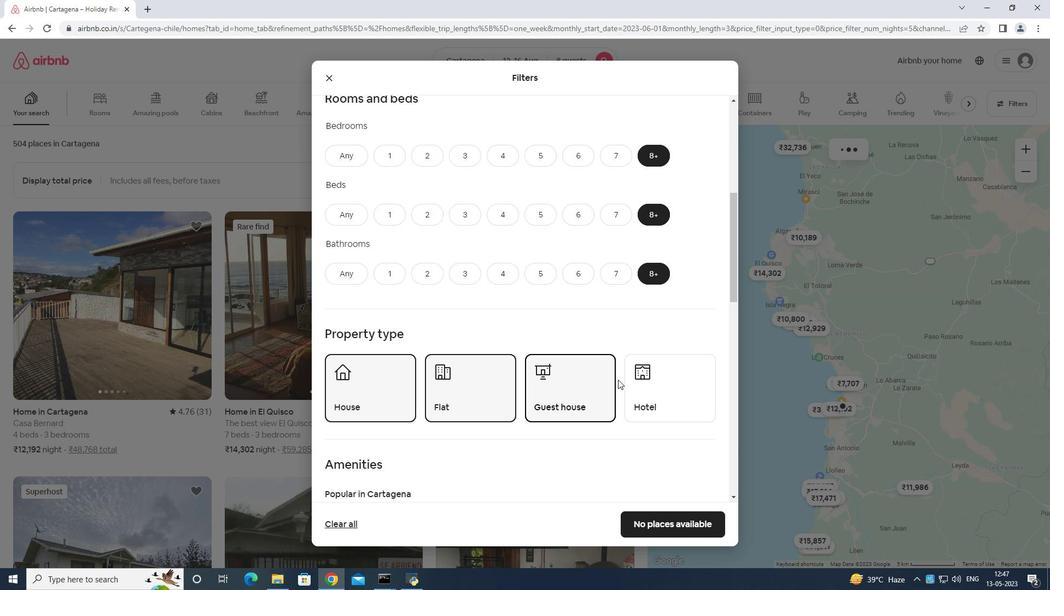 
Action: Mouse pressed left at (662, 377)
Screenshot: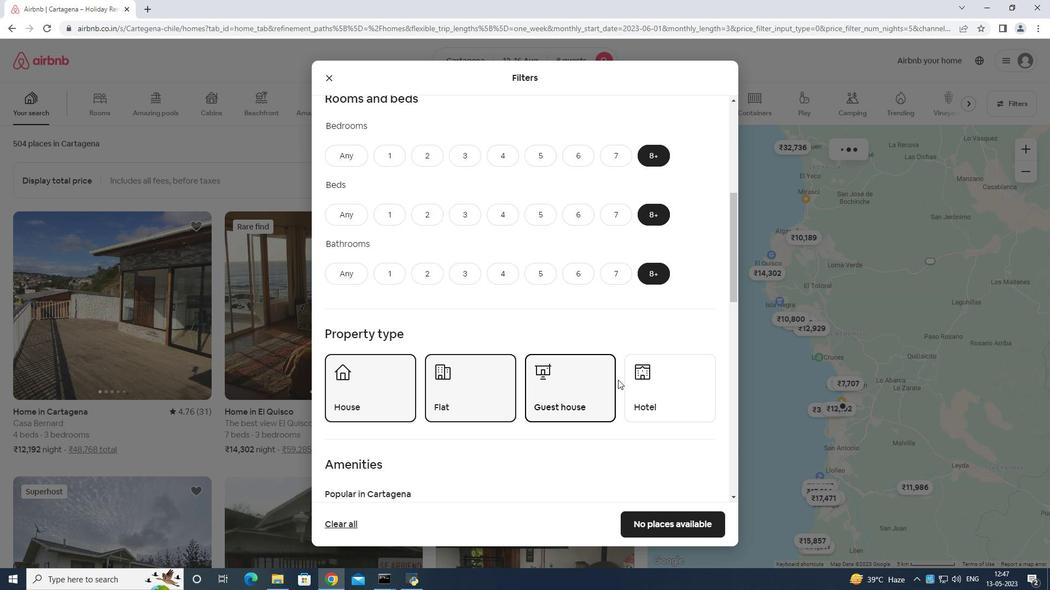 
Action: Mouse moved to (650, 328)
Screenshot: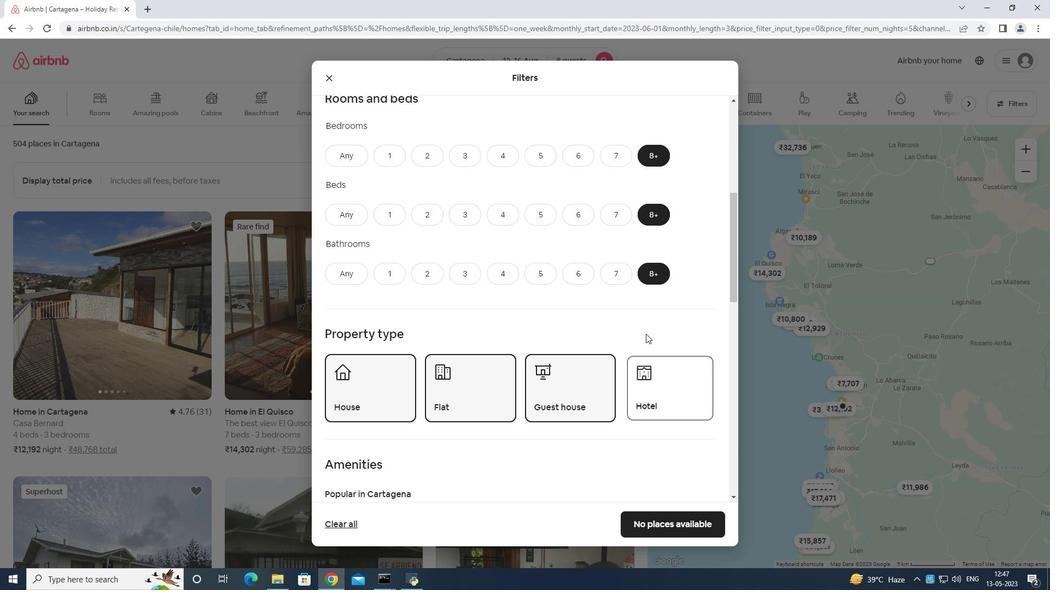 
Action: Mouse scrolled (650, 327) with delta (0, 0)
Screenshot: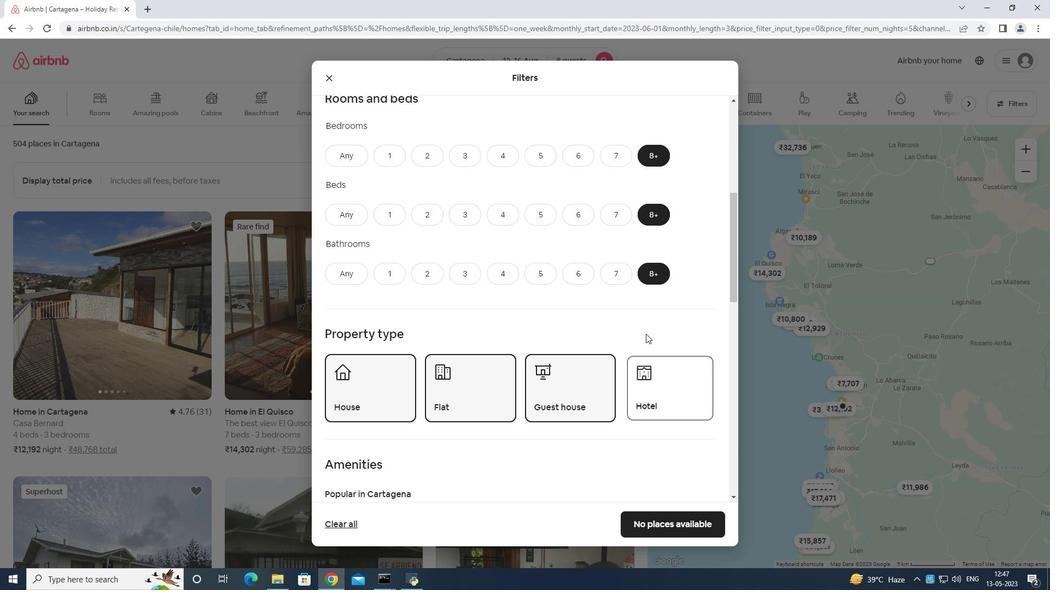 
Action: Mouse moved to (650, 341)
Screenshot: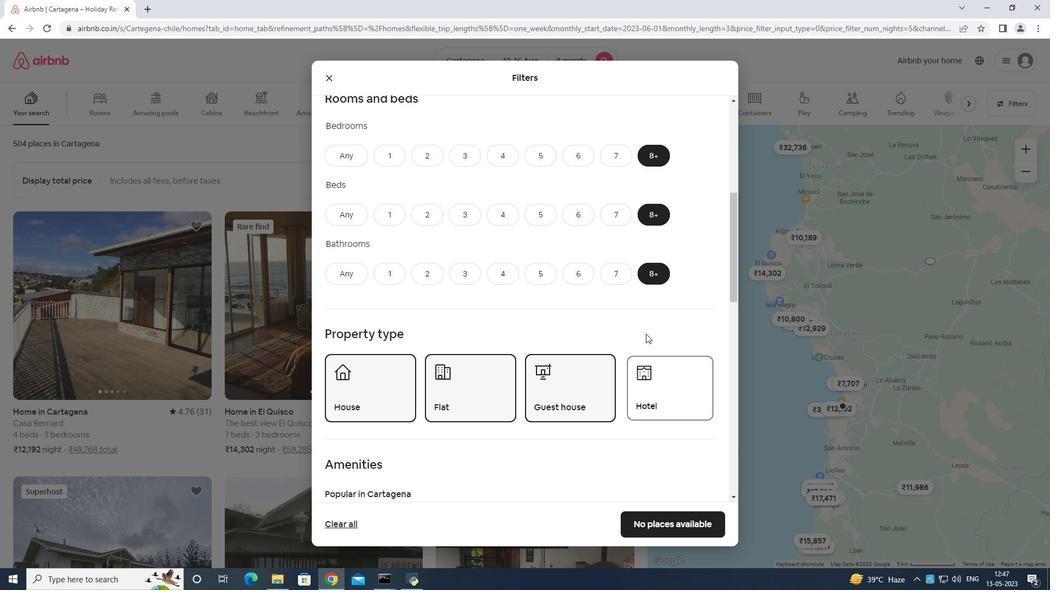 
Action: Mouse scrolled (650, 341) with delta (0, 0)
Screenshot: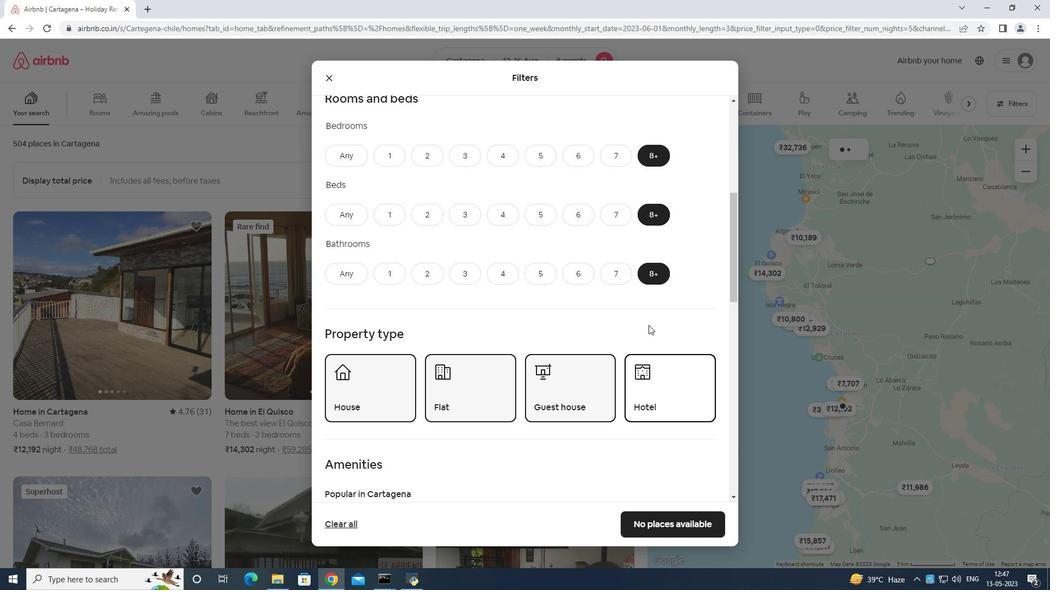 
Action: Mouse moved to (648, 348)
Screenshot: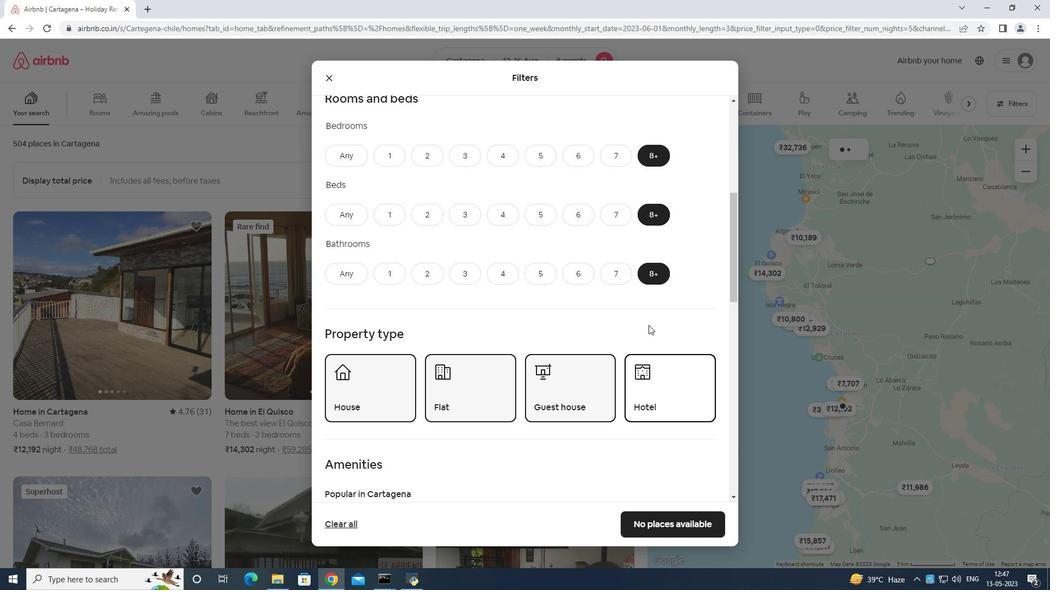
Action: Mouse scrolled (648, 348) with delta (0, 0)
Screenshot: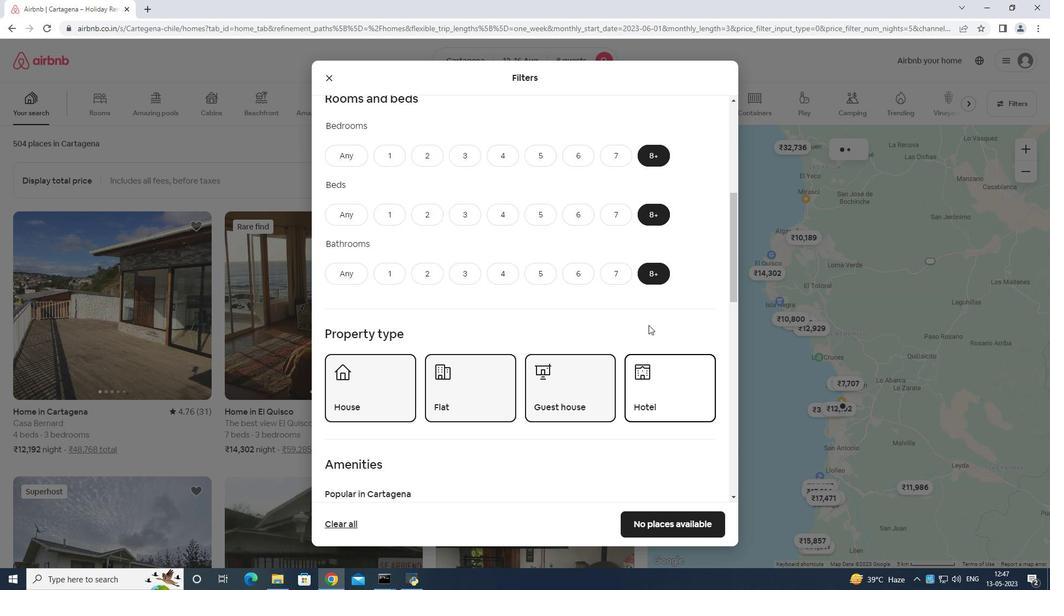 
Action: Mouse moved to (647, 350)
Screenshot: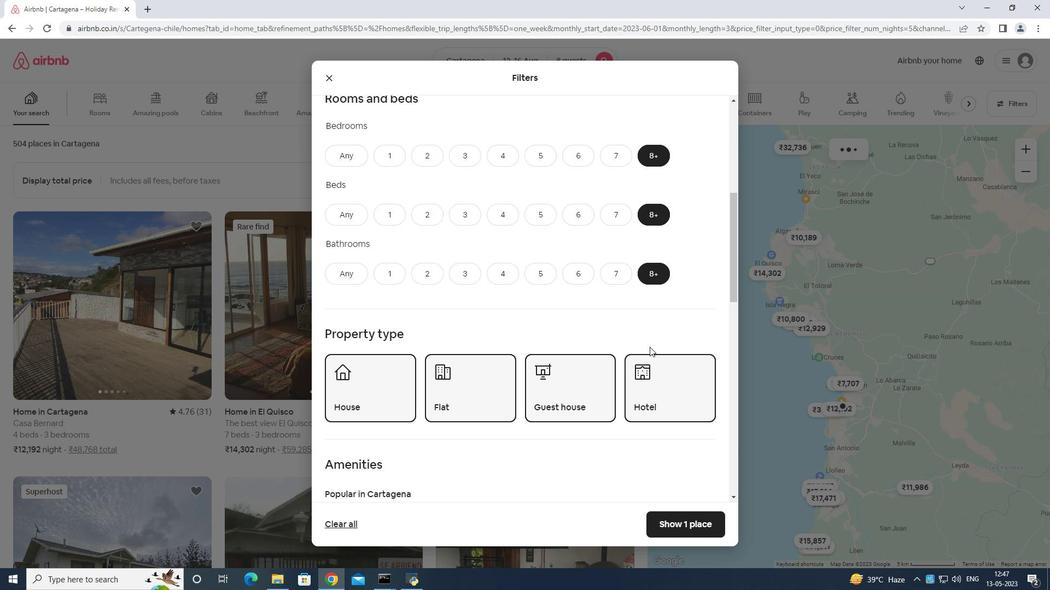 
Action: Mouse scrolled (647, 349) with delta (0, 0)
Screenshot: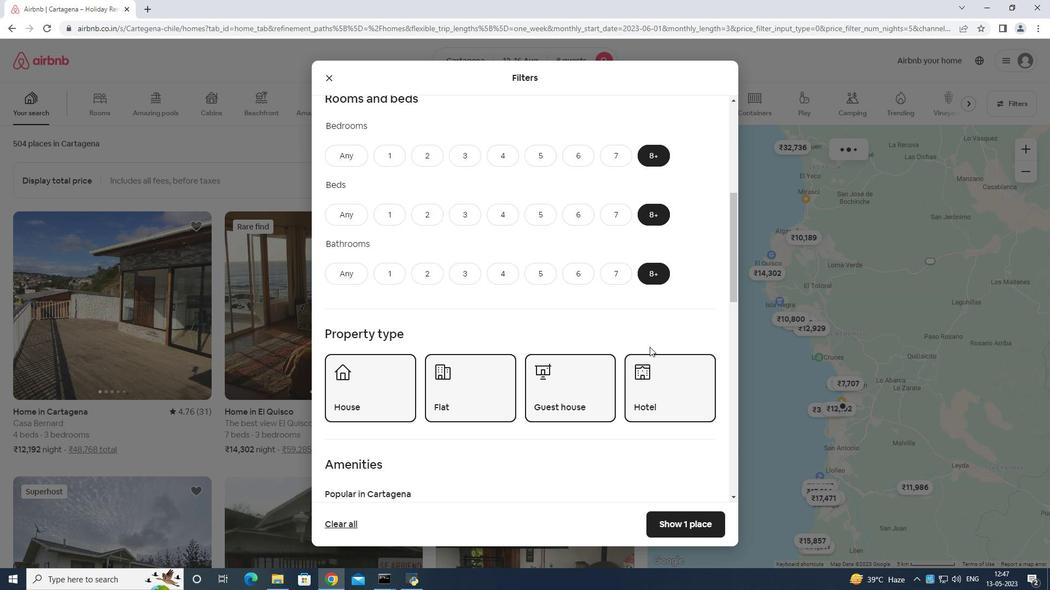 
Action: Mouse moved to (327, 299)
Screenshot: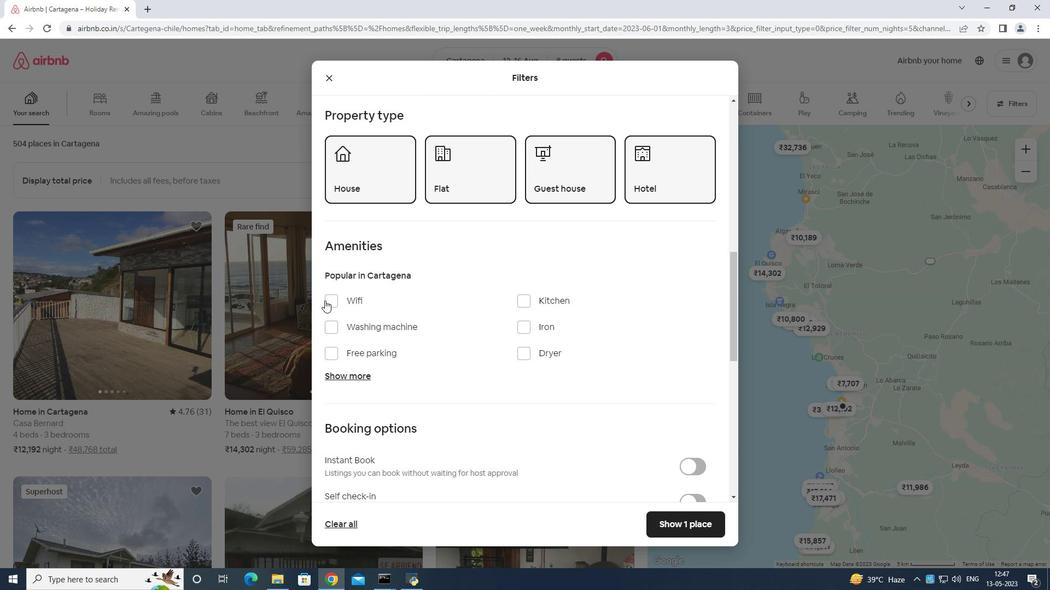 
Action: Mouse pressed left at (327, 299)
Screenshot: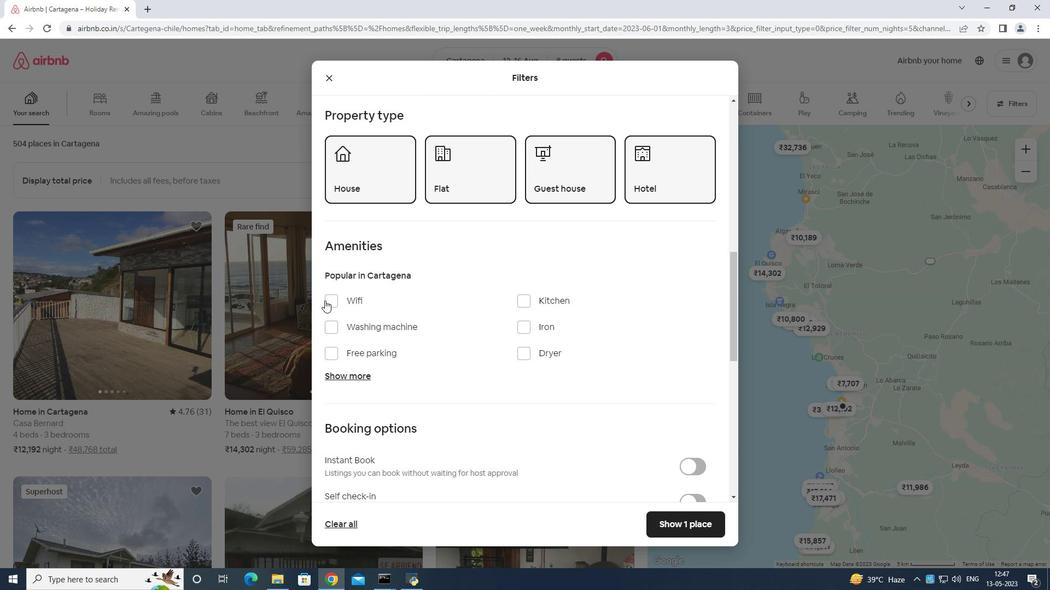 
Action: Mouse moved to (330, 352)
Screenshot: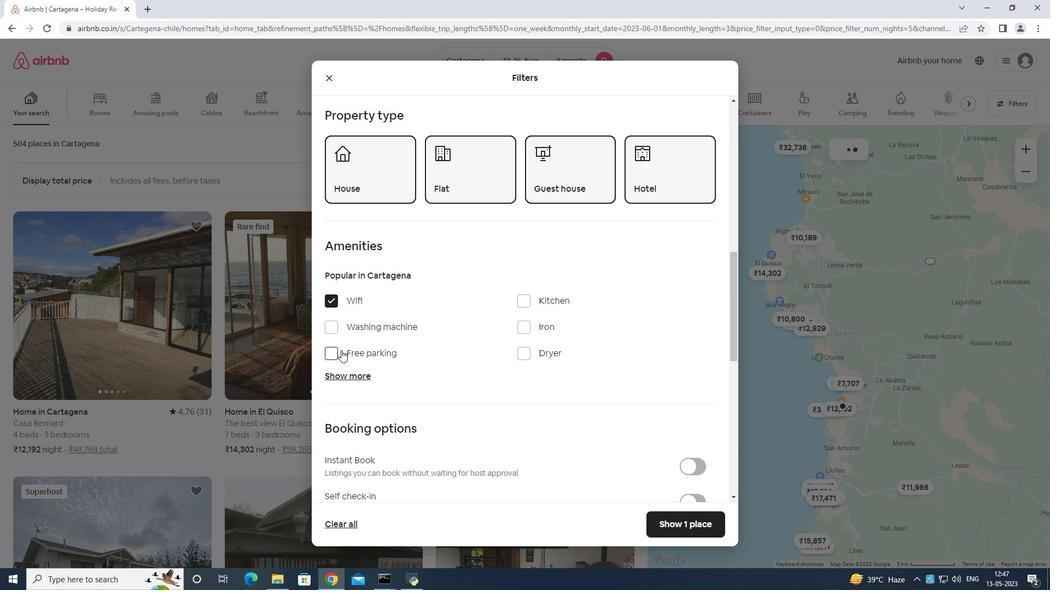 
Action: Mouse pressed left at (330, 352)
Screenshot: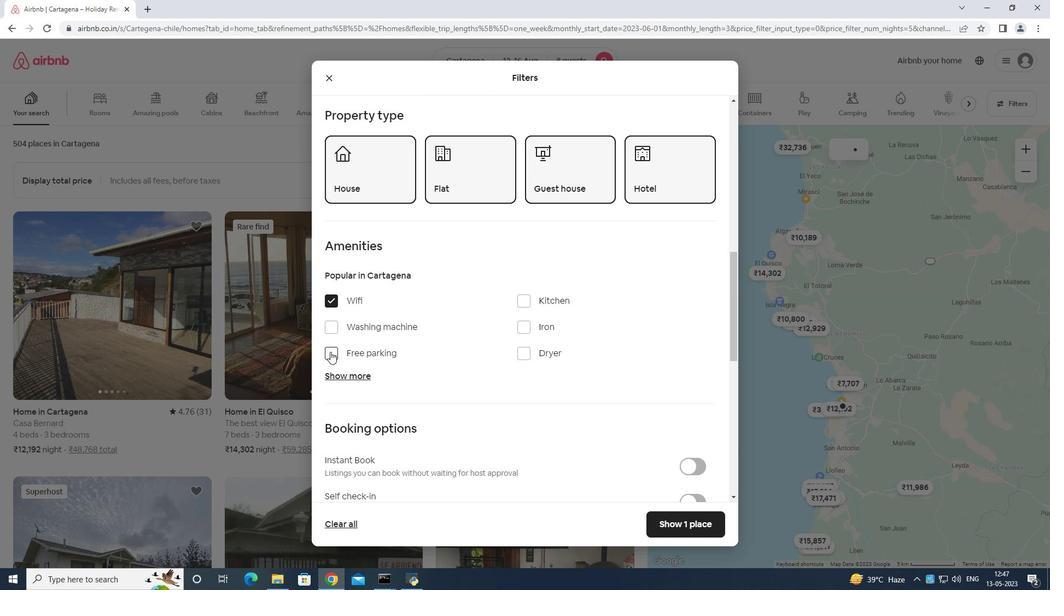 
Action: Mouse moved to (344, 373)
Screenshot: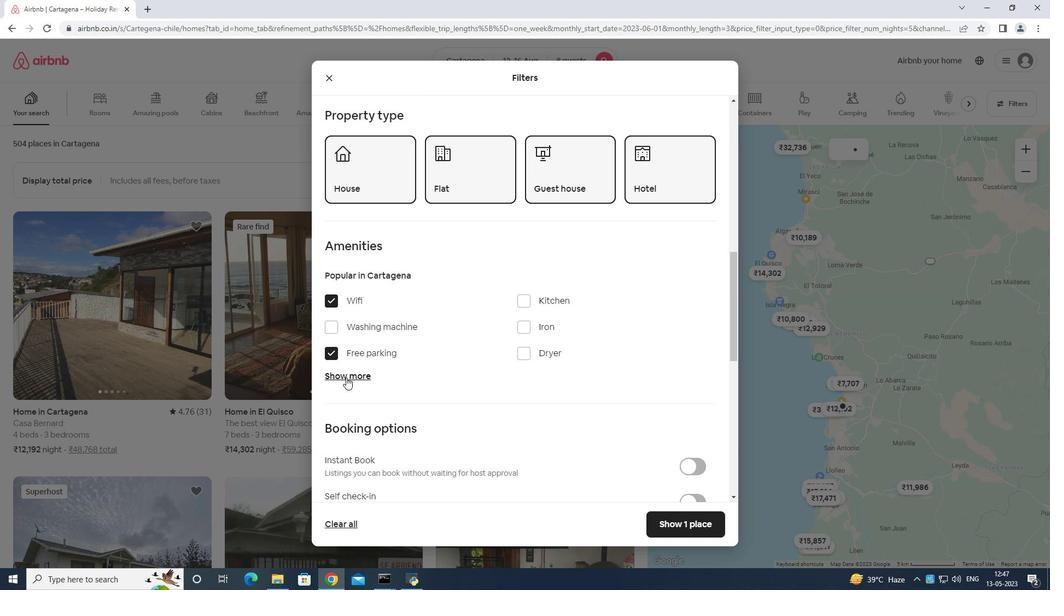 
Action: Mouse pressed left at (344, 373)
Screenshot: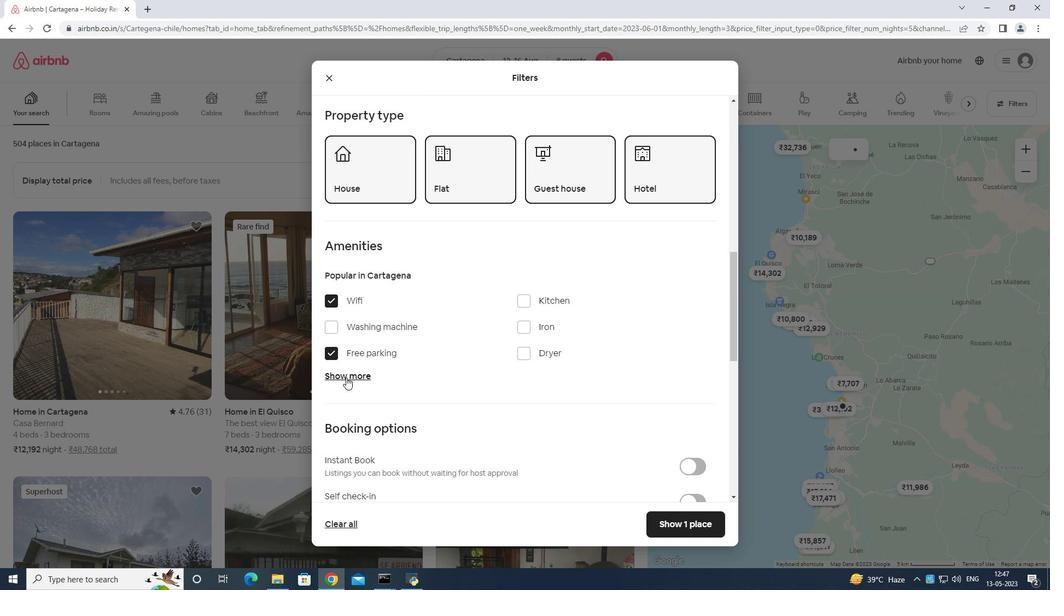
Action: Mouse moved to (617, 276)
Screenshot: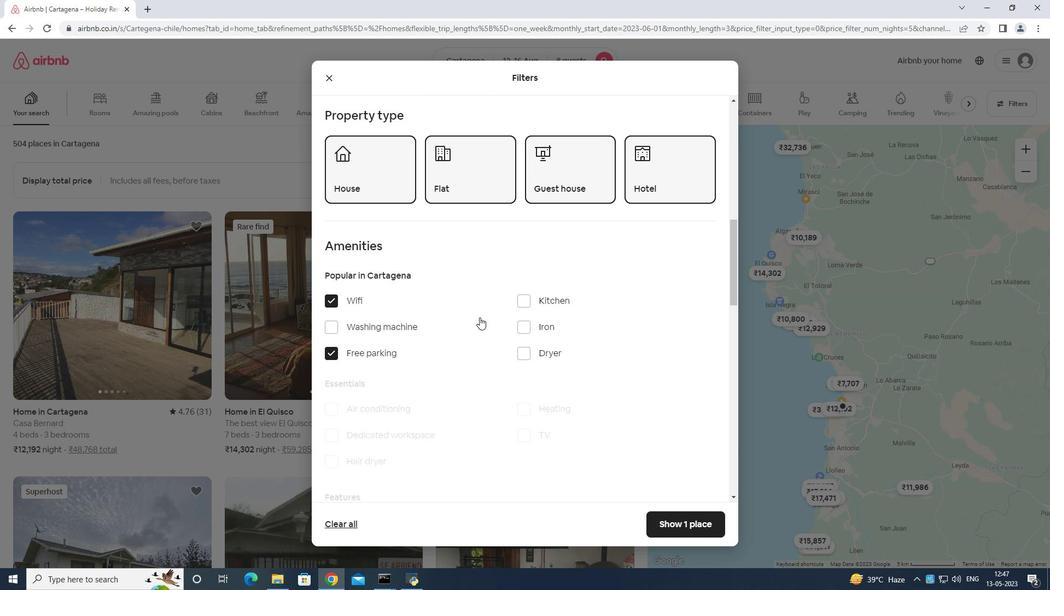 
Action: Mouse scrolled (617, 276) with delta (0, 0)
Screenshot: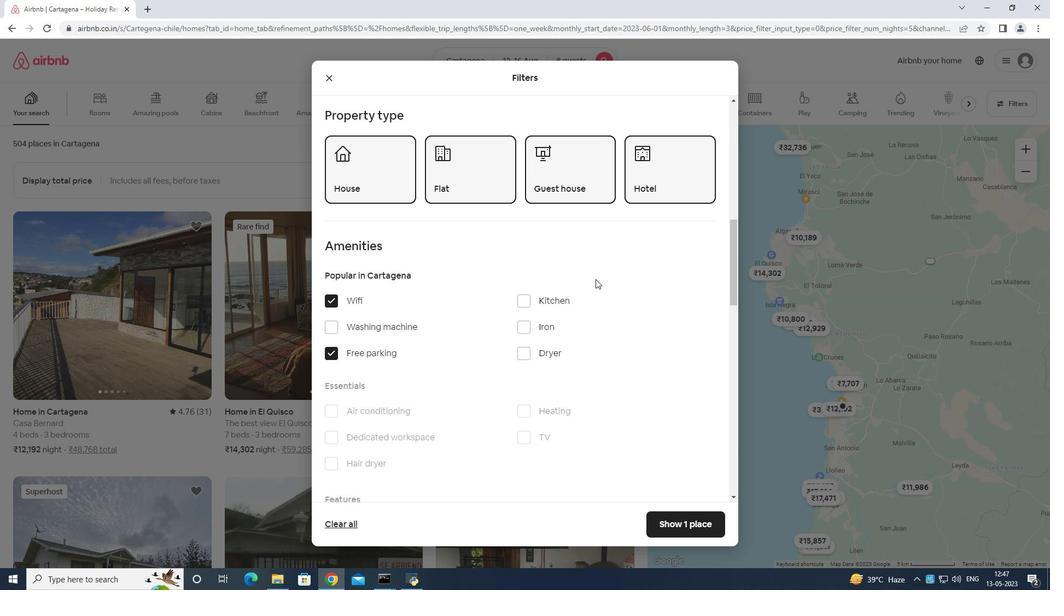 
Action: Mouse moved to (618, 281)
Screenshot: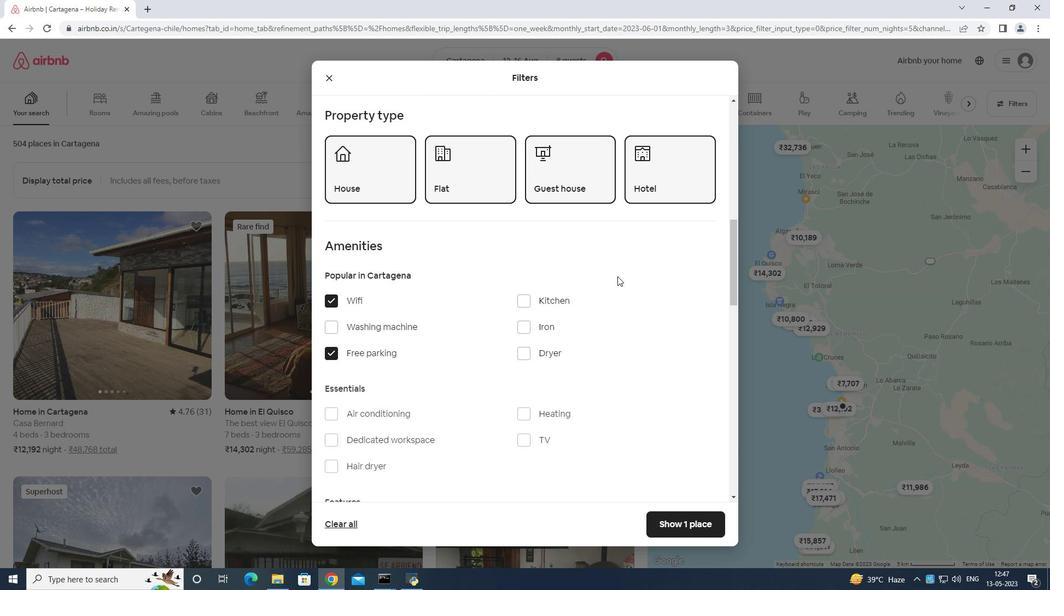 
Action: Mouse scrolled (618, 280) with delta (0, 0)
Screenshot: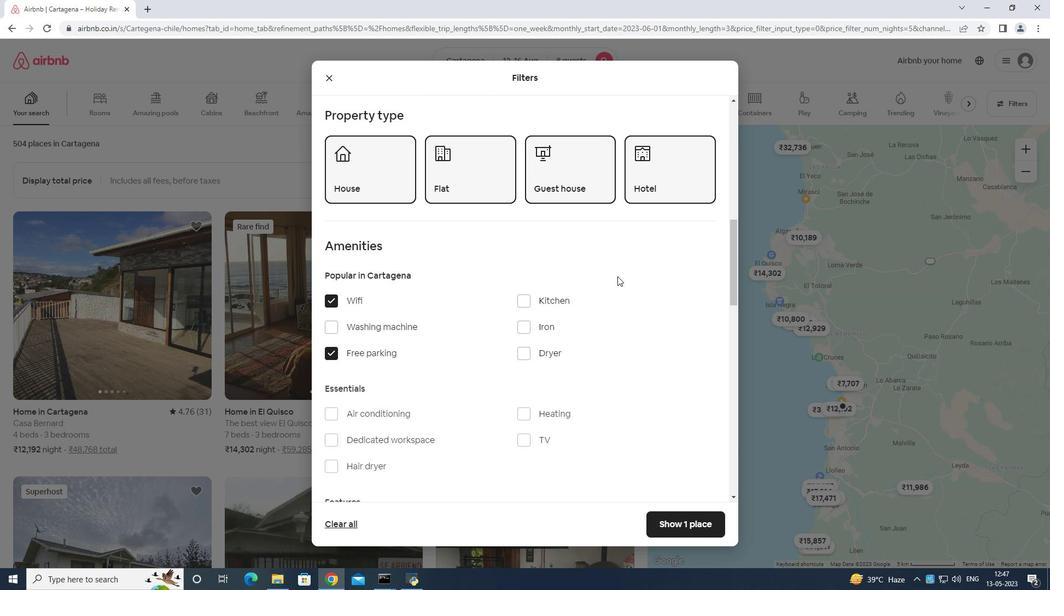 
Action: Mouse moved to (521, 329)
Screenshot: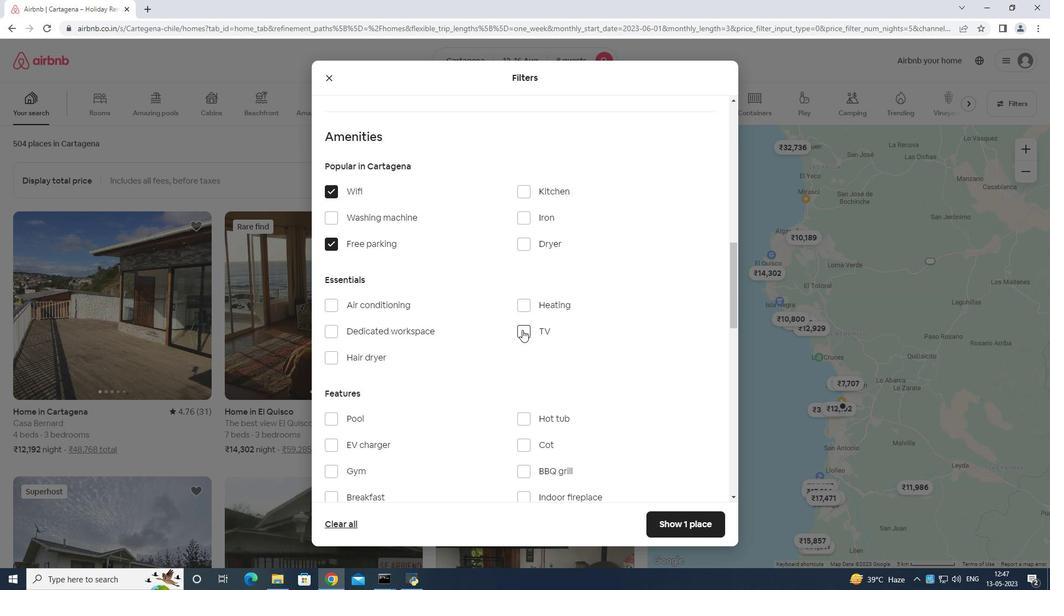 
Action: Mouse pressed left at (521, 329)
Screenshot: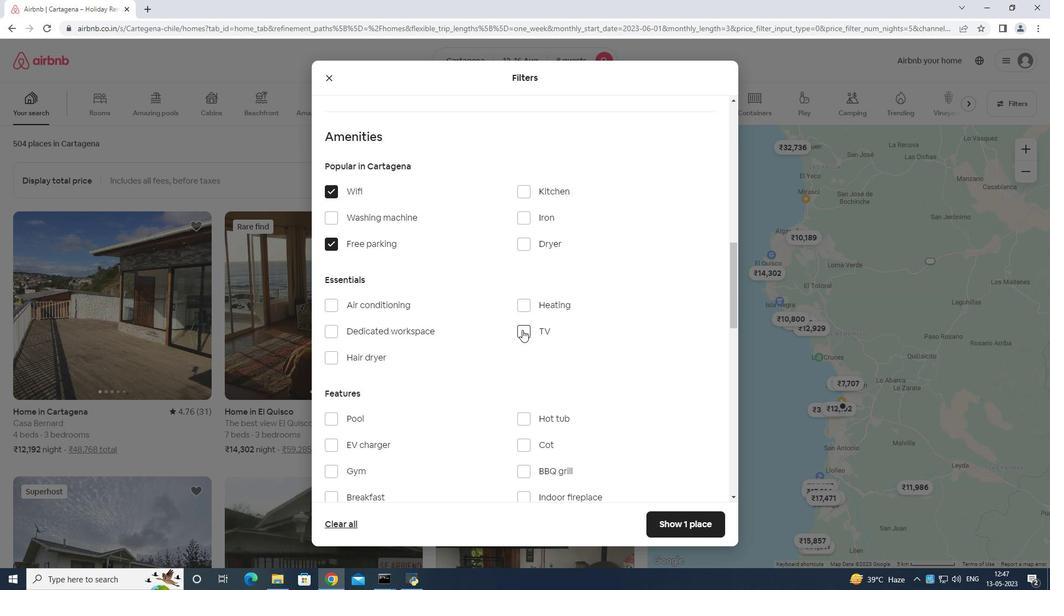 
Action: Mouse moved to (560, 277)
Screenshot: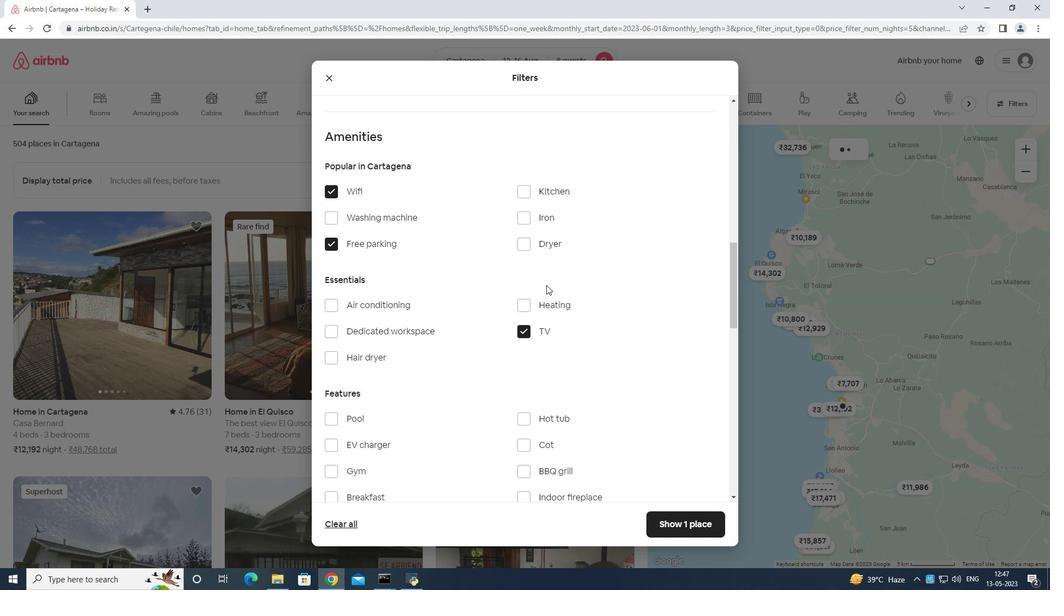 
Action: Mouse scrolled (560, 276) with delta (0, 0)
Screenshot: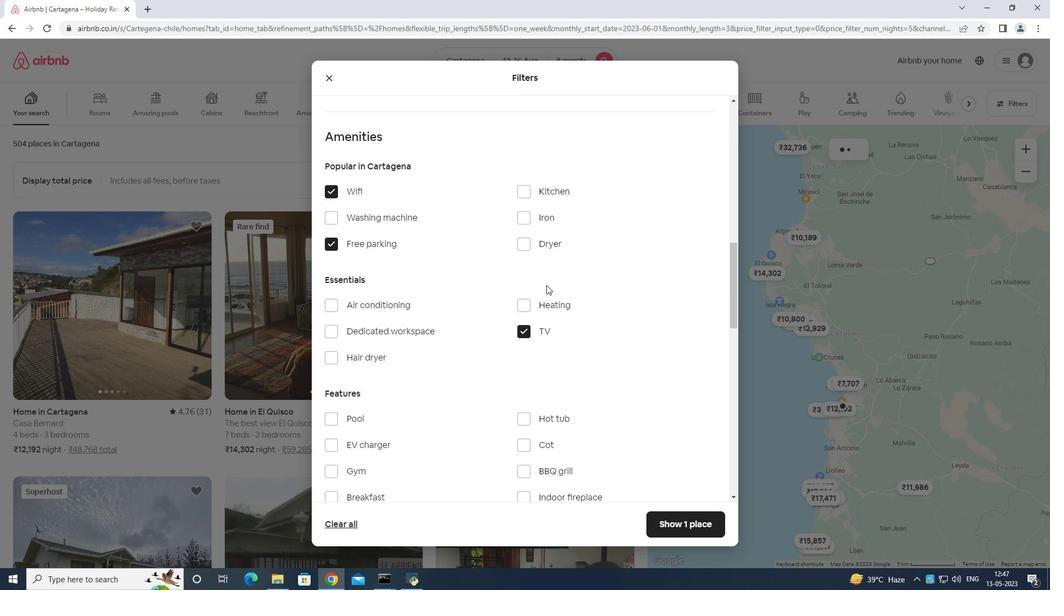 
Action: Mouse moved to (558, 284)
Screenshot: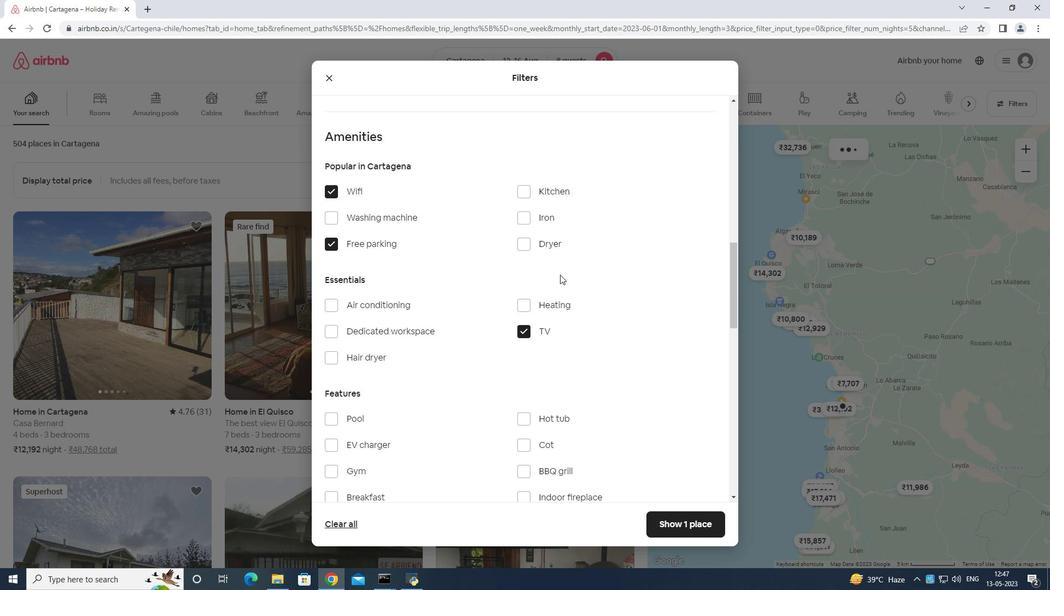 
Action: Mouse scrolled (558, 284) with delta (0, 0)
Screenshot: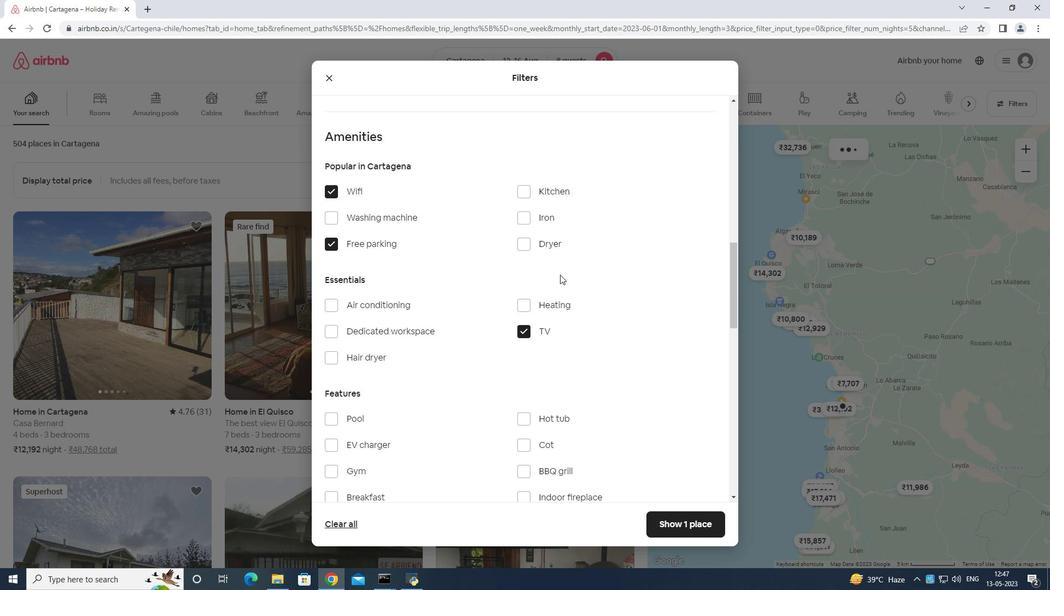 
Action: Mouse moved to (557, 286)
Screenshot: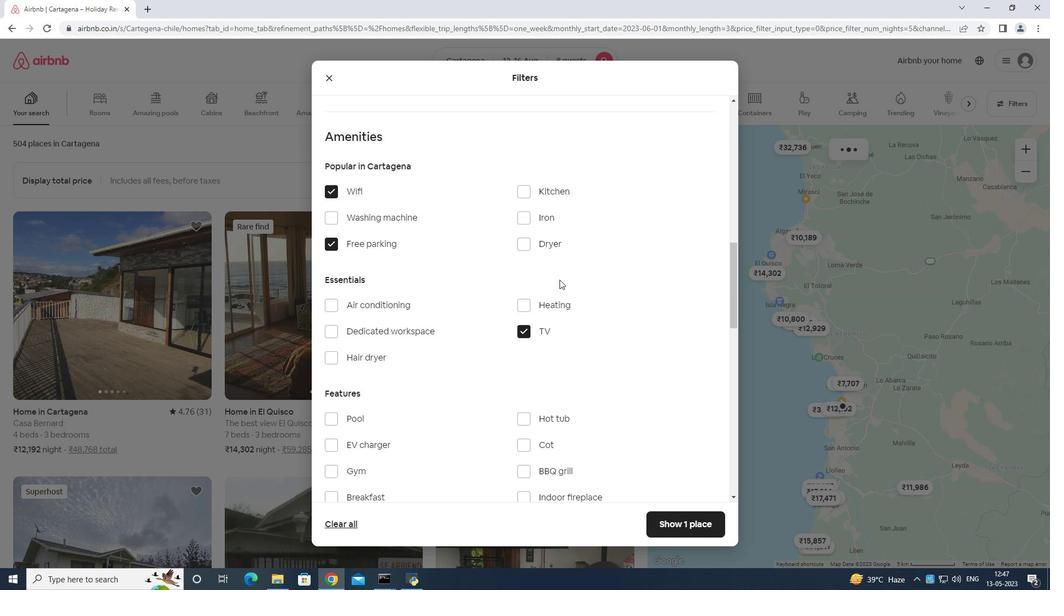 
Action: Mouse scrolled (557, 285) with delta (0, 0)
Screenshot: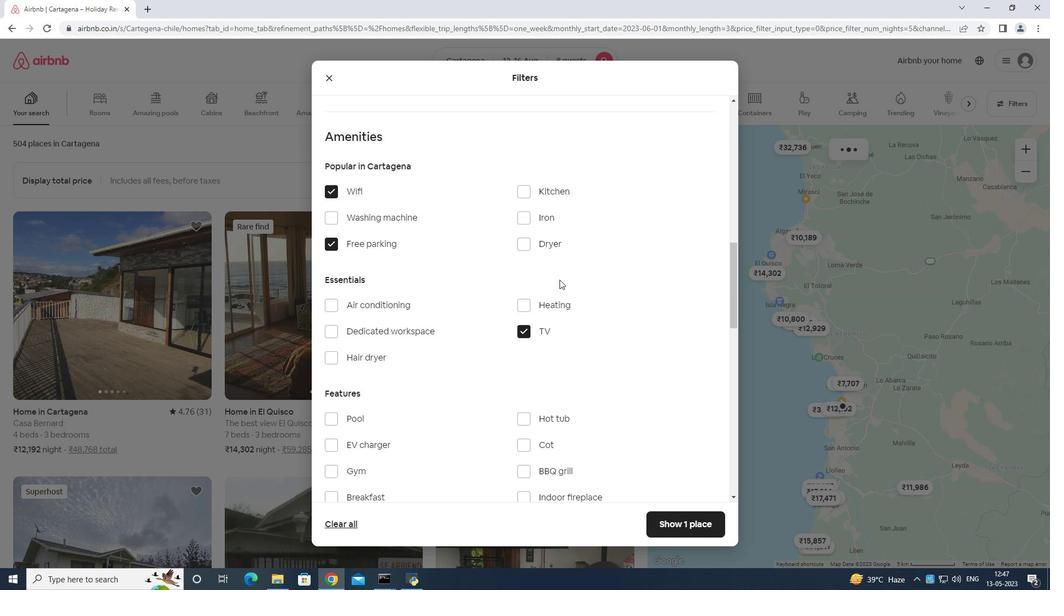 
Action: Mouse moved to (329, 311)
Screenshot: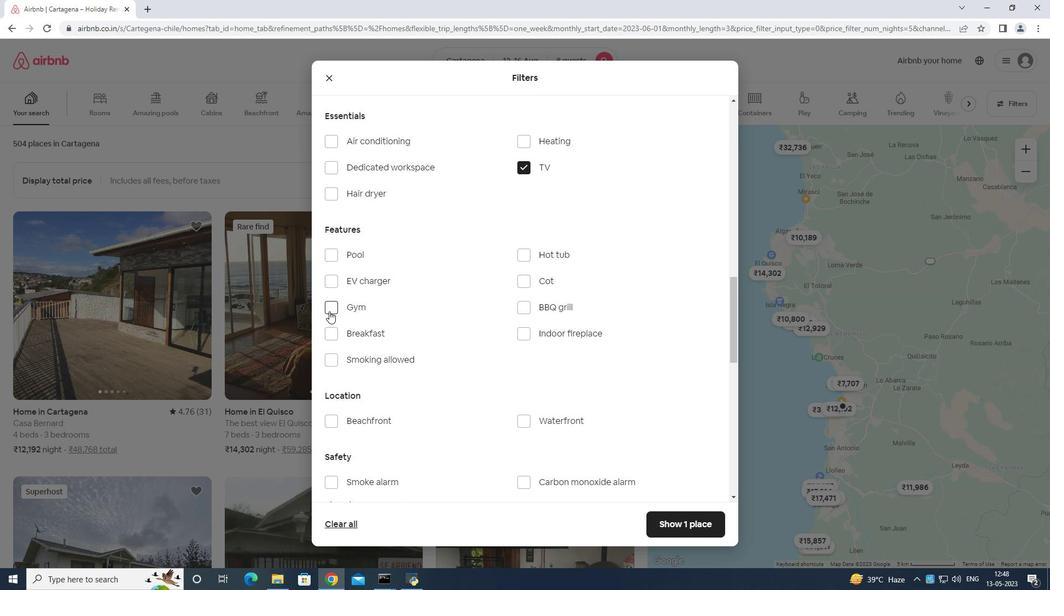 
Action: Mouse pressed left at (329, 311)
Screenshot: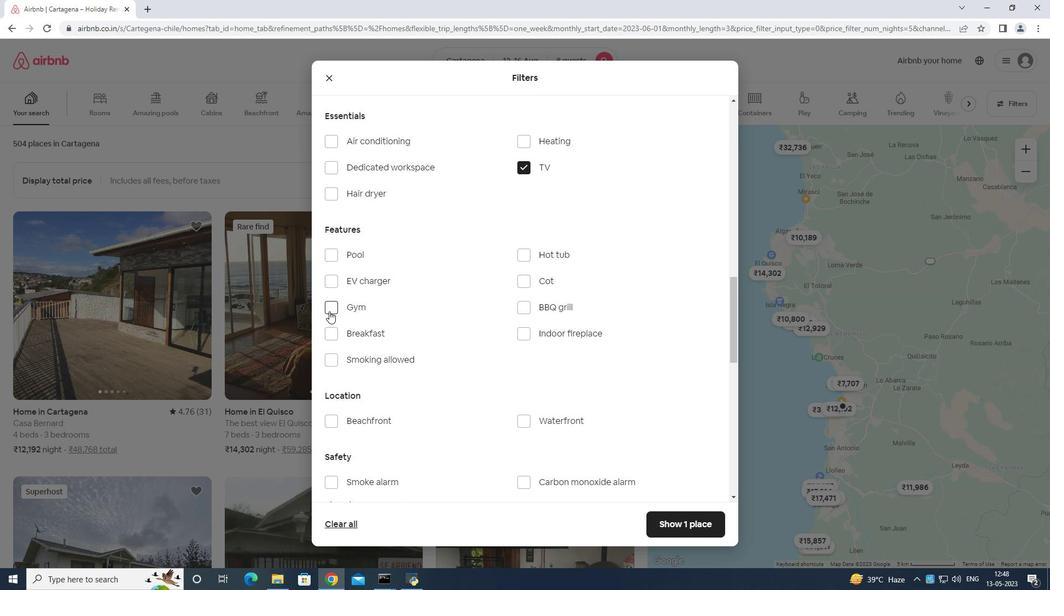 
Action: Mouse moved to (334, 332)
Screenshot: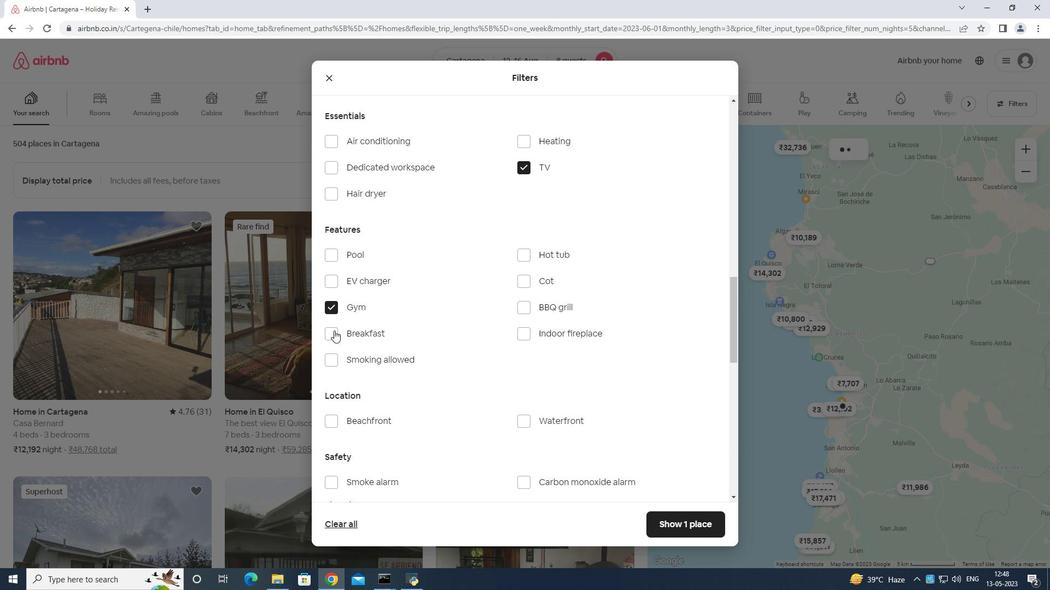 
Action: Mouse pressed left at (334, 332)
Screenshot: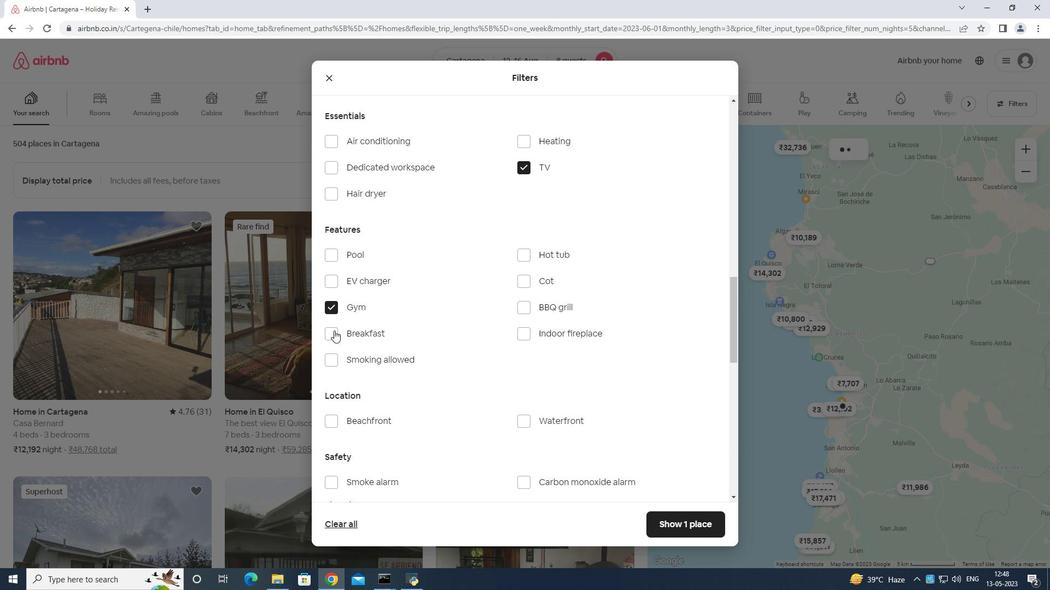 
Action: Mouse moved to (608, 271)
Screenshot: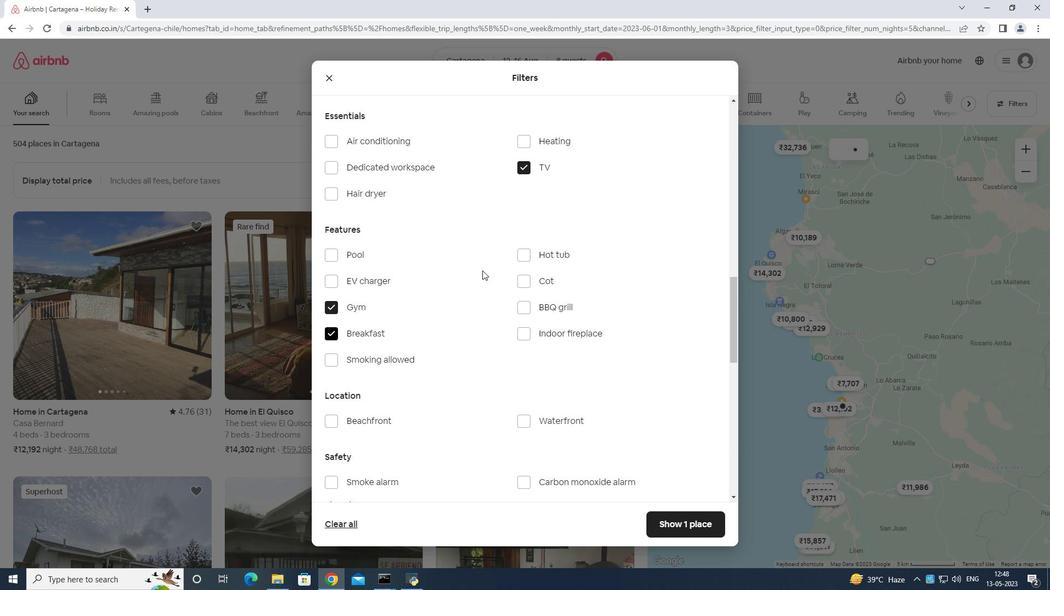 
Action: Mouse scrolled (608, 271) with delta (0, 0)
Screenshot: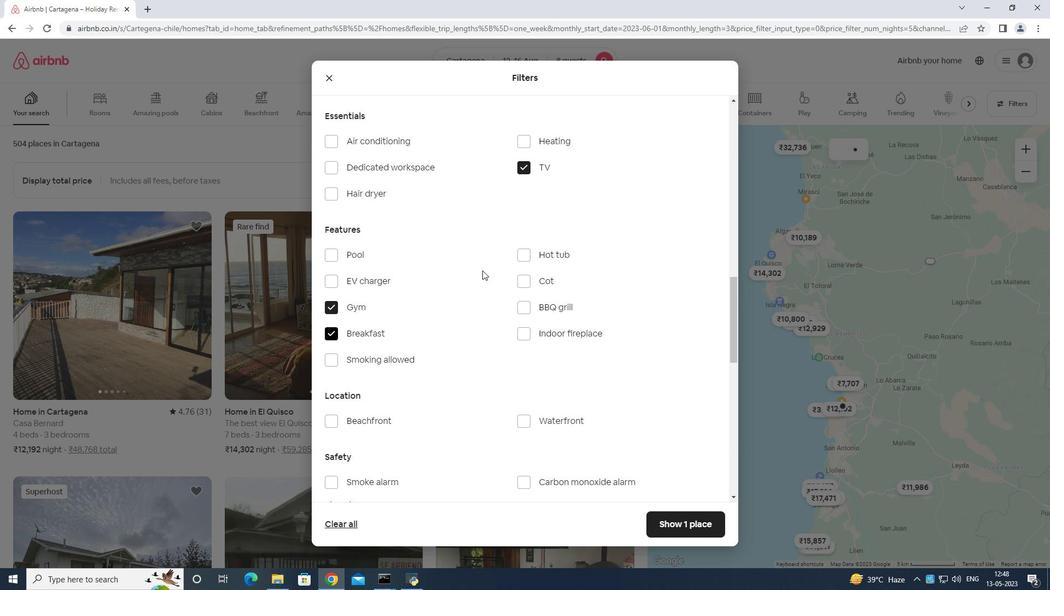 
Action: Mouse moved to (611, 275)
Screenshot: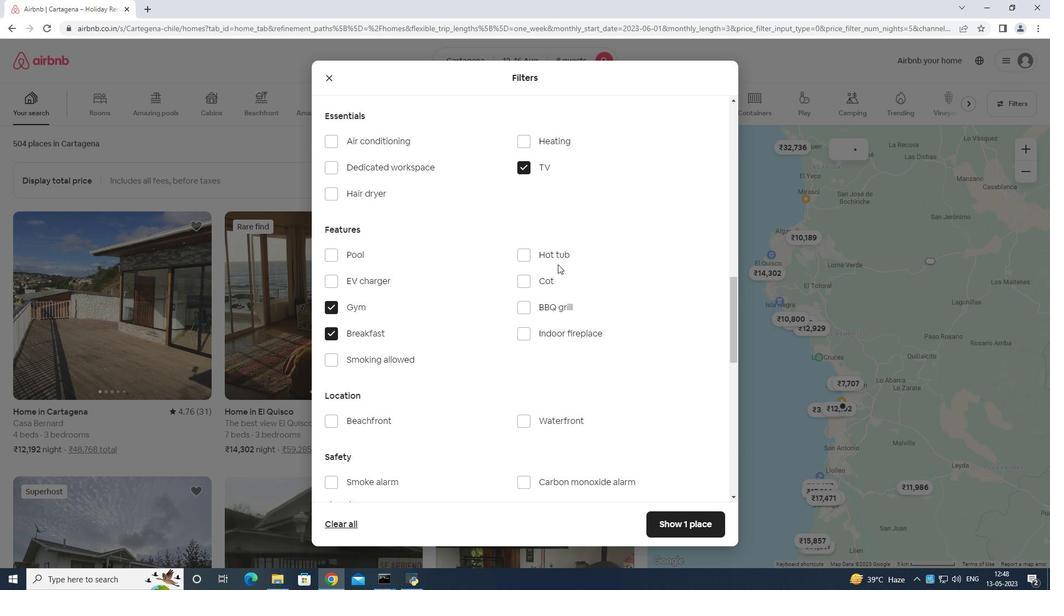 
Action: Mouse scrolled (611, 274) with delta (0, 0)
Screenshot: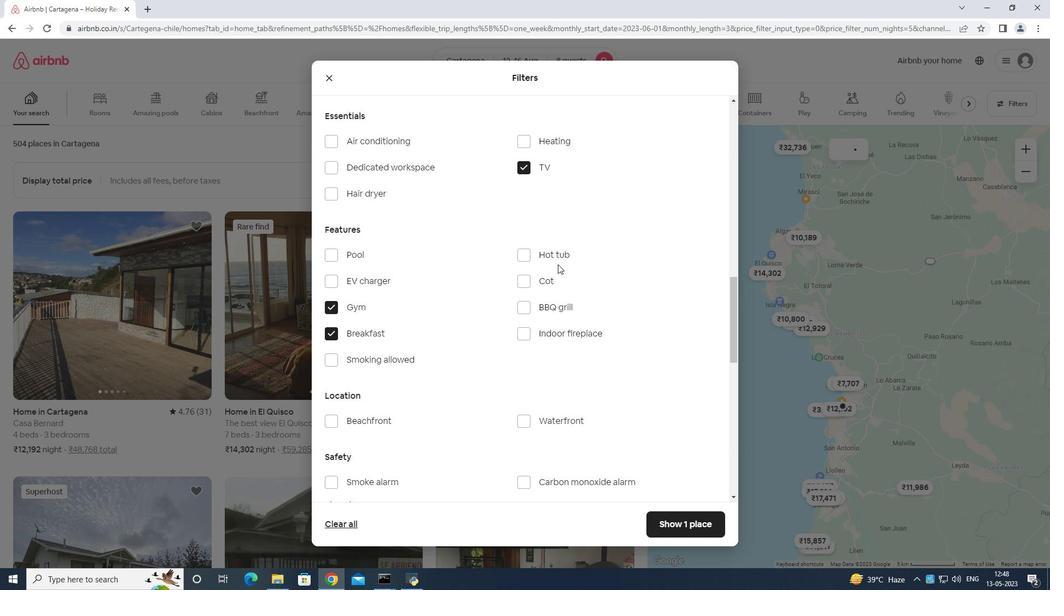 
Action: Mouse moved to (612, 275)
Screenshot: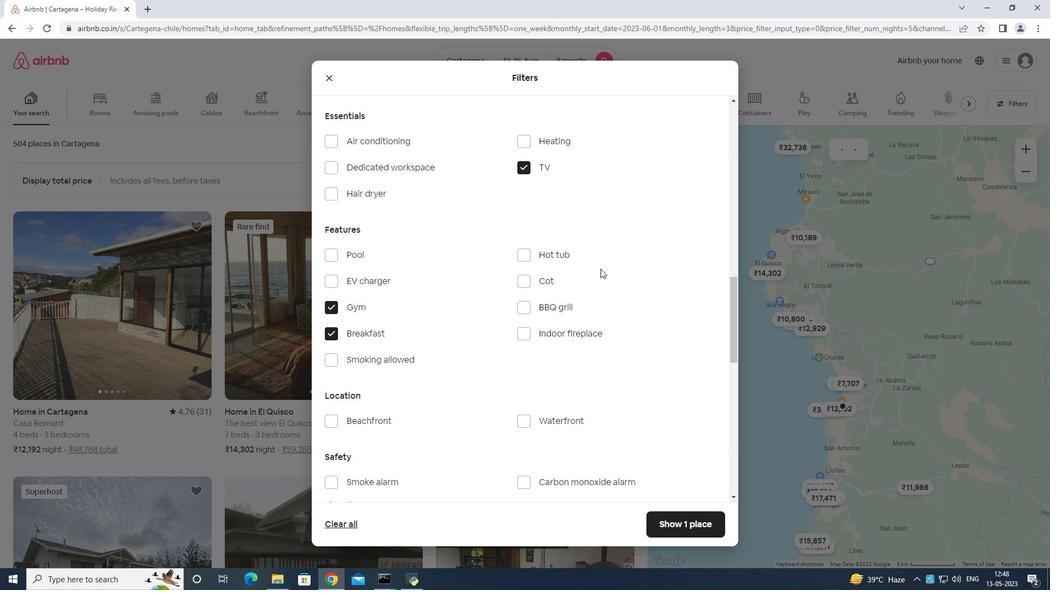 
Action: Mouse scrolled (612, 275) with delta (0, 0)
Screenshot: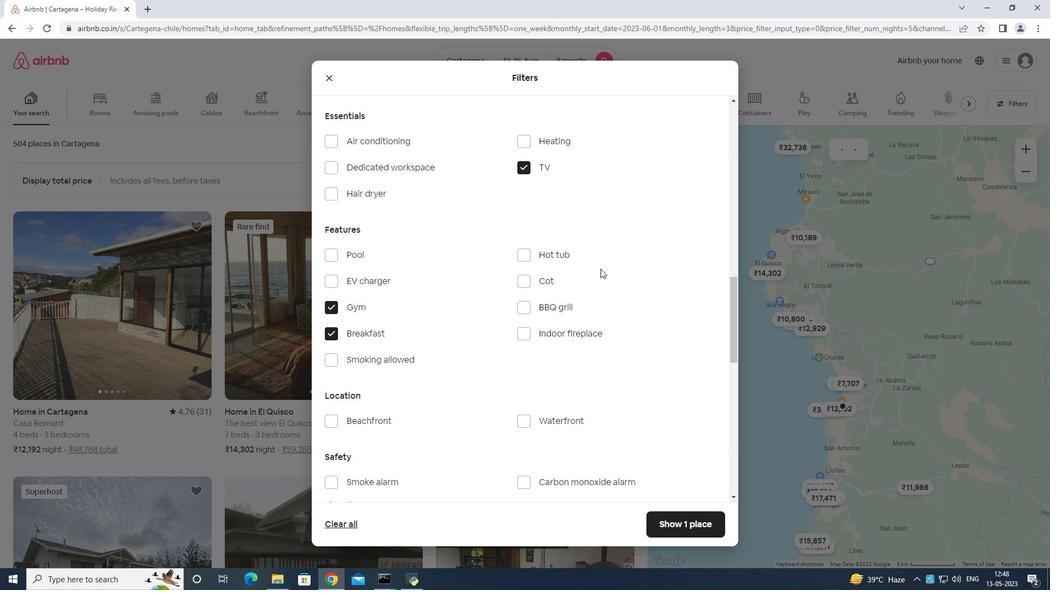 
Action: Mouse scrolled (612, 275) with delta (0, 0)
Screenshot: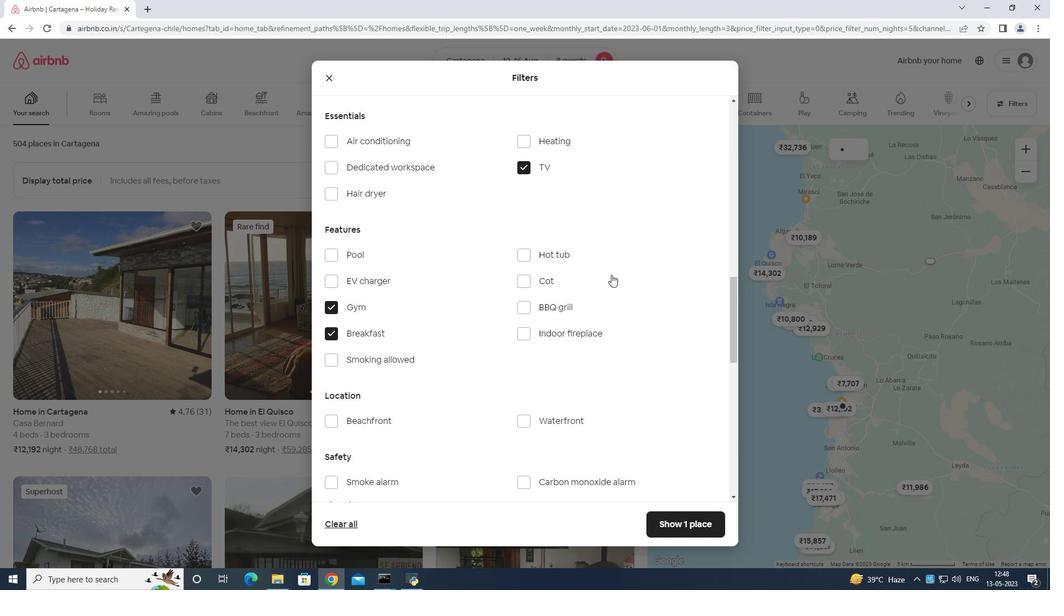 
Action: Mouse moved to (612, 276)
Screenshot: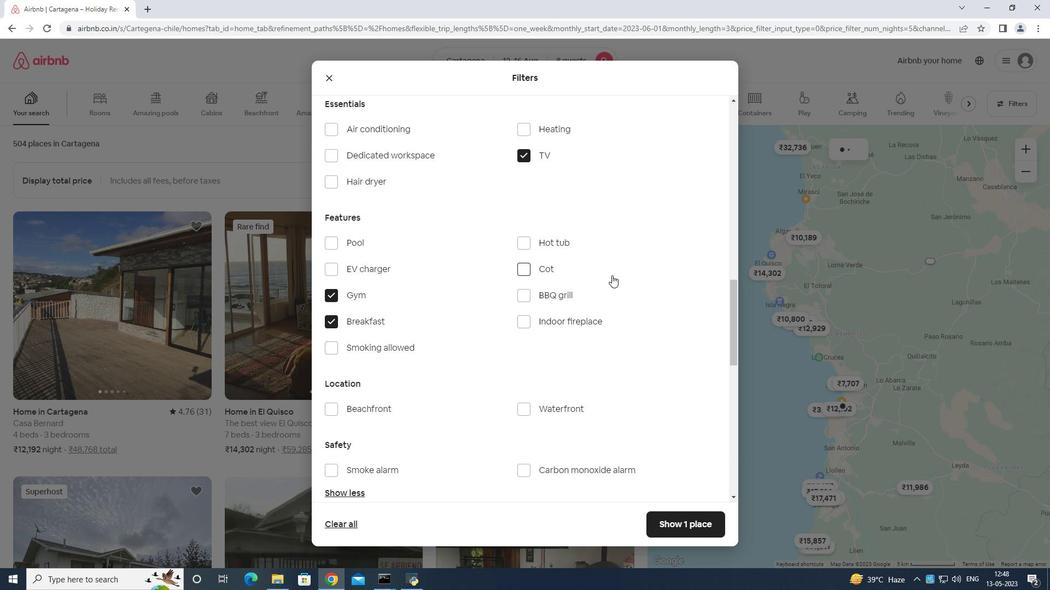 
Action: Mouse scrolled (612, 276) with delta (0, 0)
Screenshot: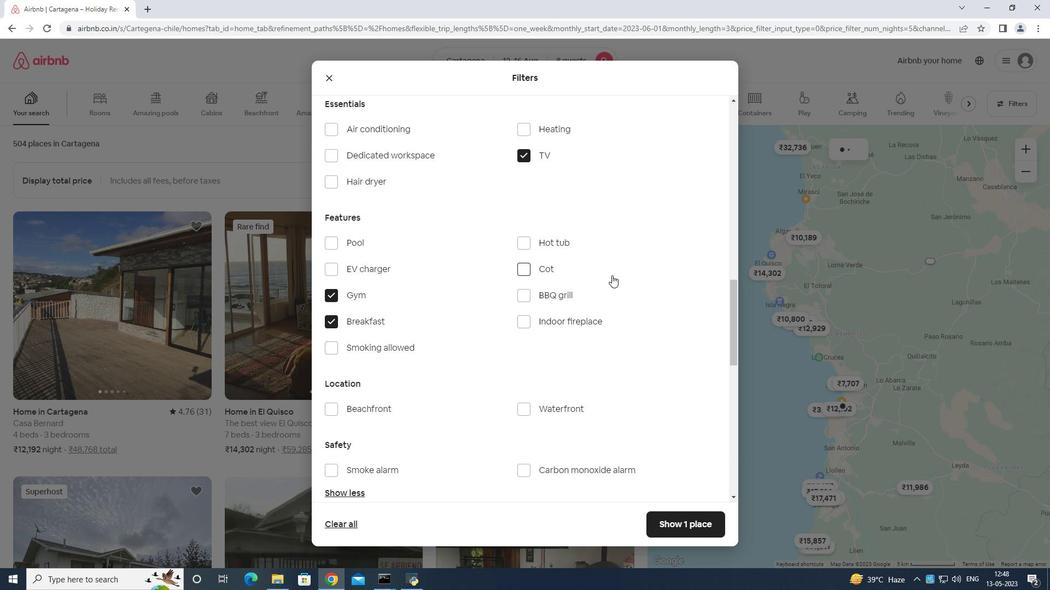 
Action: Mouse moved to (615, 276)
Screenshot: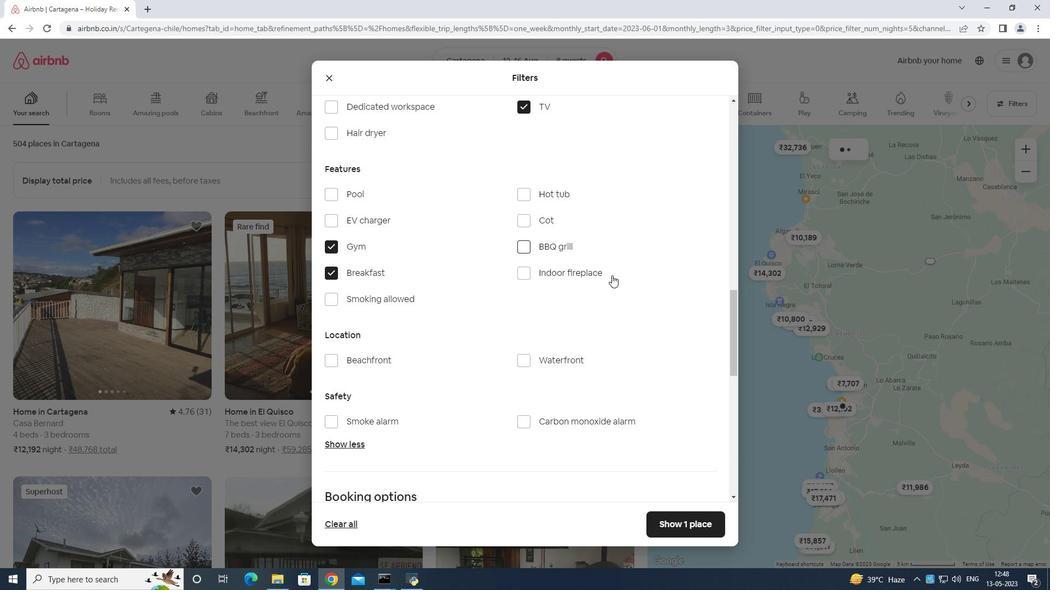 
Action: Mouse scrolled (615, 276) with delta (0, 0)
Screenshot: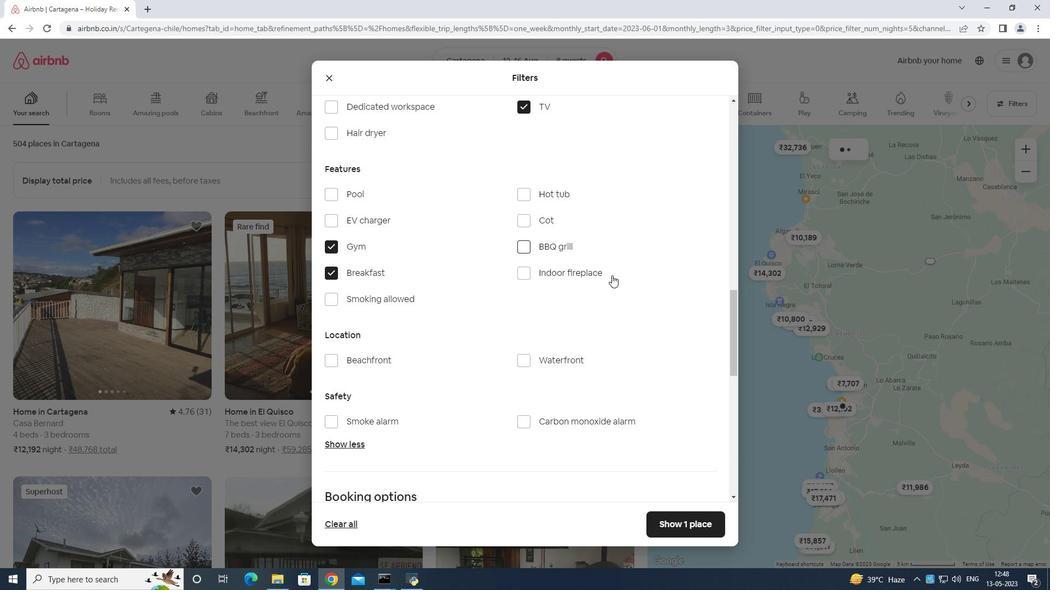 
Action: Mouse moved to (699, 304)
Screenshot: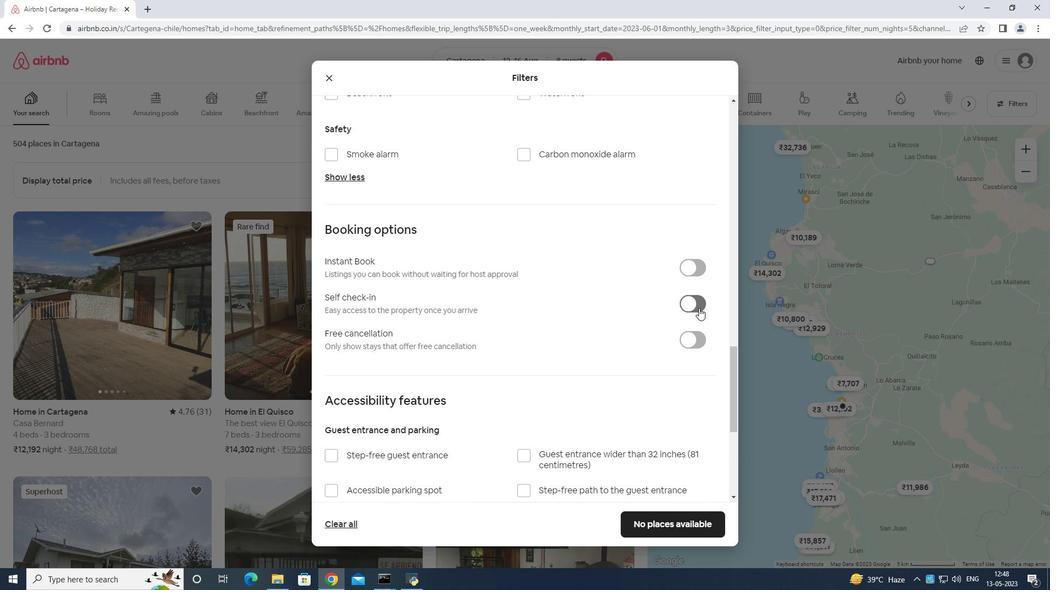 
Action: Mouse pressed left at (699, 304)
Screenshot: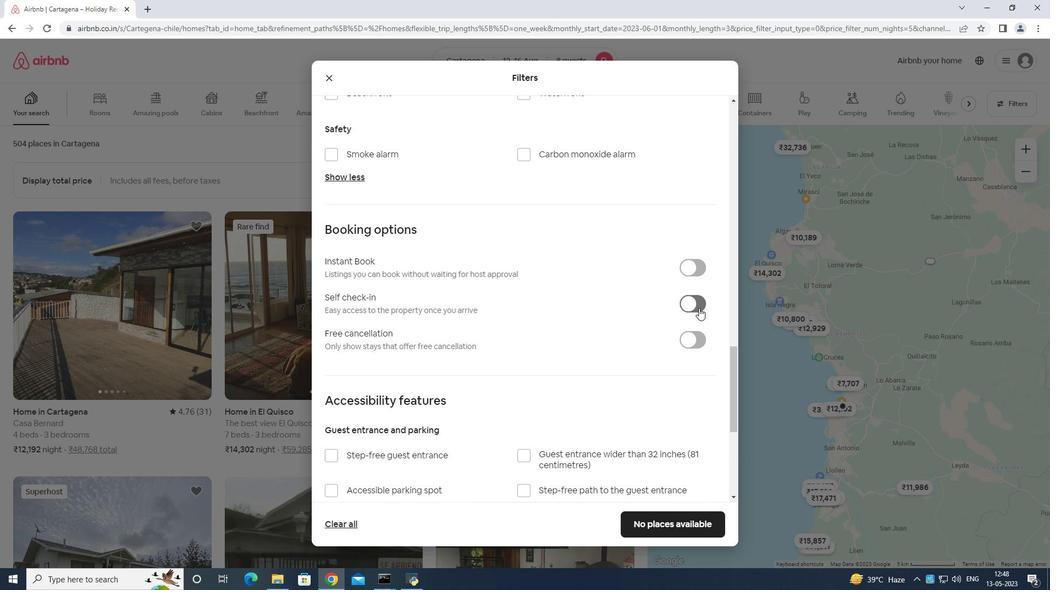 
Action: Mouse moved to (689, 274)
Screenshot: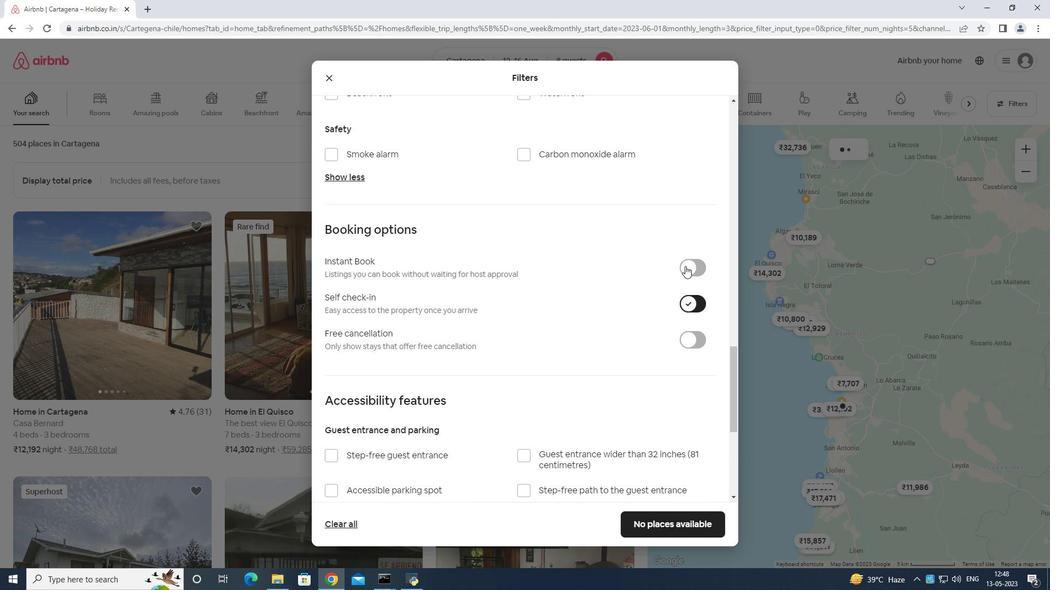 
Action: Mouse scrolled (689, 274) with delta (0, 0)
Screenshot: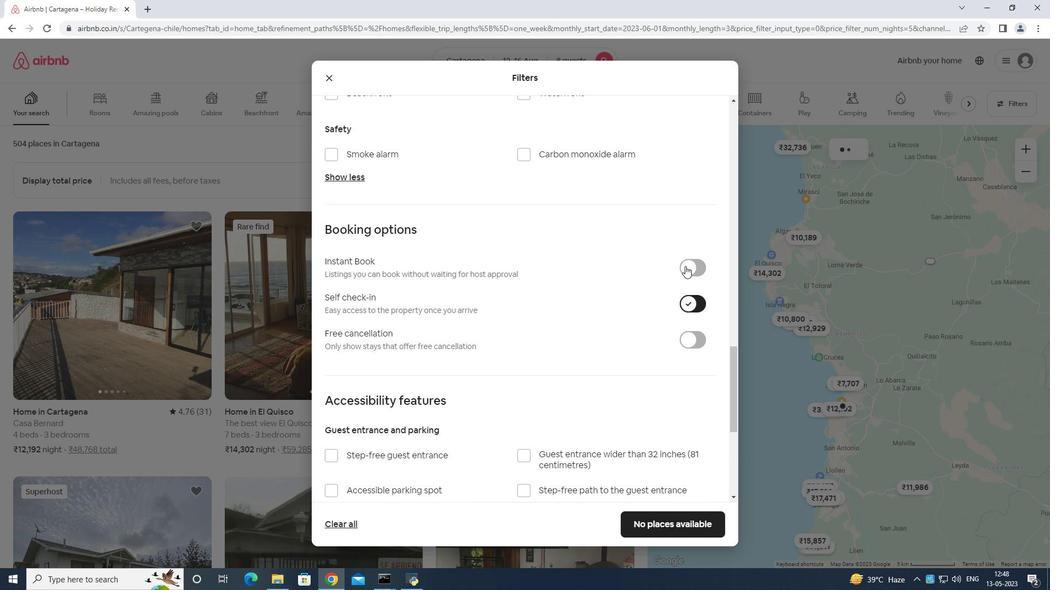 
Action: Mouse moved to (689, 281)
Screenshot: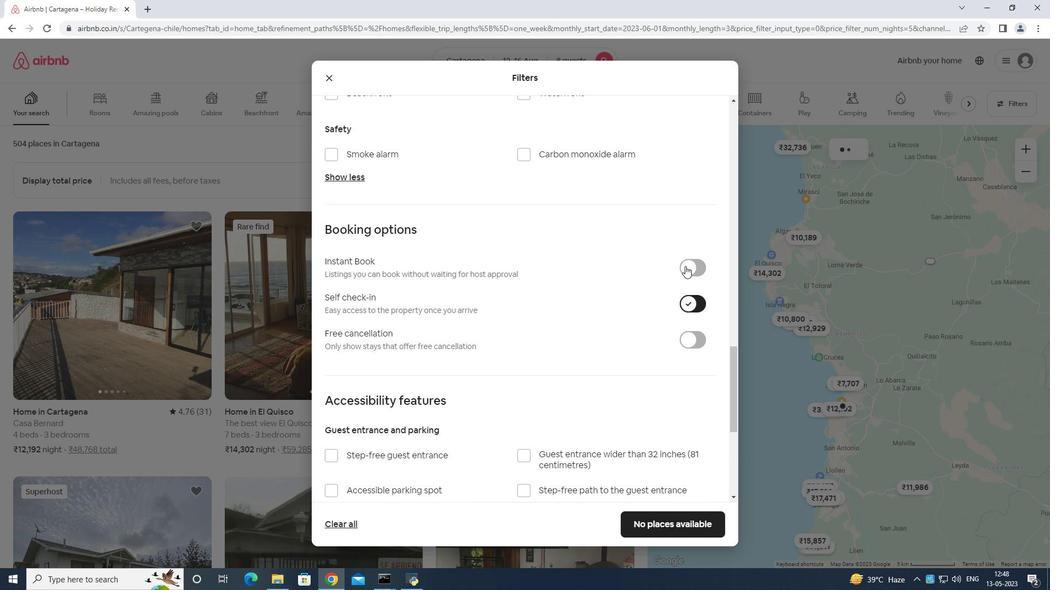 
Action: Mouse scrolled (689, 281) with delta (0, 0)
Screenshot: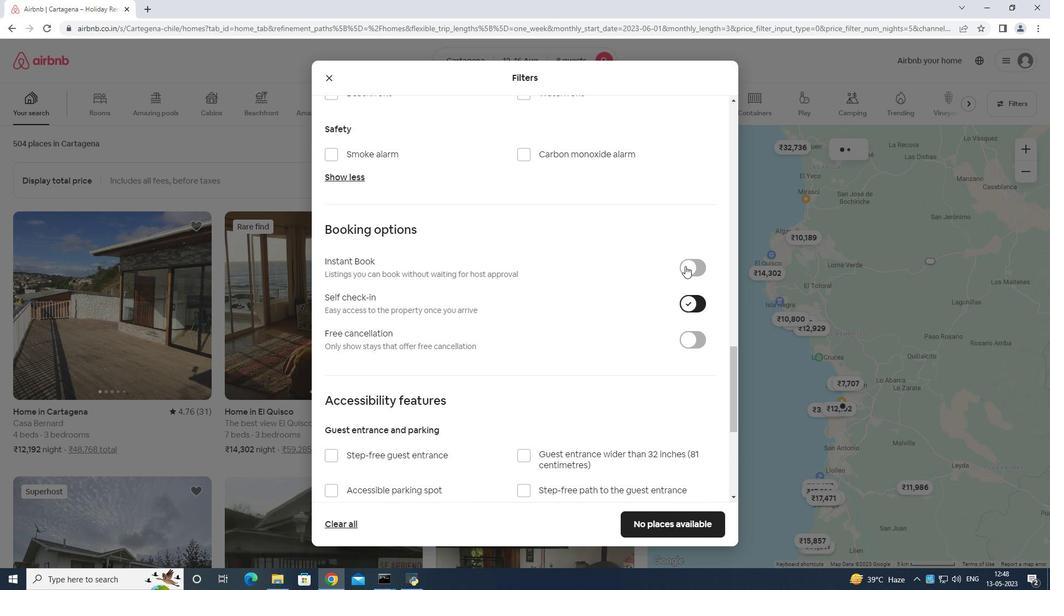
Action: Mouse moved to (685, 285)
Screenshot: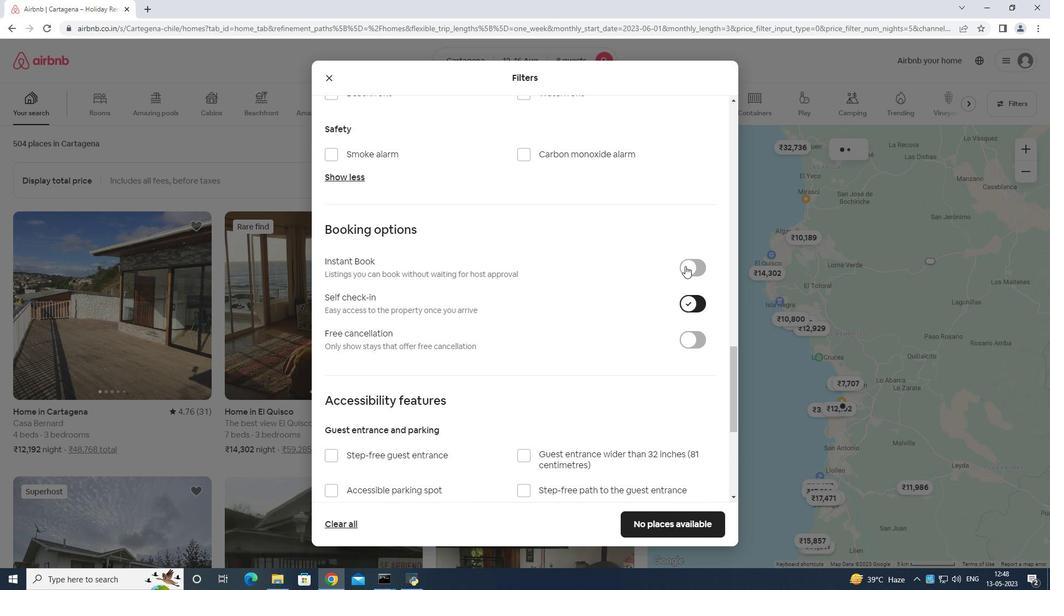 
Action: Mouse scrolled (686, 284) with delta (0, 0)
Screenshot: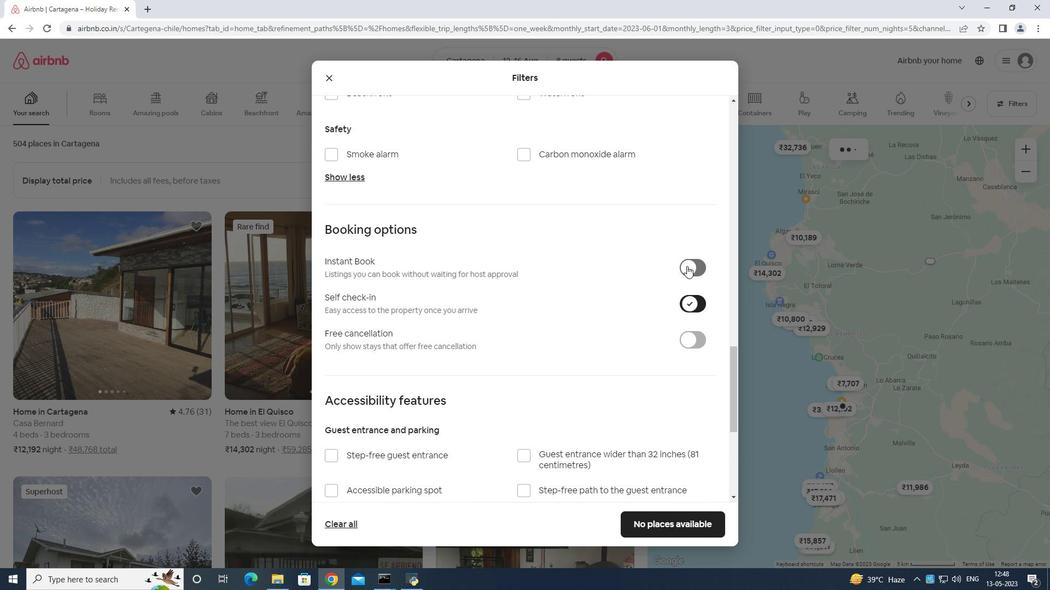 
Action: Mouse moved to (678, 261)
Screenshot: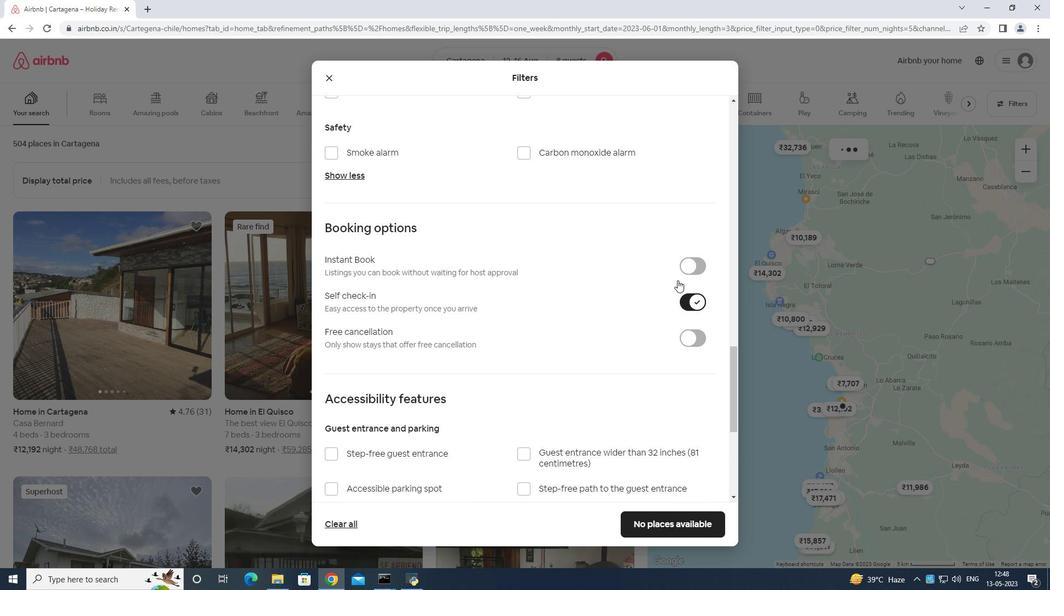 
Action: Mouse scrolled (678, 260) with delta (0, 0)
Screenshot: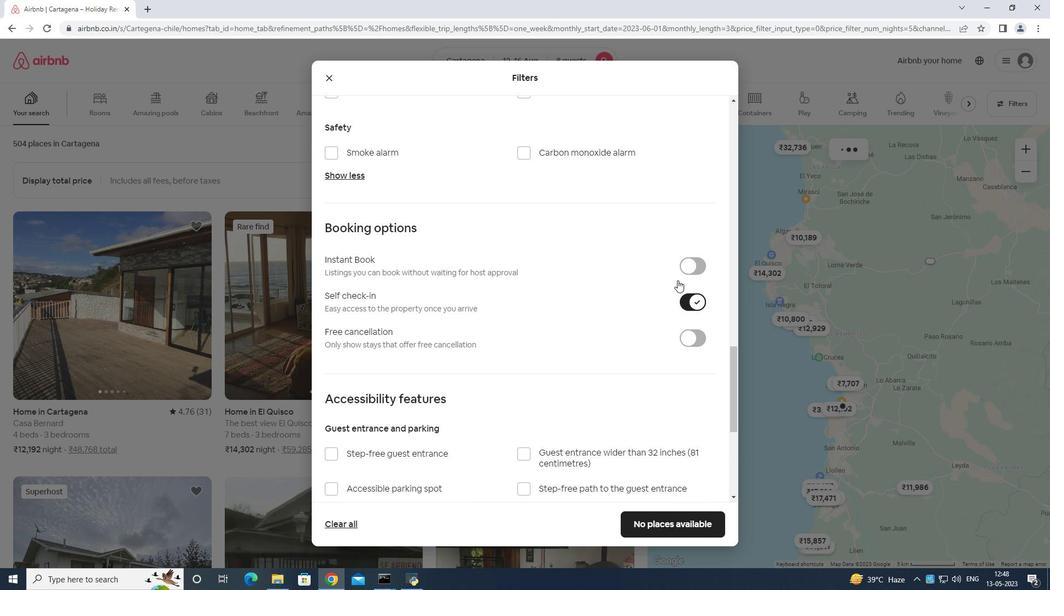 
Action: Mouse moved to (677, 264)
Screenshot: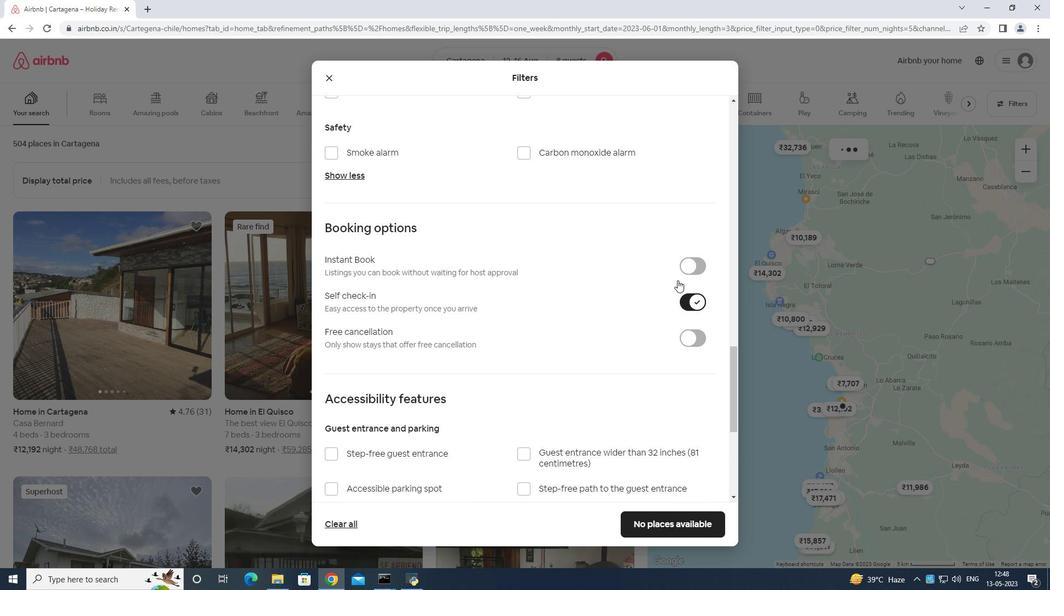 
Action: Mouse scrolled (677, 263) with delta (0, 0)
Screenshot: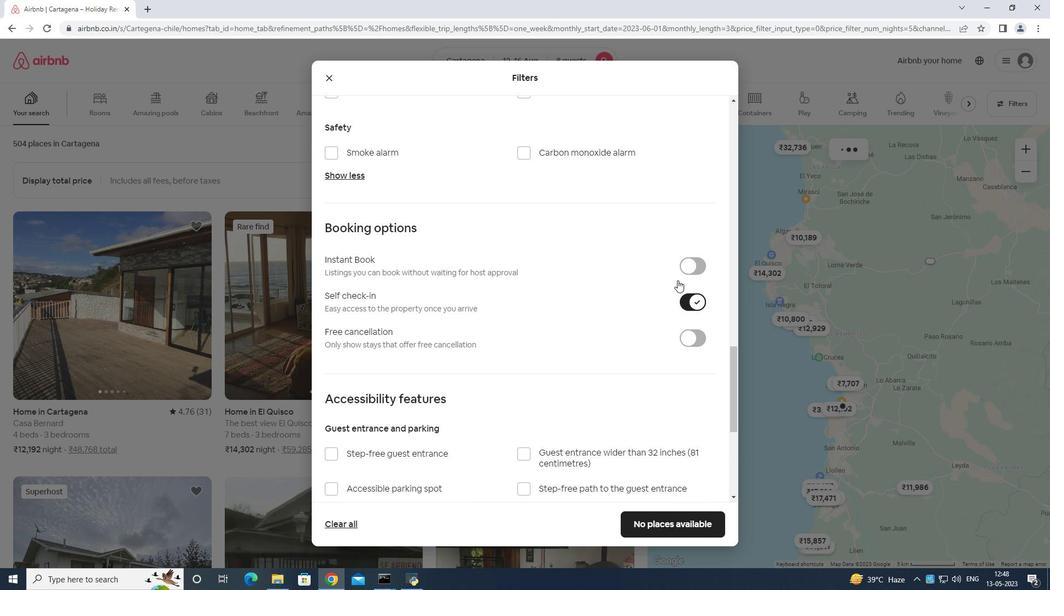 
Action: Mouse moved to (676, 268)
Screenshot: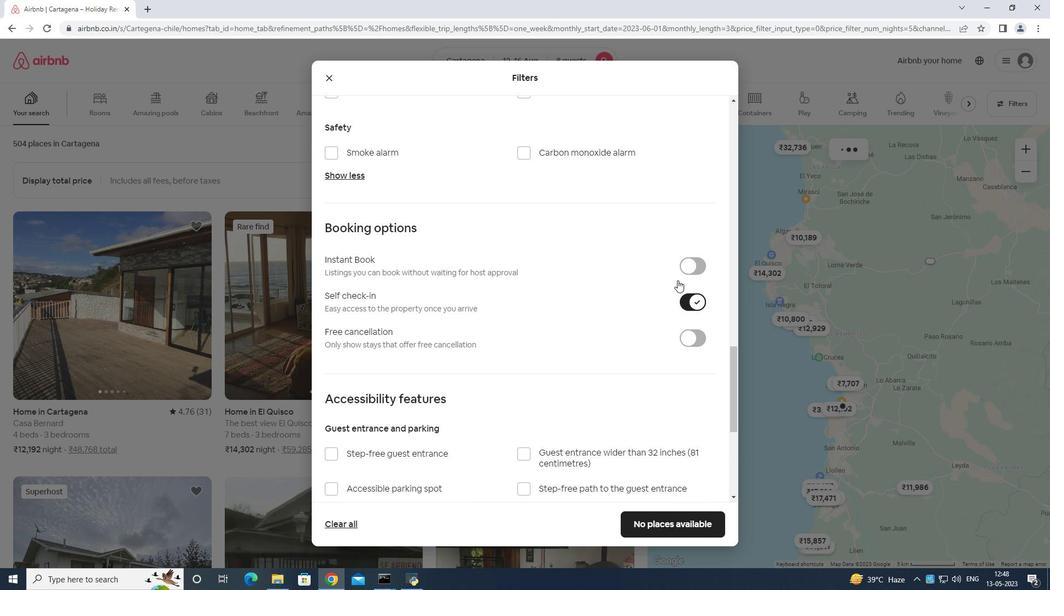 
Action: Mouse scrolled (676, 266) with delta (0, 0)
Screenshot: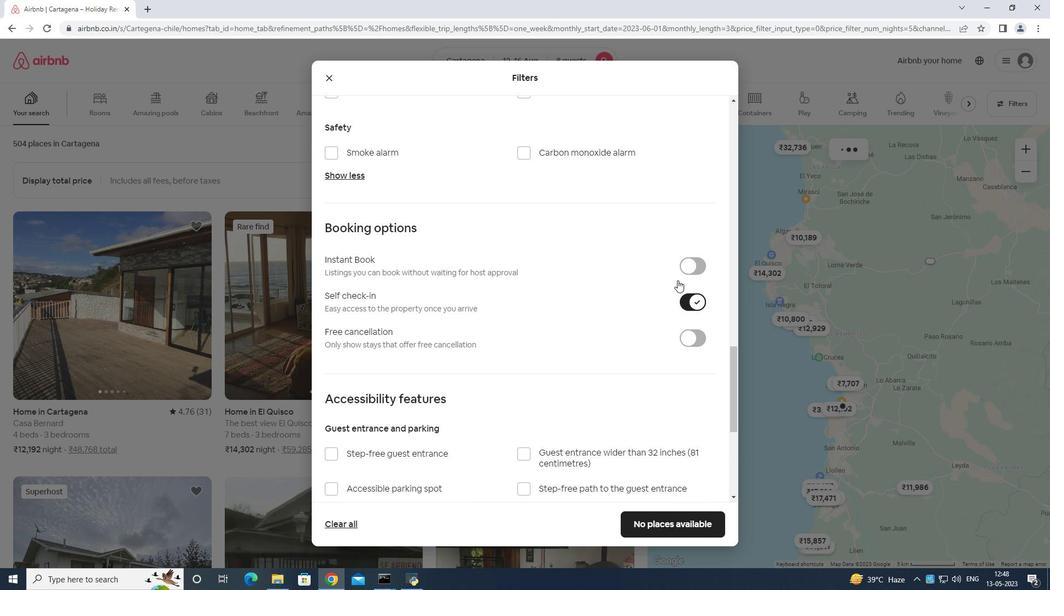 
Action: Mouse moved to (673, 272)
Screenshot: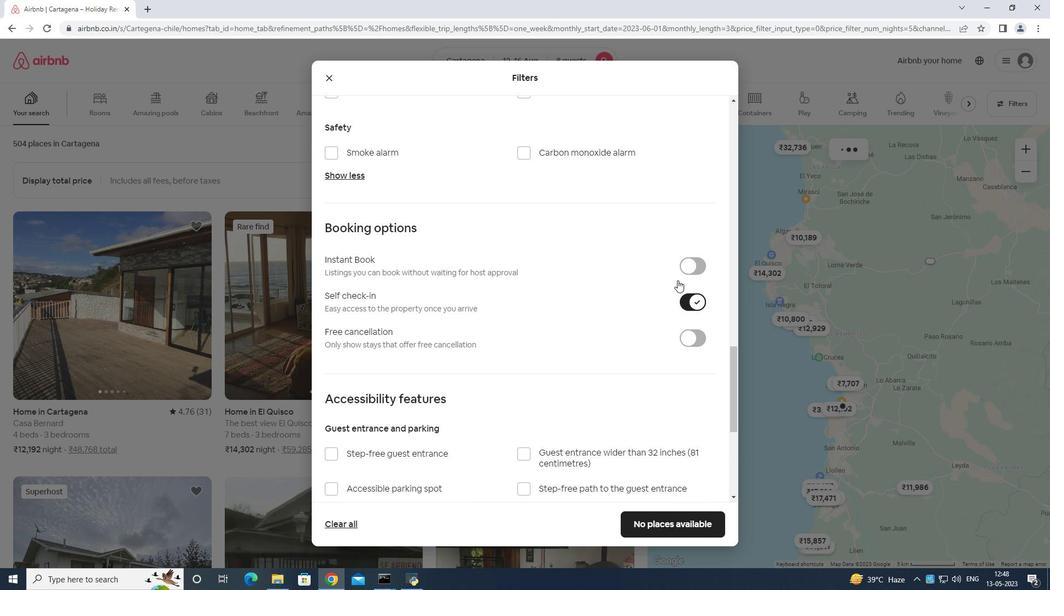 
Action: Mouse scrolled (673, 271) with delta (0, 0)
Screenshot: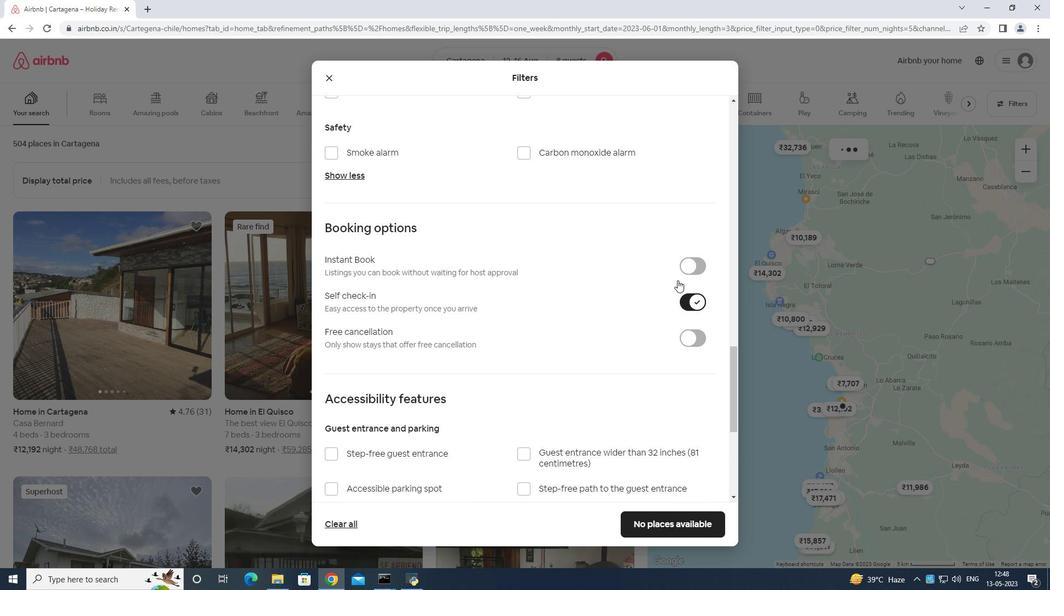
Action: Mouse moved to (673, 241)
Screenshot: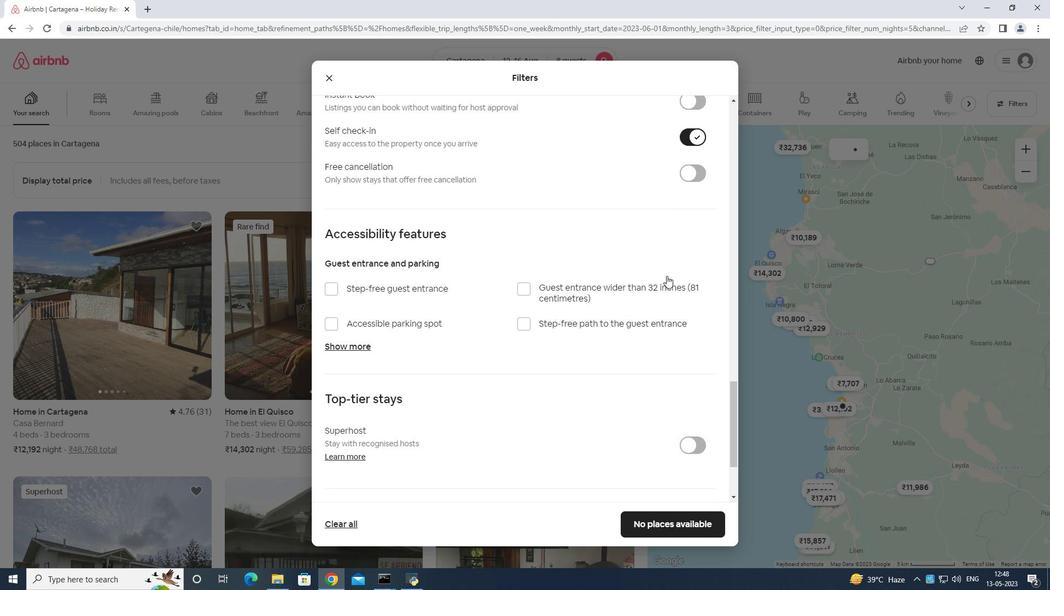 
Action: Mouse scrolled (673, 241) with delta (0, 0)
Screenshot: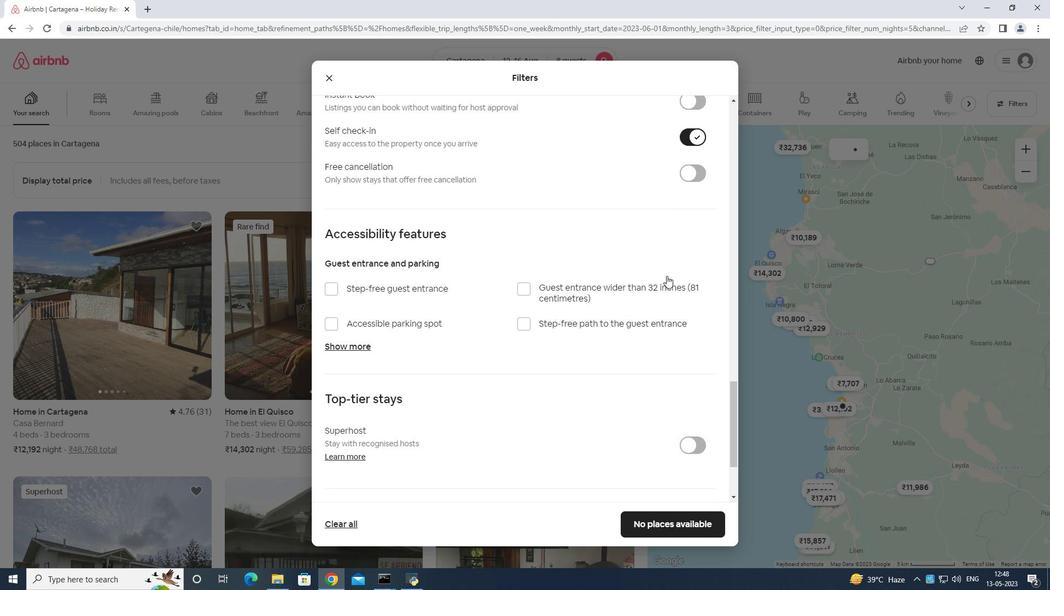 
Action: Mouse moved to (670, 252)
Screenshot: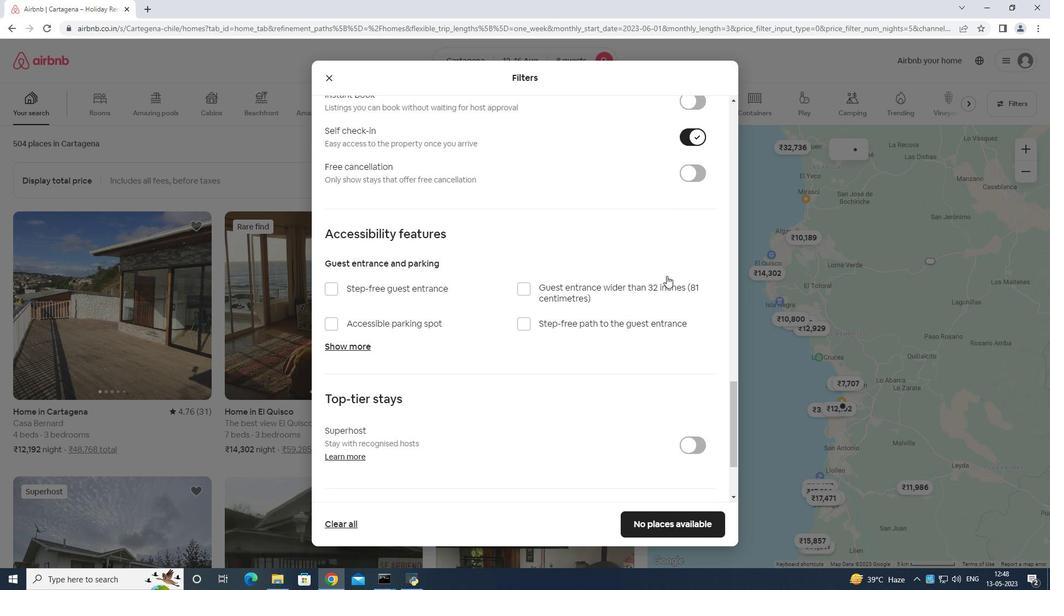 
Action: Mouse scrolled (670, 252) with delta (0, 0)
Screenshot: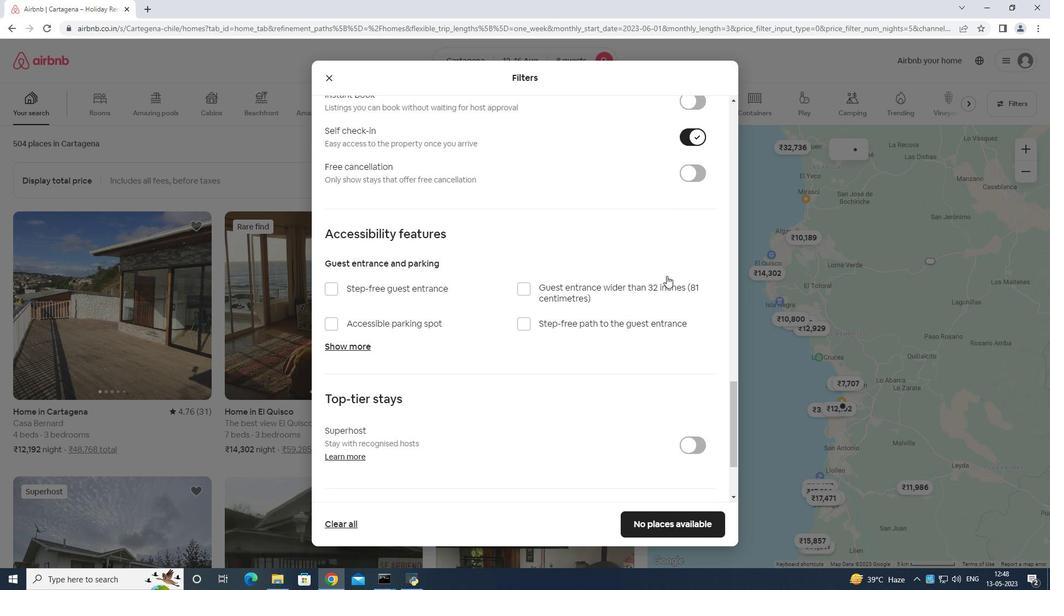 
Action: Mouse moved to (667, 259)
Screenshot: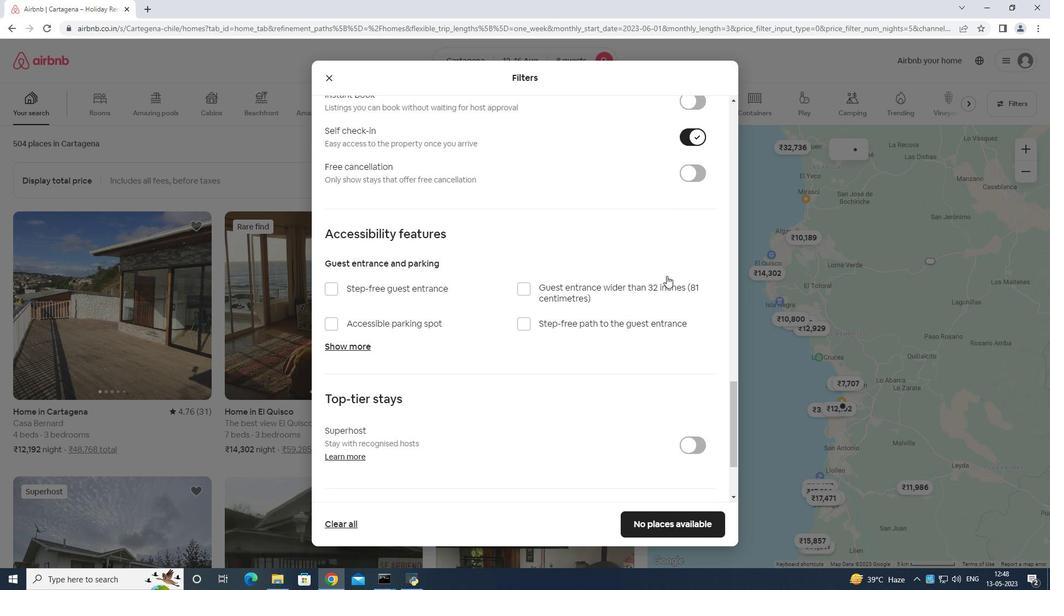 
Action: Mouse scrolled (668, 257) with delta (0, 0)
Screenshot: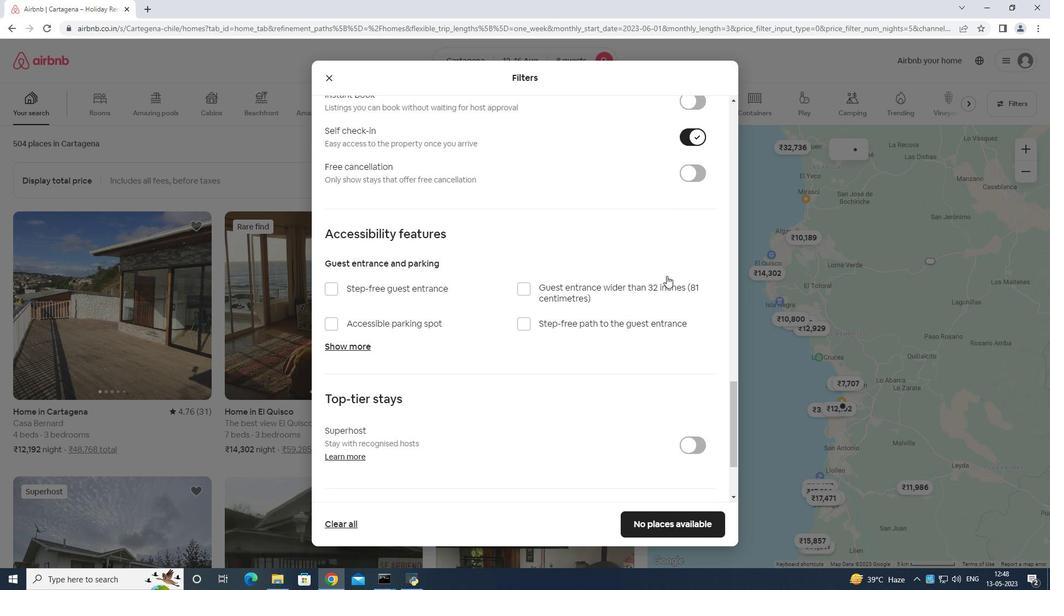 
Action: Mouse moved to (665, 263)
Screenshot: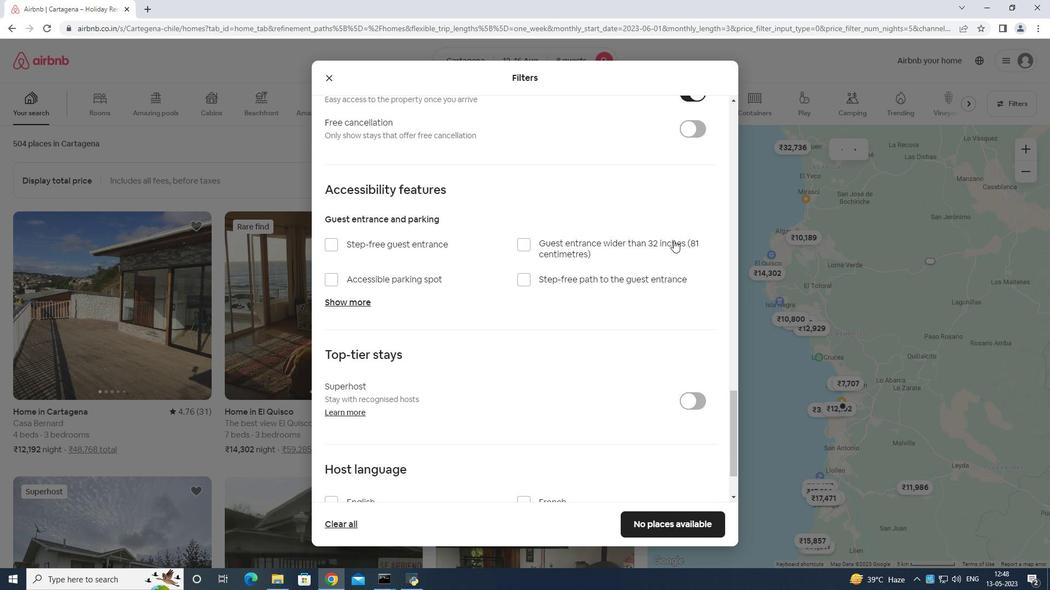 
Action: Mouse scrolled (667, 259) with delta (0, 0)
Screenshot: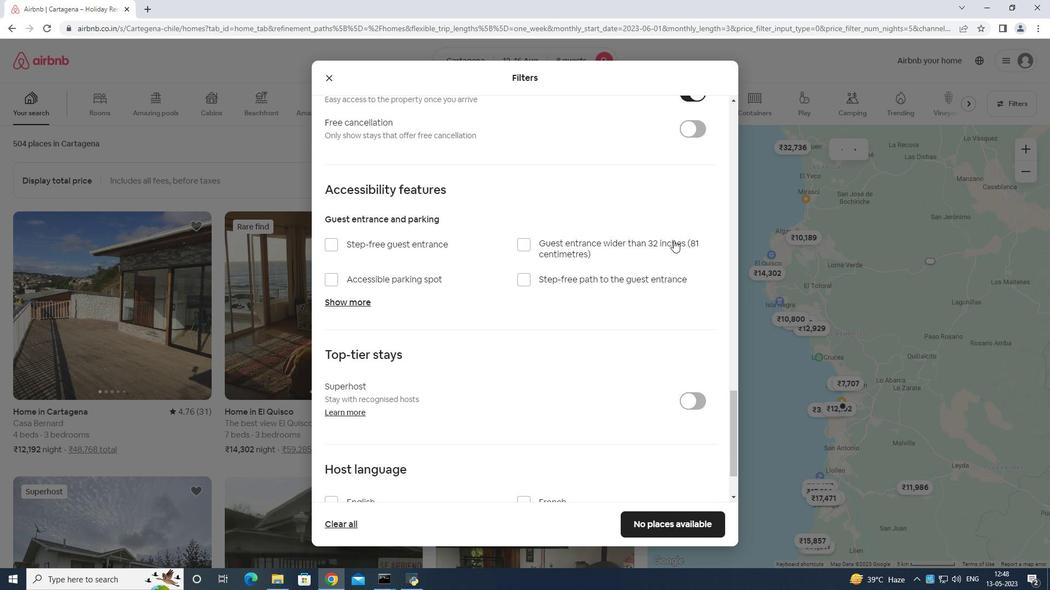 
Action: Mouse moved to (660, 271)
Screenshot: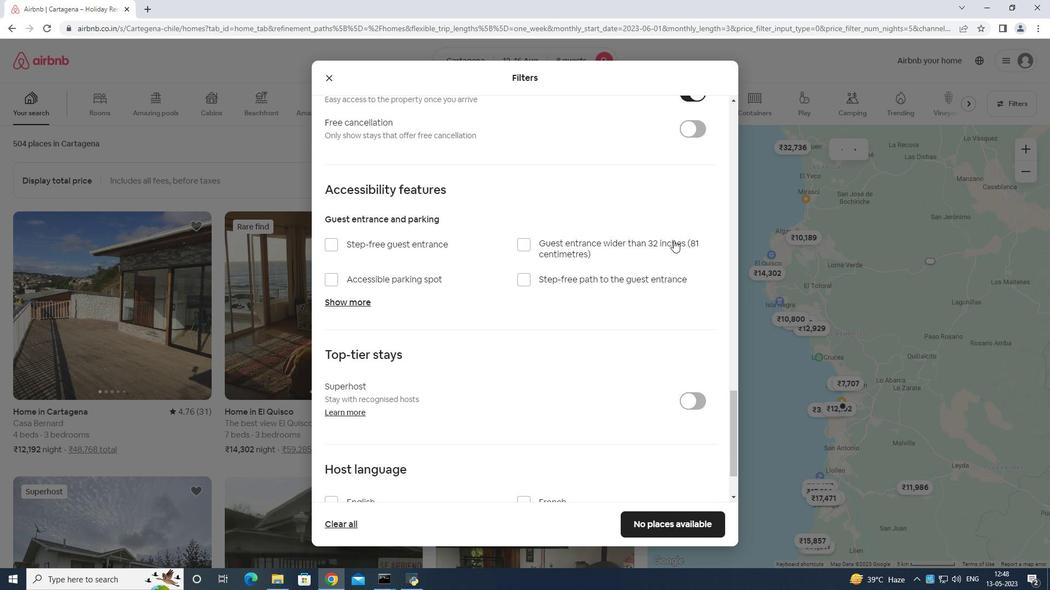 
Action: Mouse scrolled (662, 267) with delta (0, 0)
Screenshot: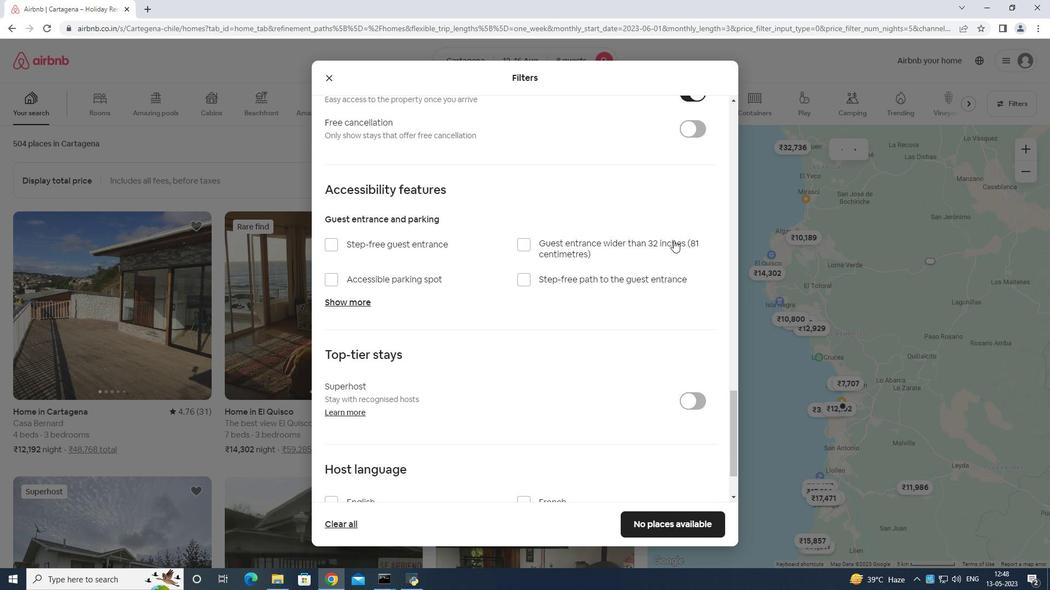 
Action: Mouse moved to (632, 246)
Screenshot: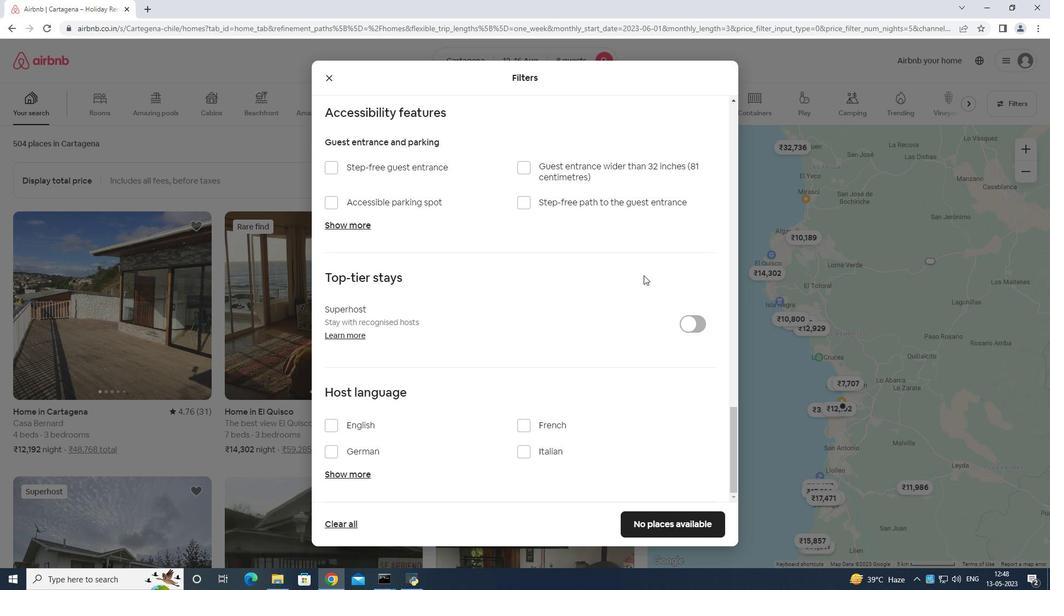 
Action: Mouse scrolled (632, 246) with delta (0, 0)
Screenshot: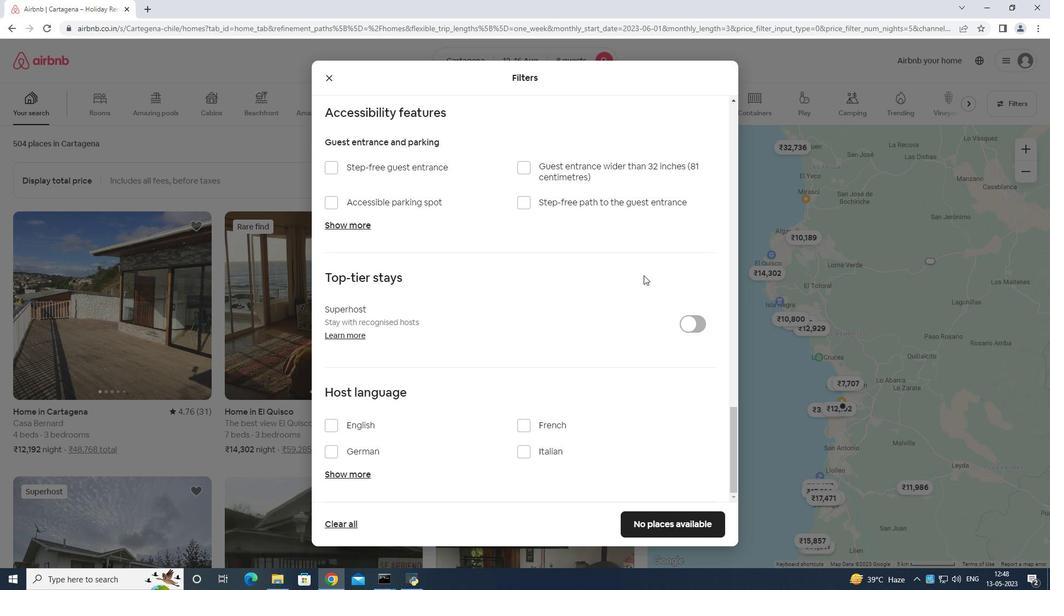 
Action: Mouse moved to (627, 257)
Screenshot: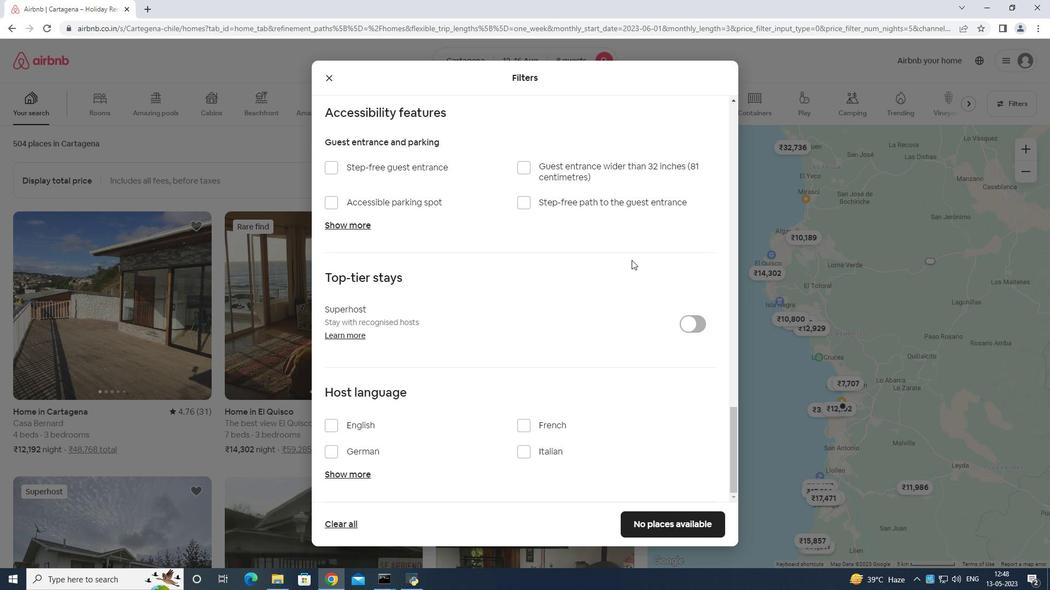 
Action: Mouse scrolled (627, 257) with delta (0, 0)
Screenshot: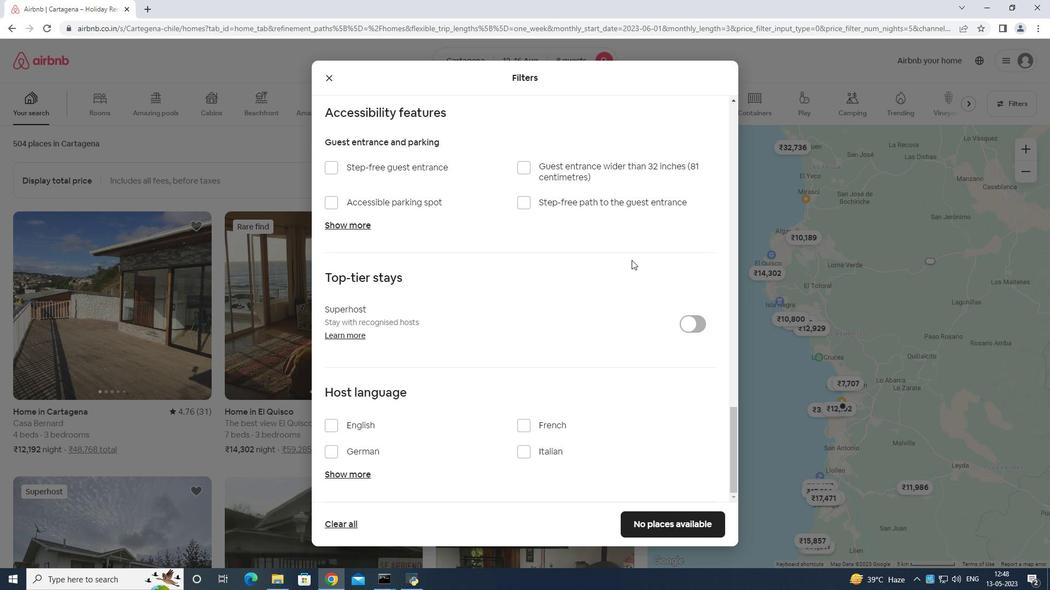 
Action: Mouse moved to (620, 272)
Screenshot: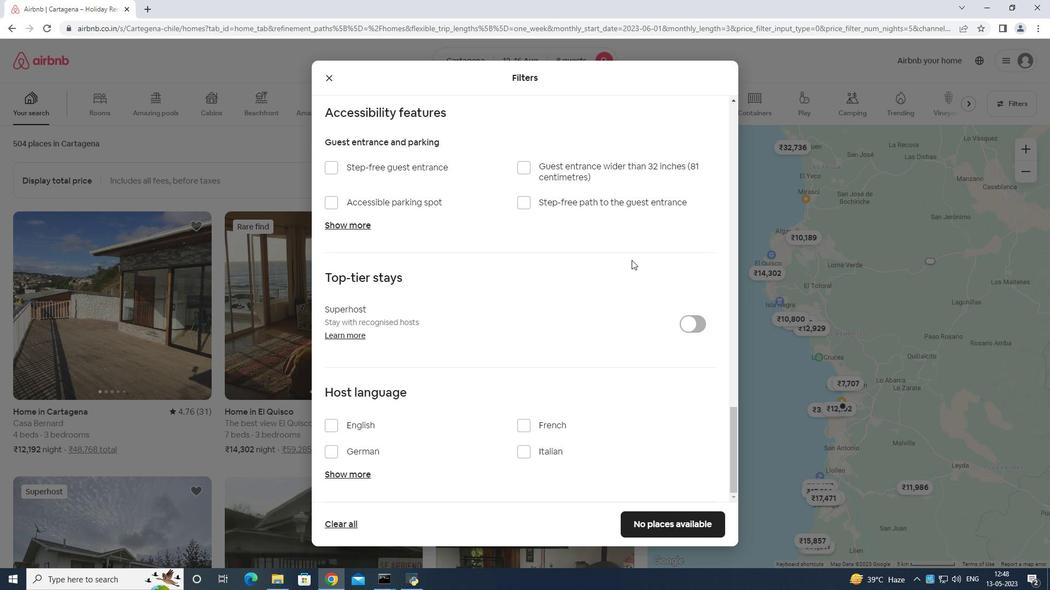 
Action: Mouse scrolled (620, 272) with delta (0, 0)
Screenshot: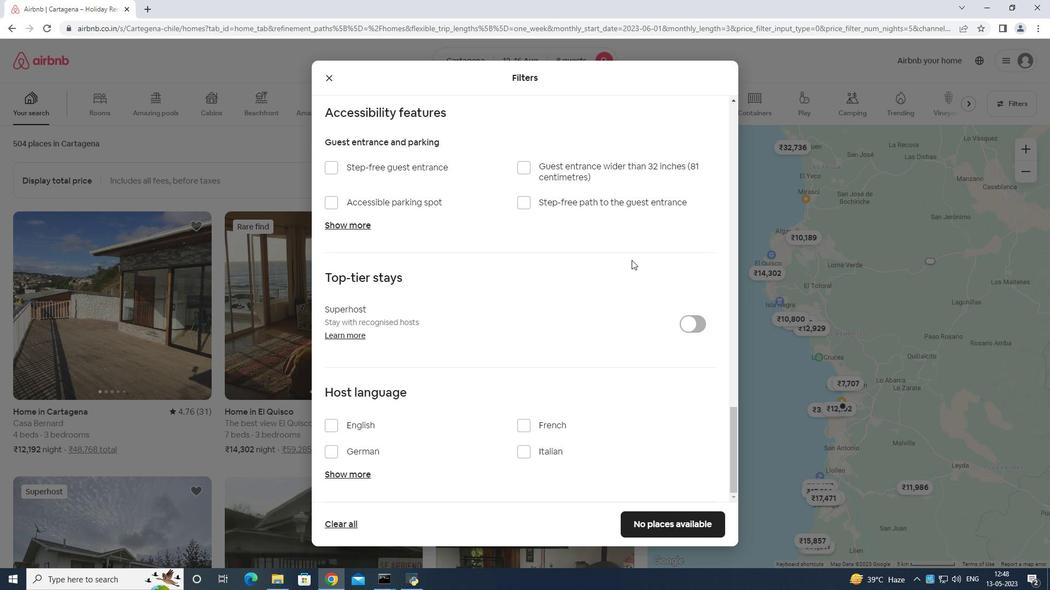 
Action: Mouse moved to (606, 289)
Screenshot: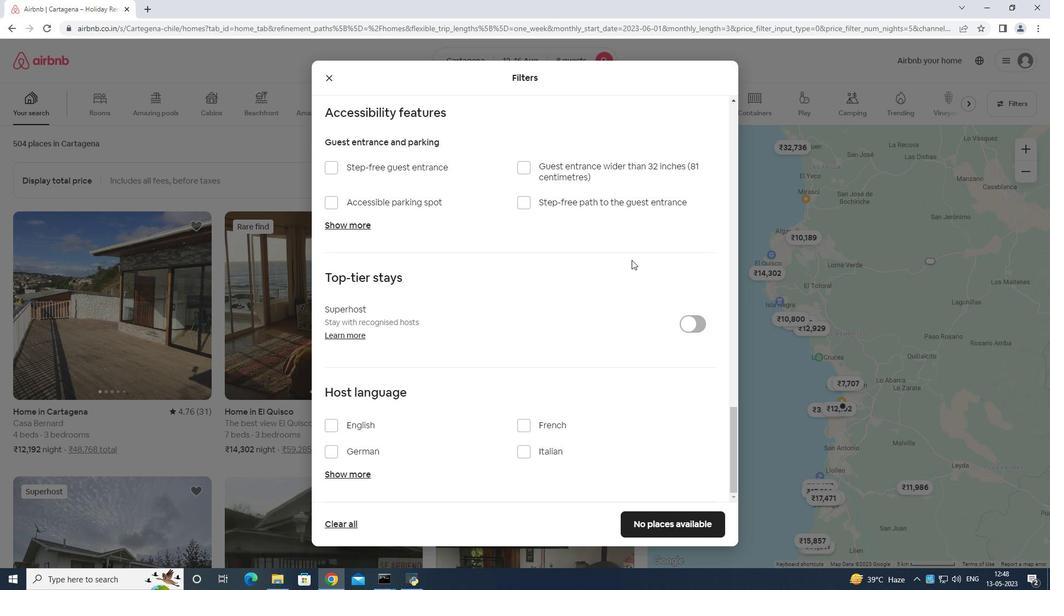 
Action: Mouse scrolled (613, 280) with delta (0, 0)
Screenshot: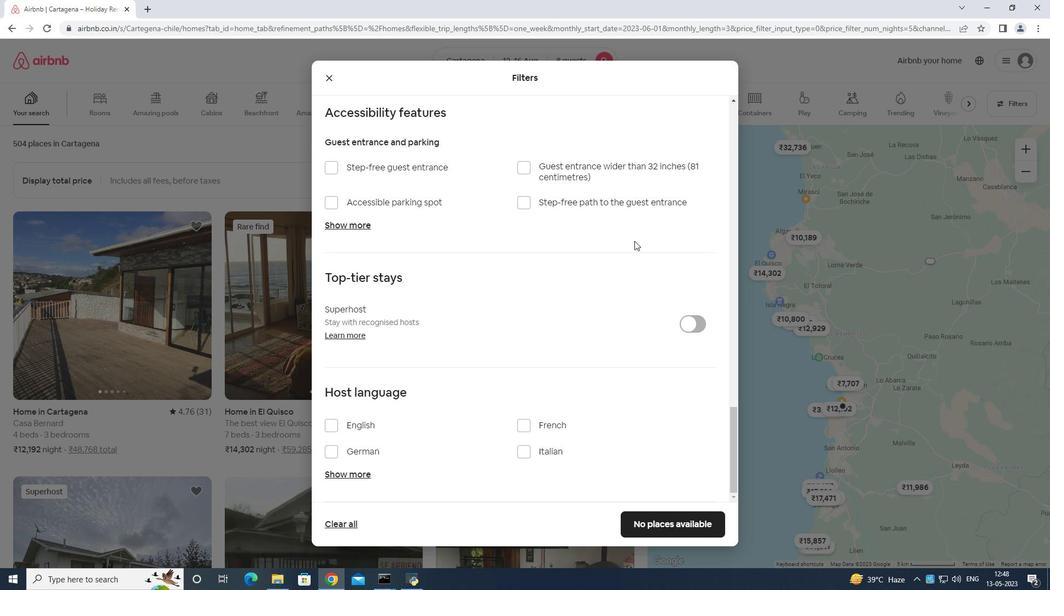 
Action: Mouse moved to (501, 343)
Screenshot: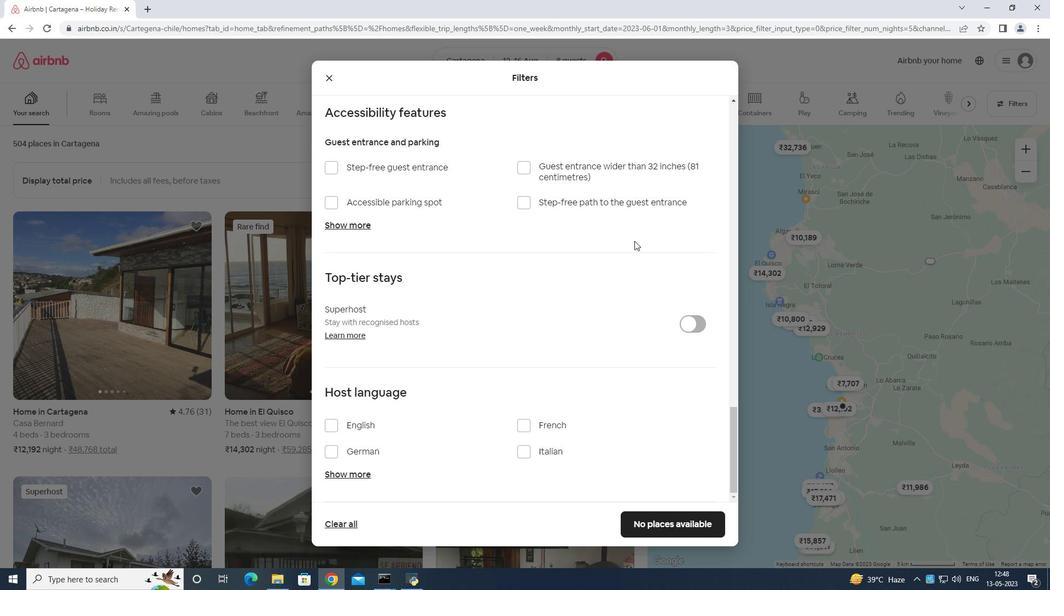 
Action: Mouse scrolled (597, 297) with delta (0, 0)
Screenshot: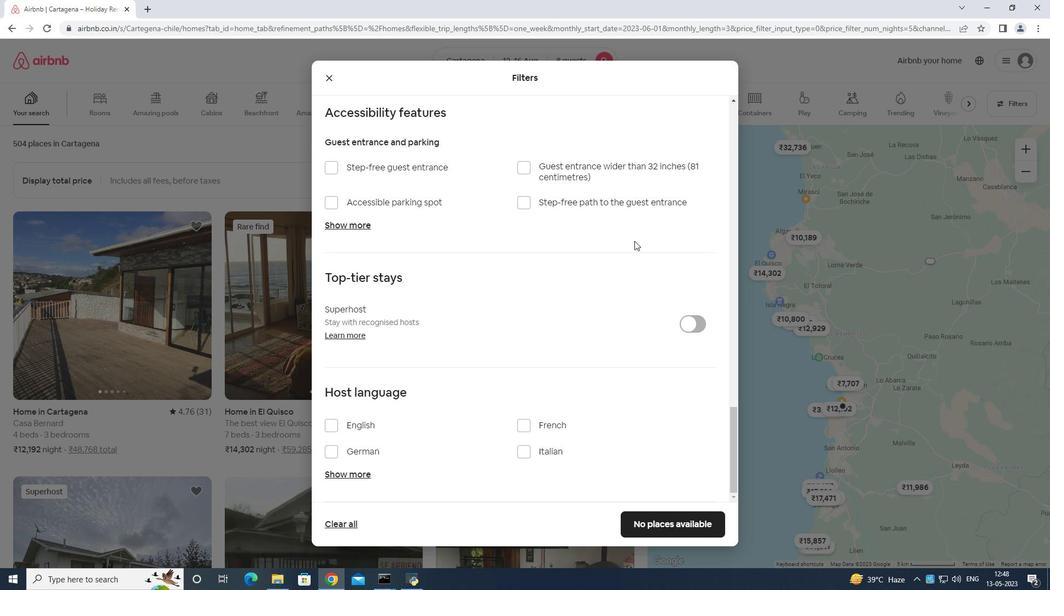 
Action: Mouse moved to (326, 421)
Screenshot: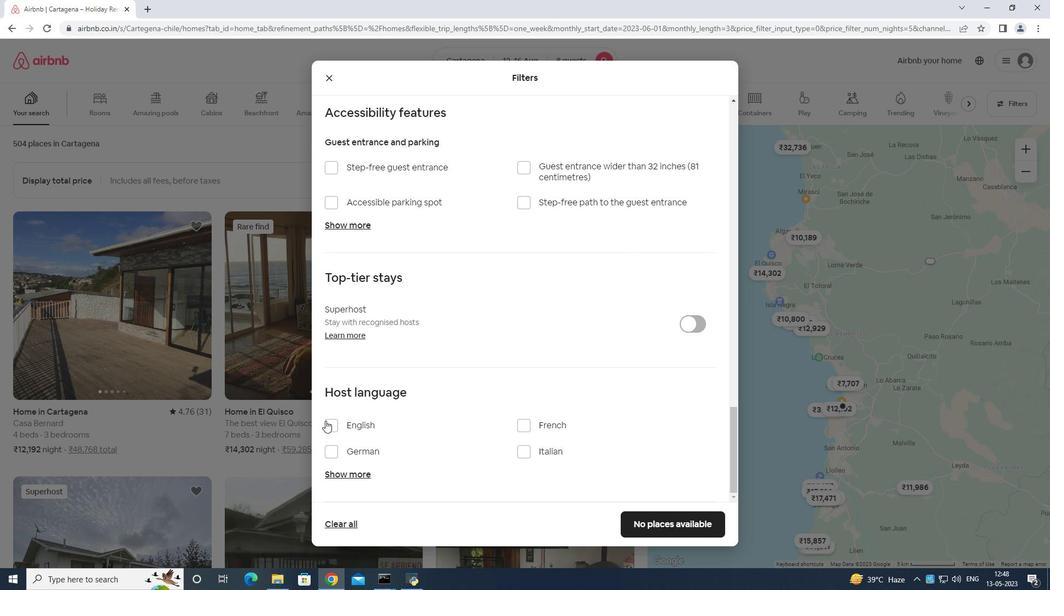 
Action: Mouse pressed left at (326, 421)
Screenshot: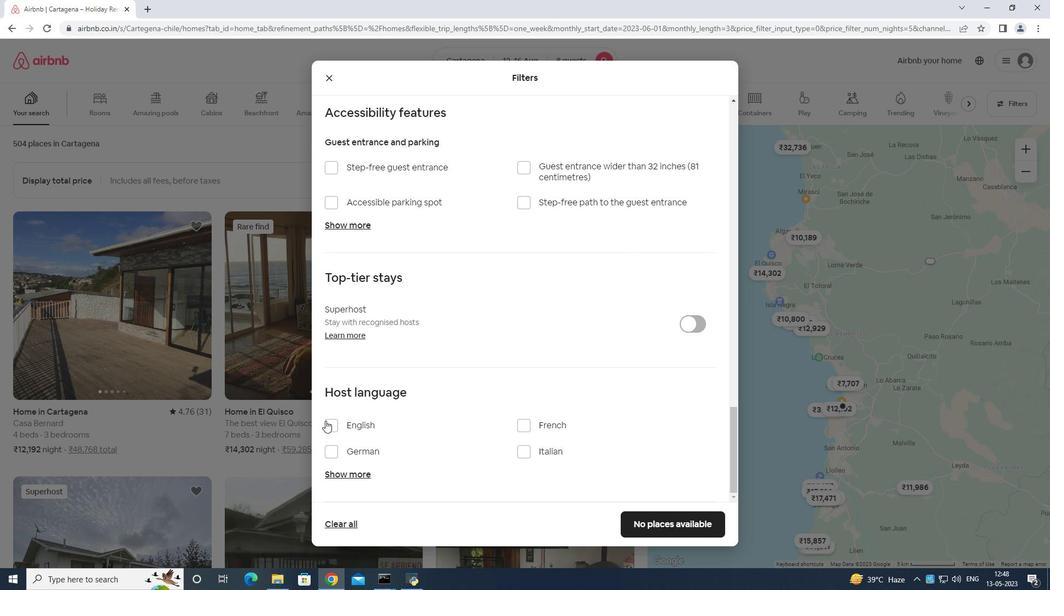 
Action: Mouse moved to (641, 519)
Screenshot: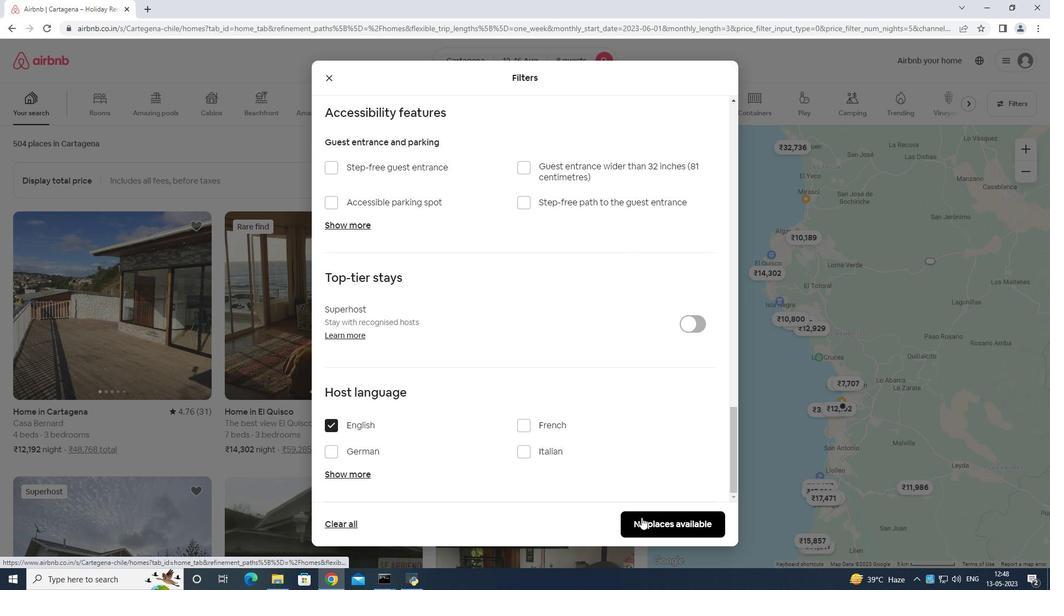 
Action: Mouse pressed left at (641, 519)
Screenshot: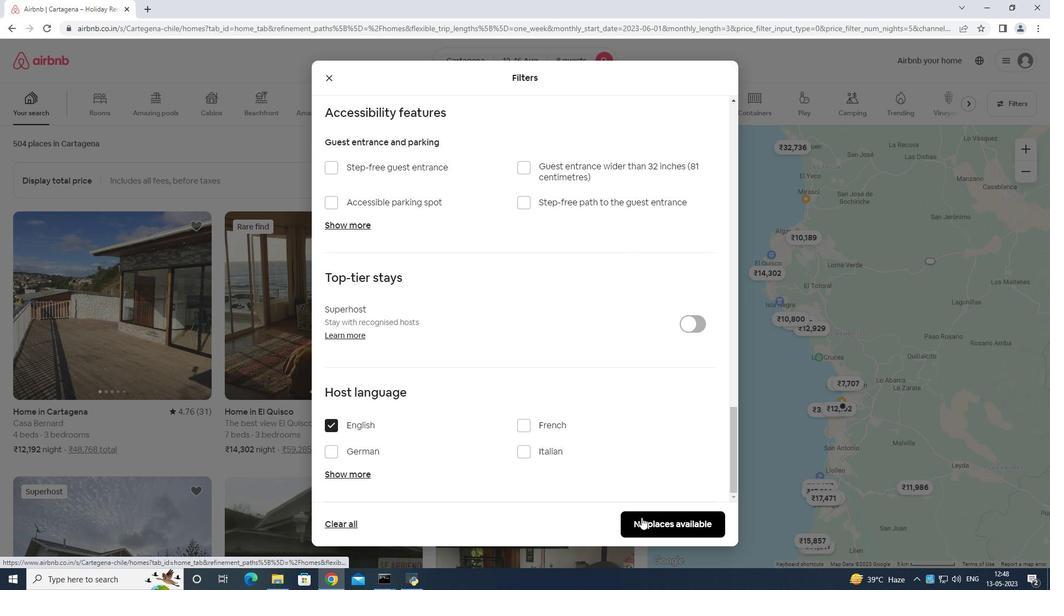 
Action: Mouse moved to (641, 519)
Screenshot: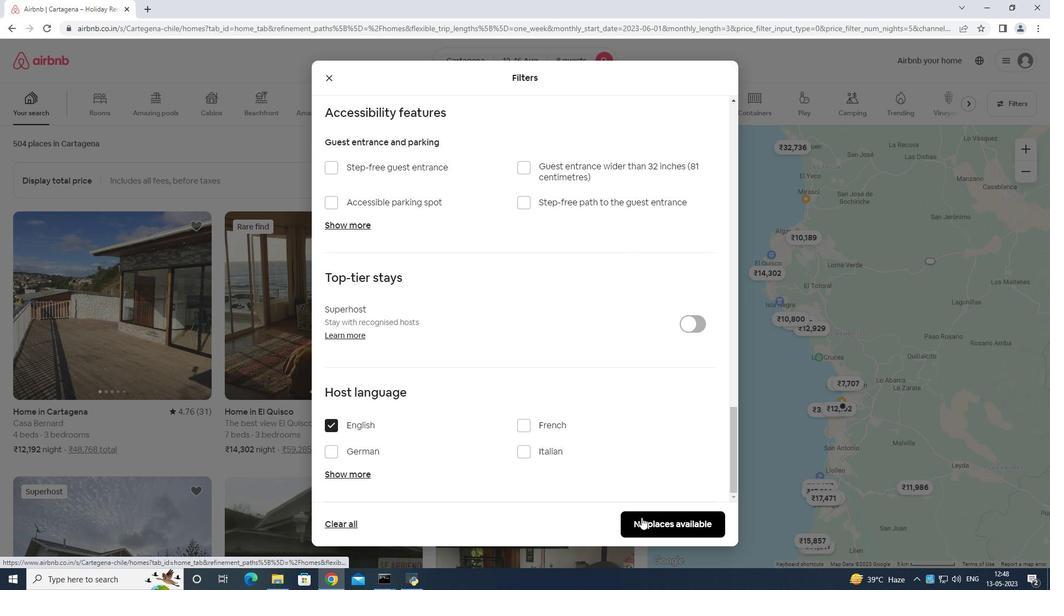 
